 Task: Find connections with filter location Pessac with filter topic #Socialmediaadvertisingwith filter profile language Potuguese with filter current company Trident Group India with filter school Trinity Institute of Professional Studies (TIPS,Dwarka) with filter industry Libraries with filter service category Demand Generation with filter keywords title Executive
Action: Mouse moved to (630, 110)
Screenshot: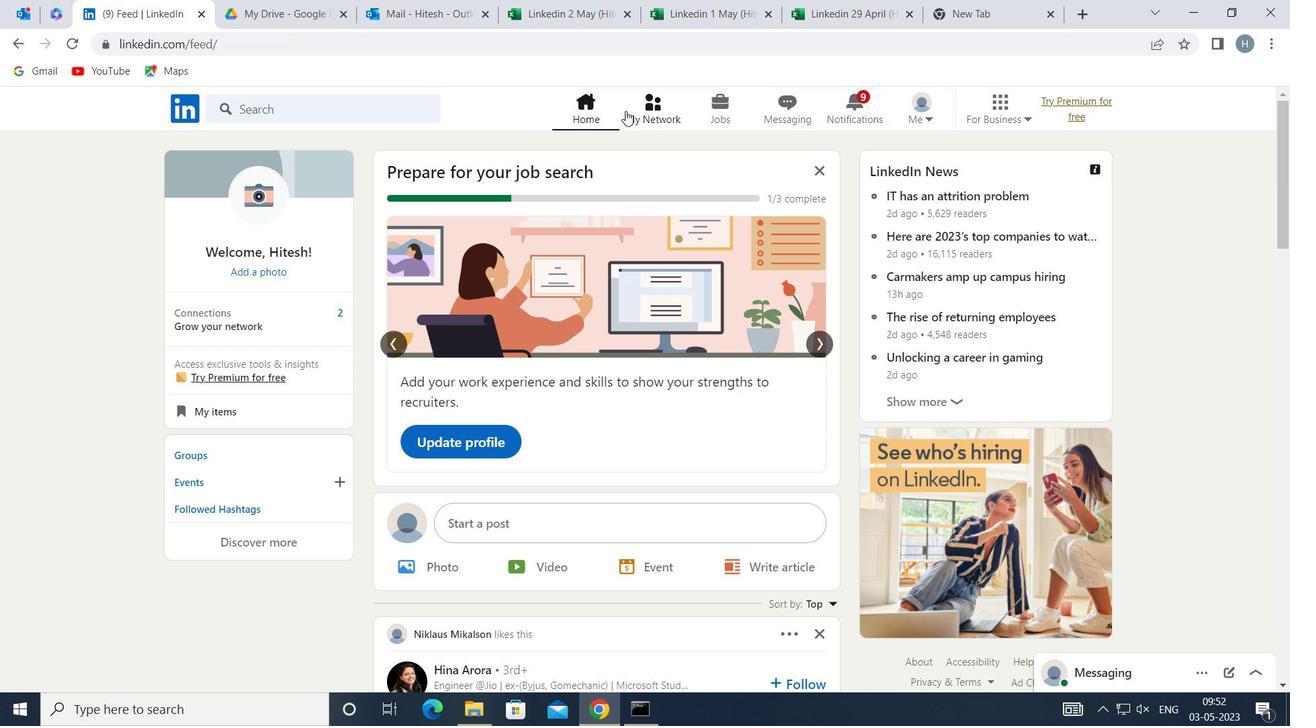 
Action: Mouse pressed left at (630, 110)
Screenshot: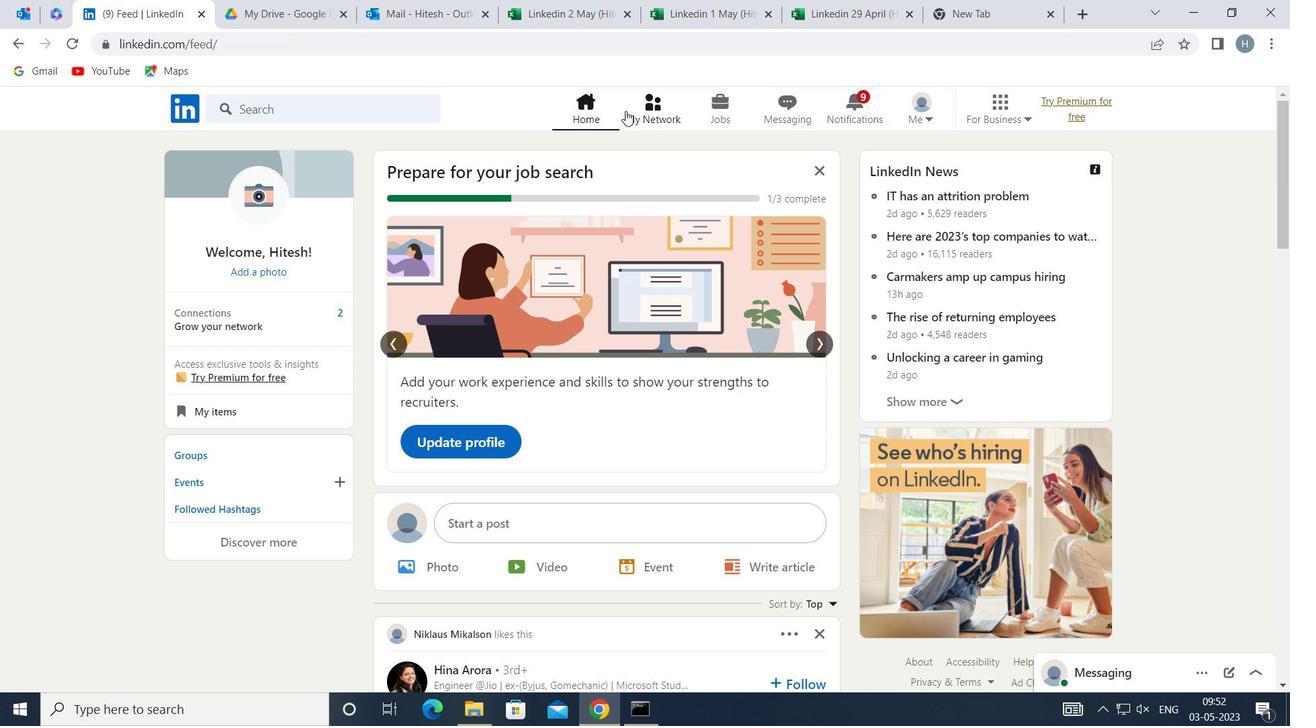 
Action: Mouse moved to (336, 194)
Screenshot: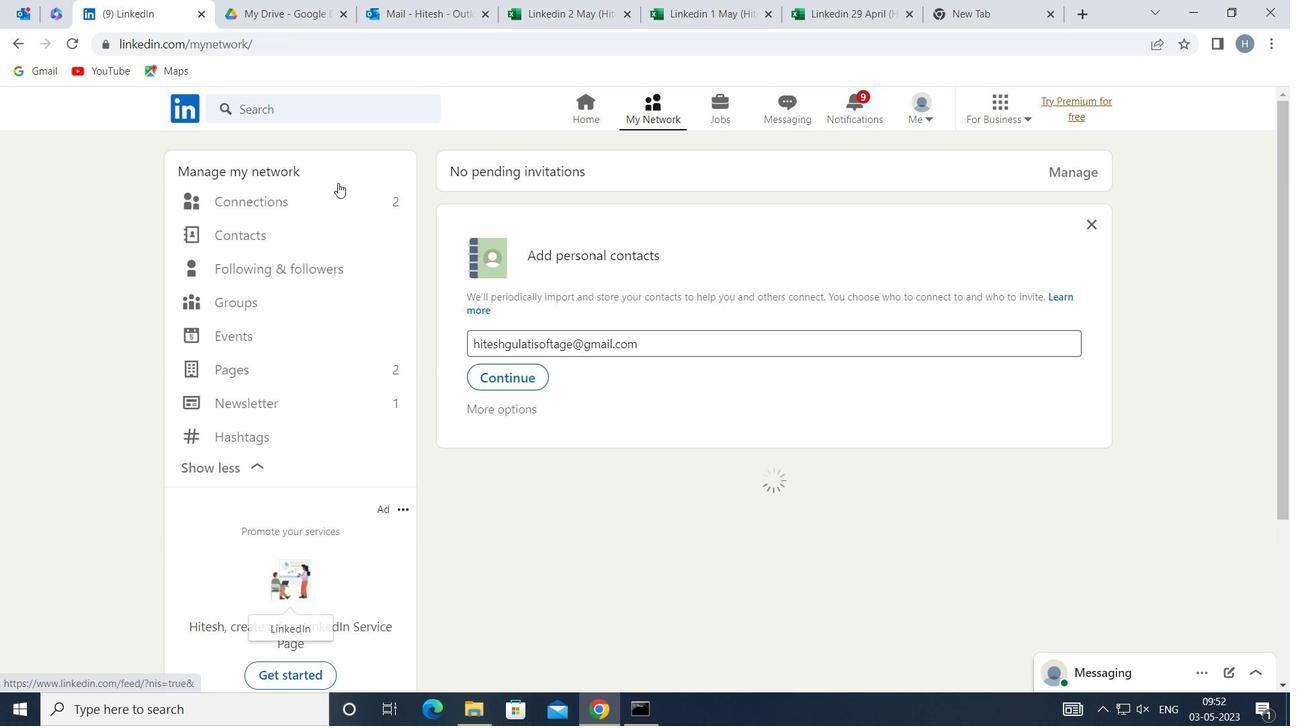 
Action: Mouse pressed left at (336, 194)
Screenshot: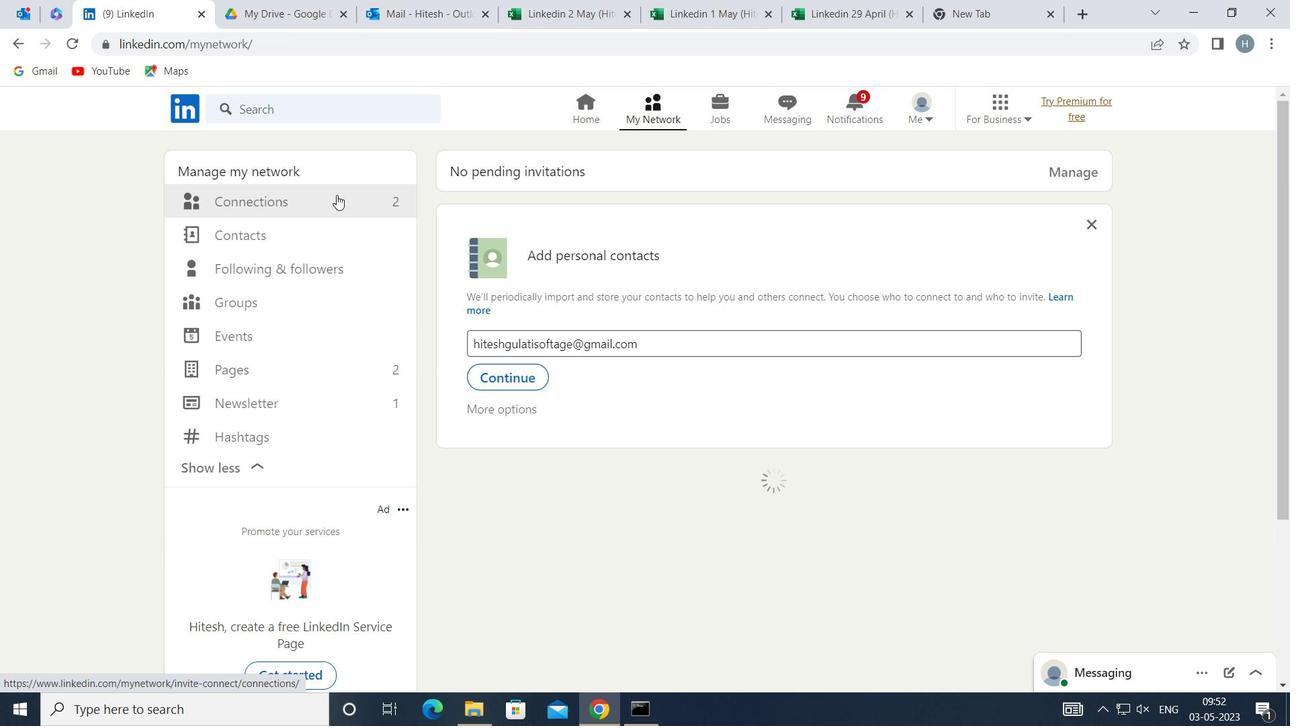 
Action: Mouse moved to (767, 204)
Screenshot: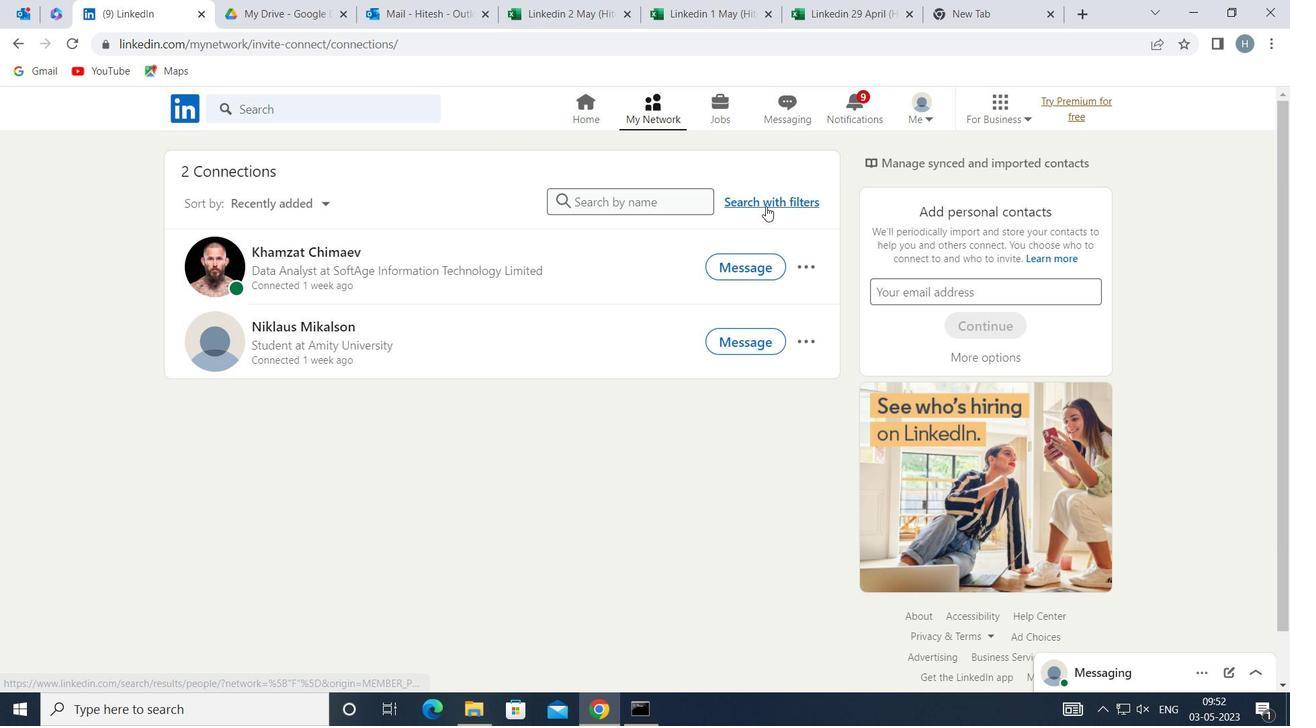 
Action: Mouse pressed left at (767, 204)
Screenshot: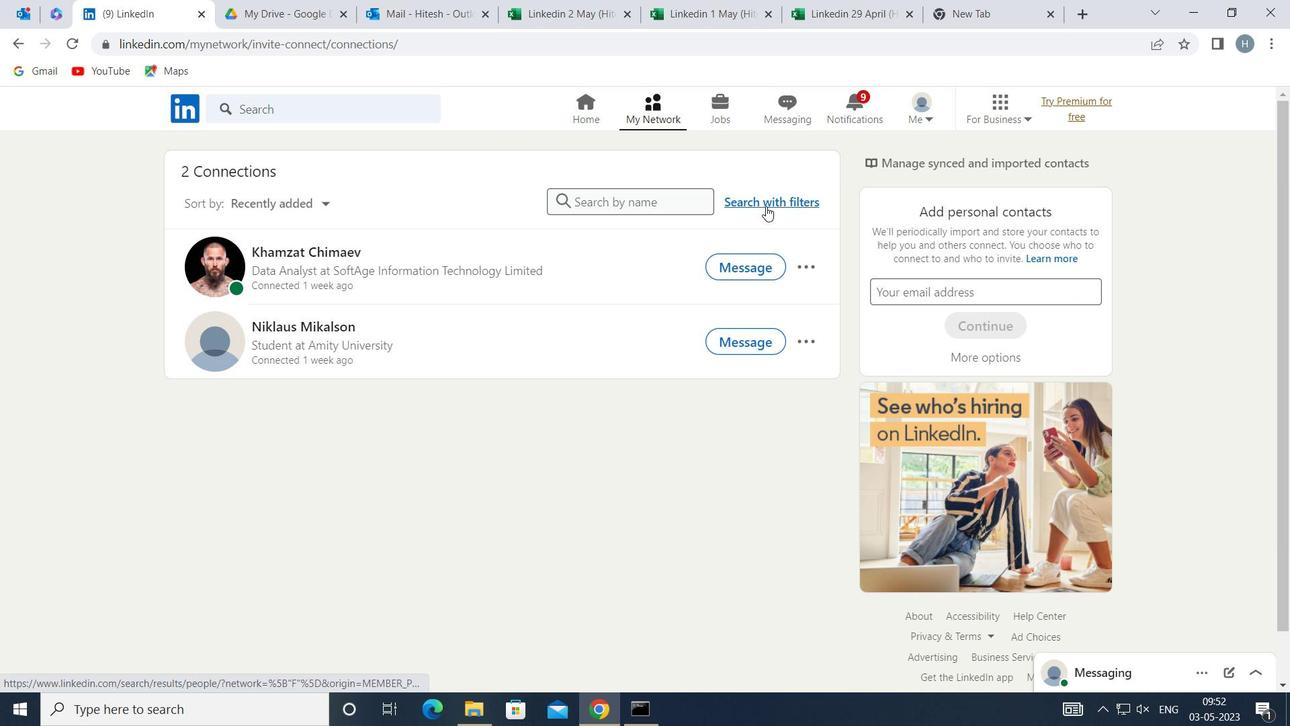 
Action: Mouse moved to (708, 157)
Screenshot: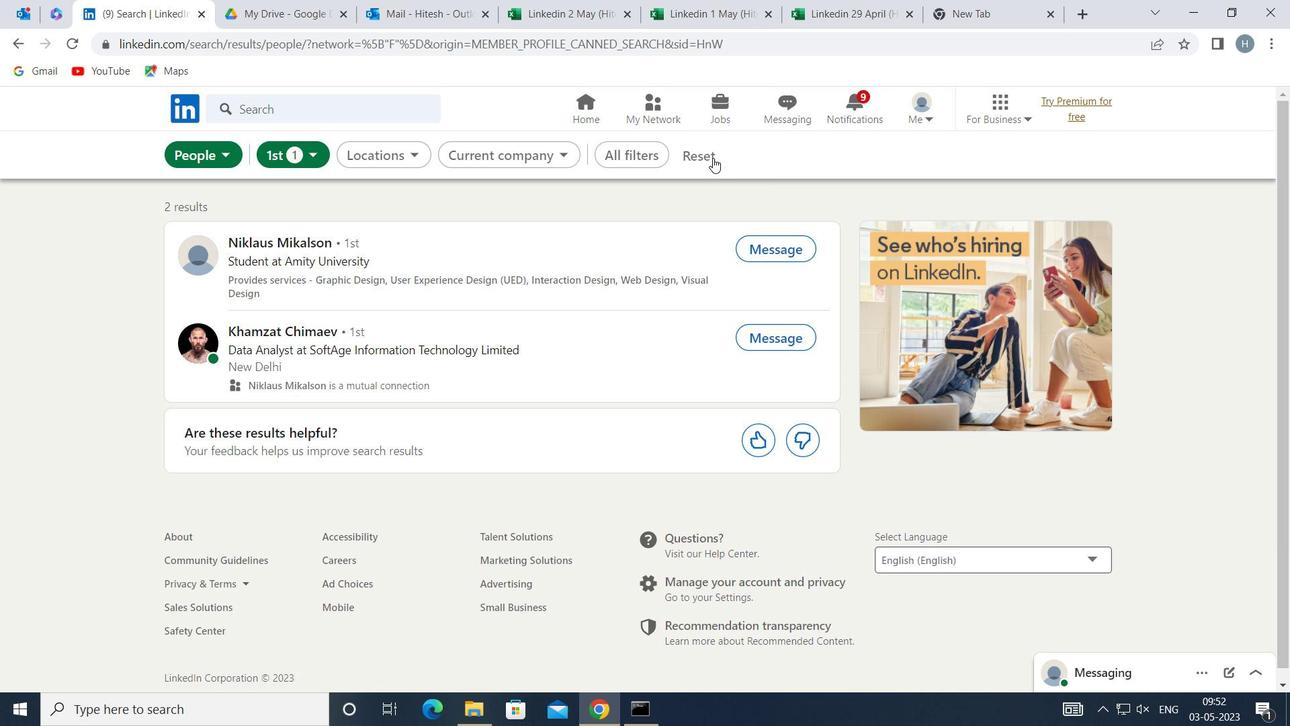 
Action: Mouse pressed left at (708, 157)
Screenshot: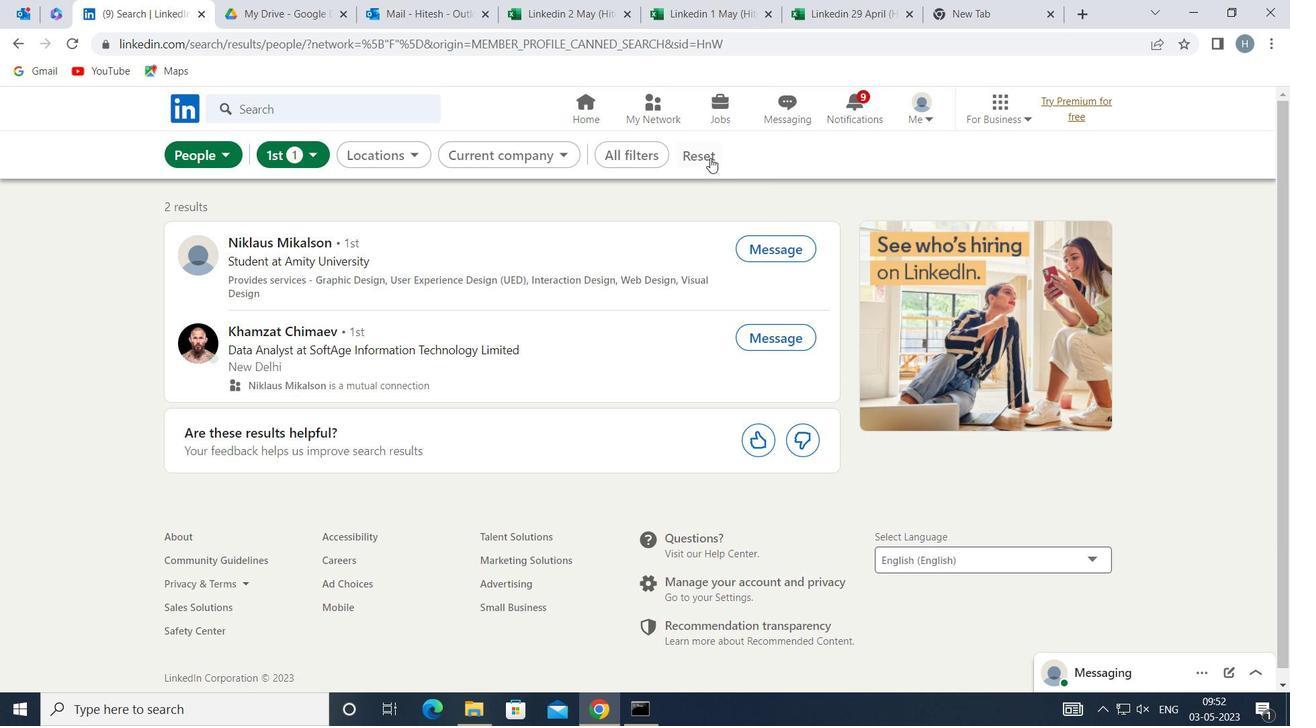 
Action: Mouse moved to (691, 153)
Screenshot: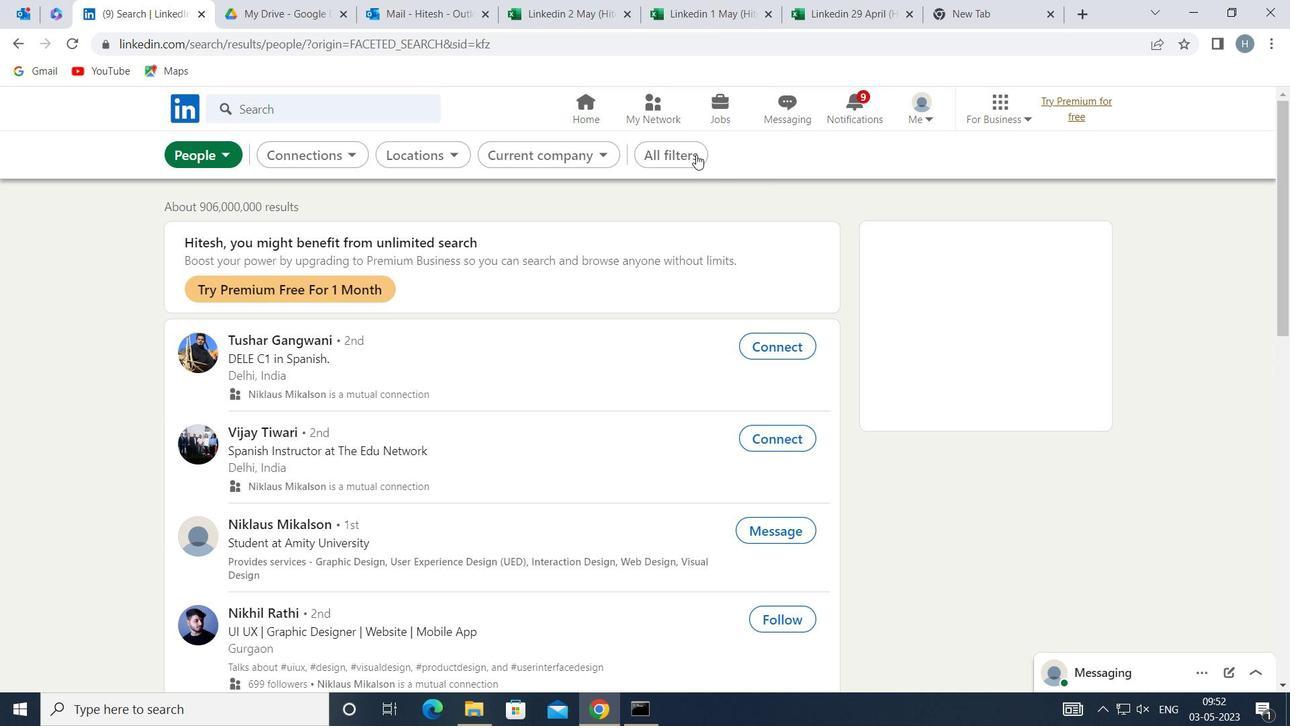 
Action: Mouse pressed left at (691, 153)
Screenshot: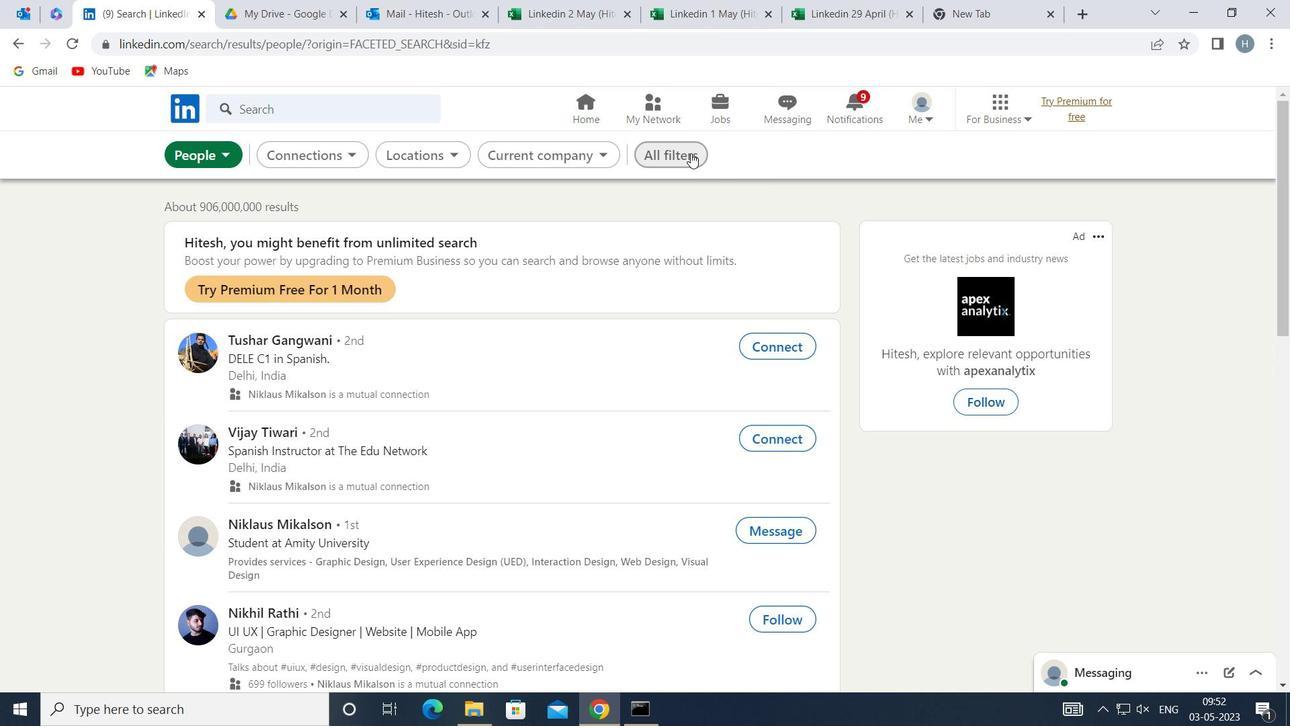 
Action: Mouse moved to (954, 323)
Screenshot: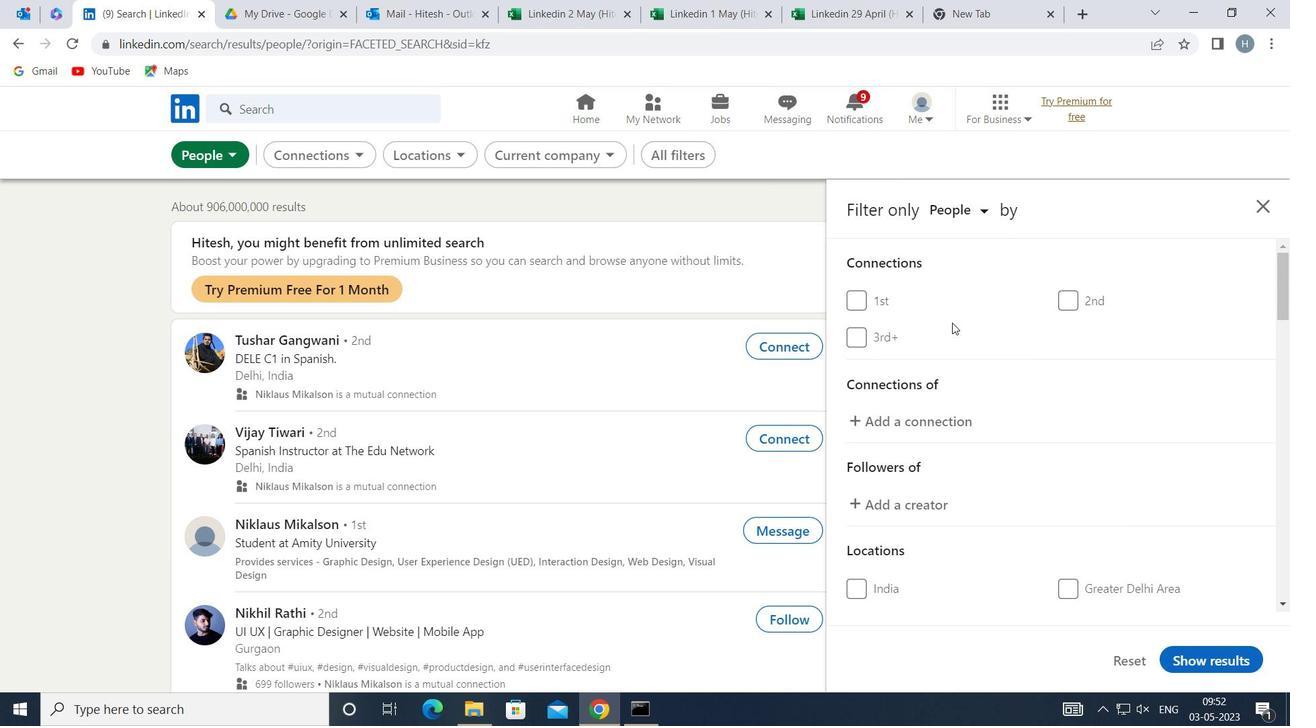 
Action: Mouse scrolled (954, 322) with delta (0, 0)
Screenshot: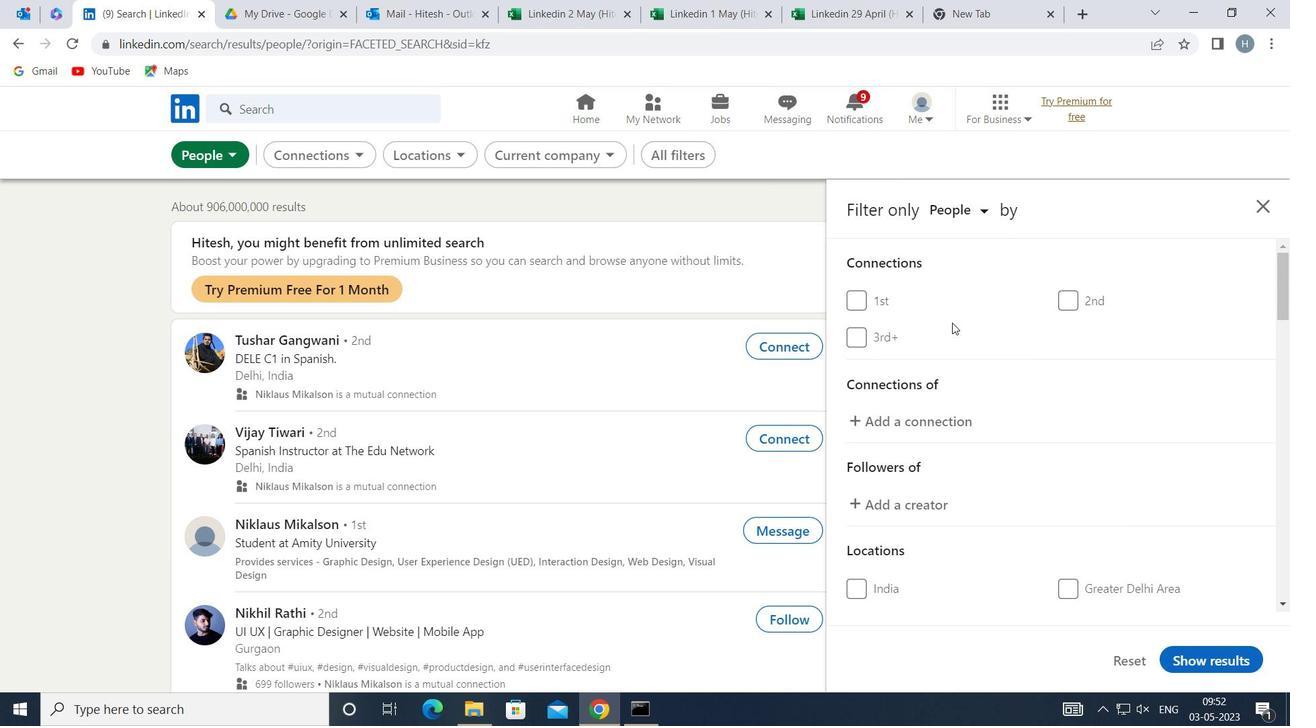 
Action: Mouse moved to (960, 327)
Screenshot: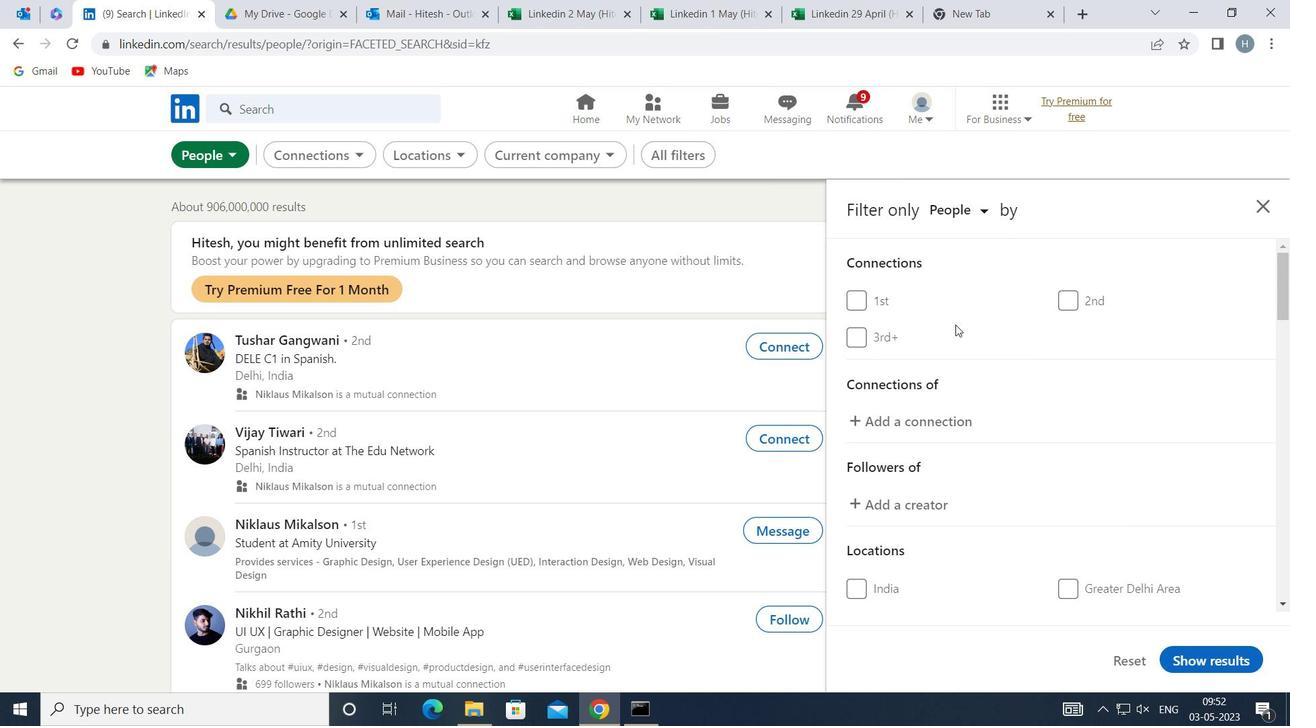 
Action: Mouse scrolled (960, 326) with delta (0, 0)
Screenshot: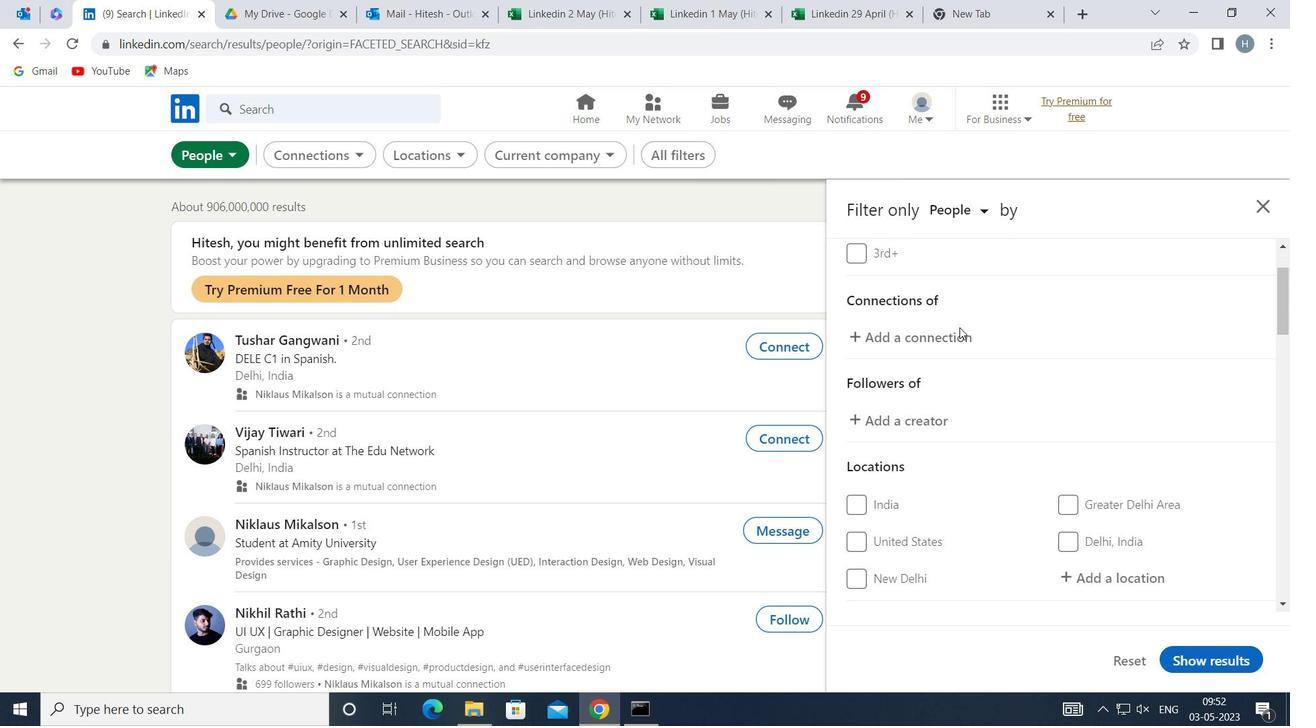
Action: Mouse scrolled (960, 326) with delta (0, 0)
Screenshot: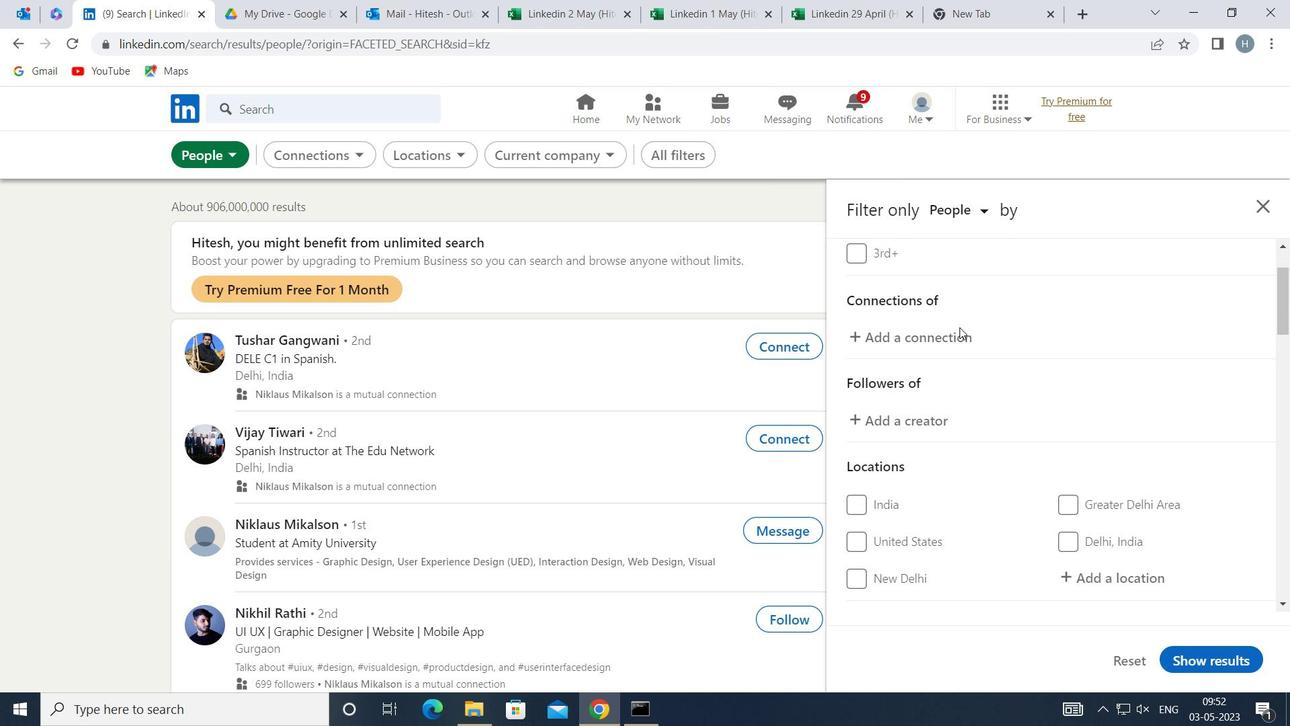 
Action: Mouse moved to (1092, 406)
Screenshot: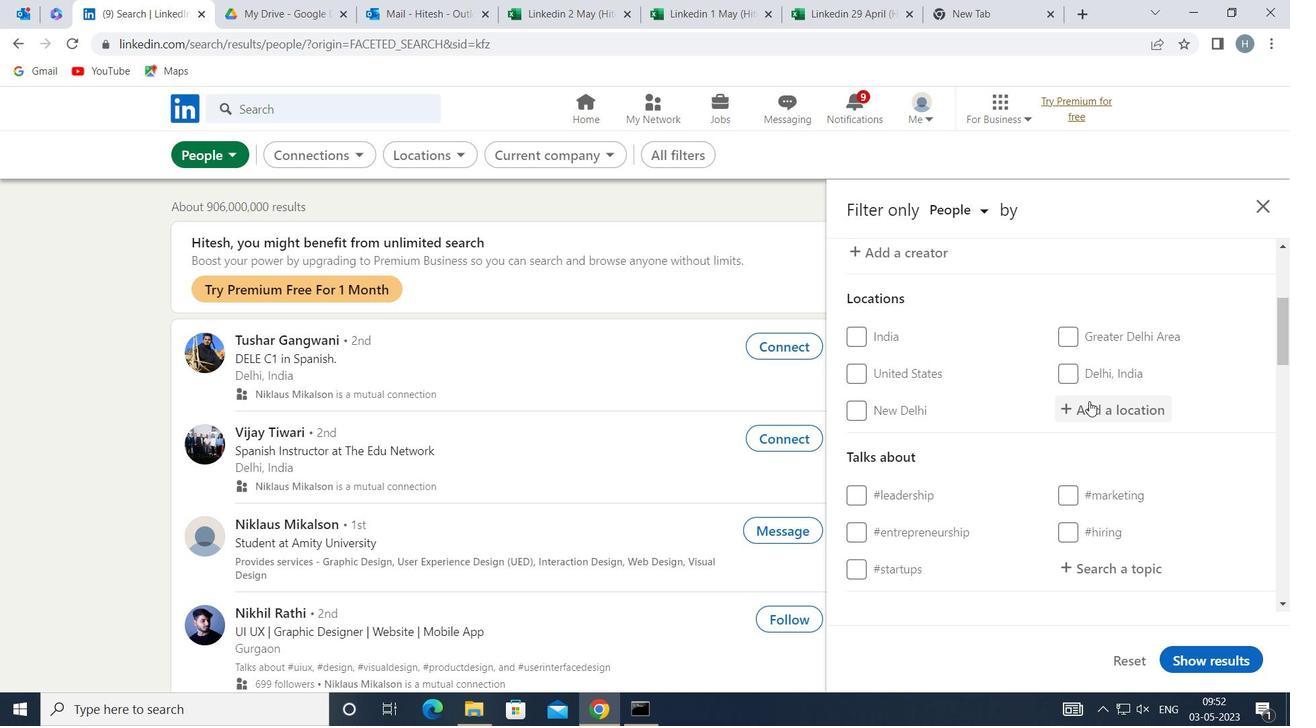 
Action: Mouse pressed left at (1092, 406)
Screenshot: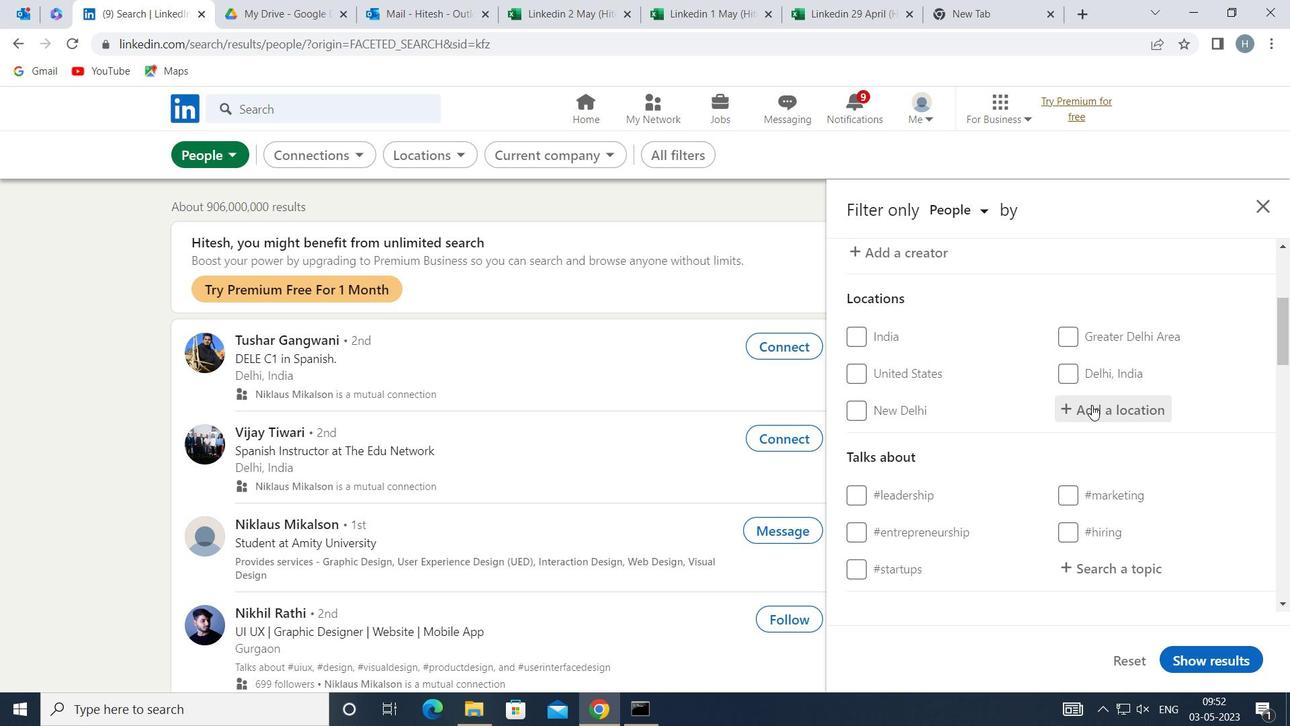 
Action: Key pressed <Key.shift>PESSAC
Screenshot: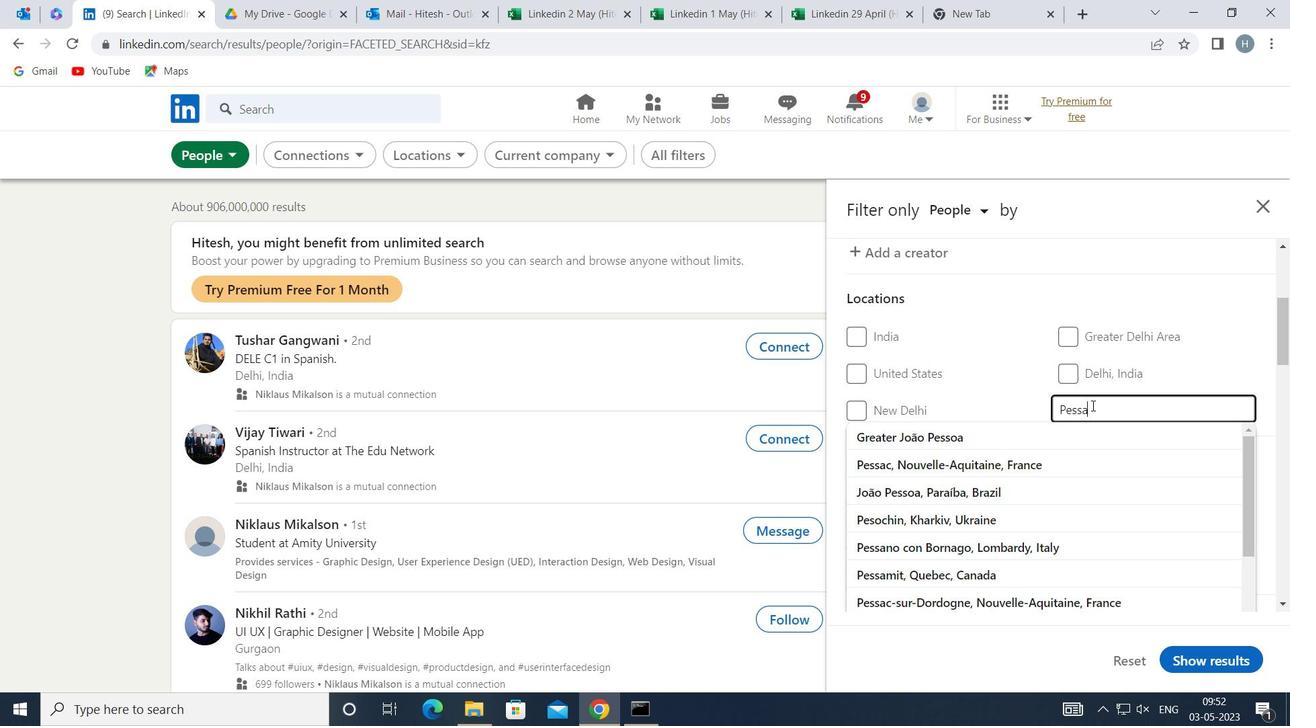 
Action: Mouse moved to (1108, 405)
Screenshot: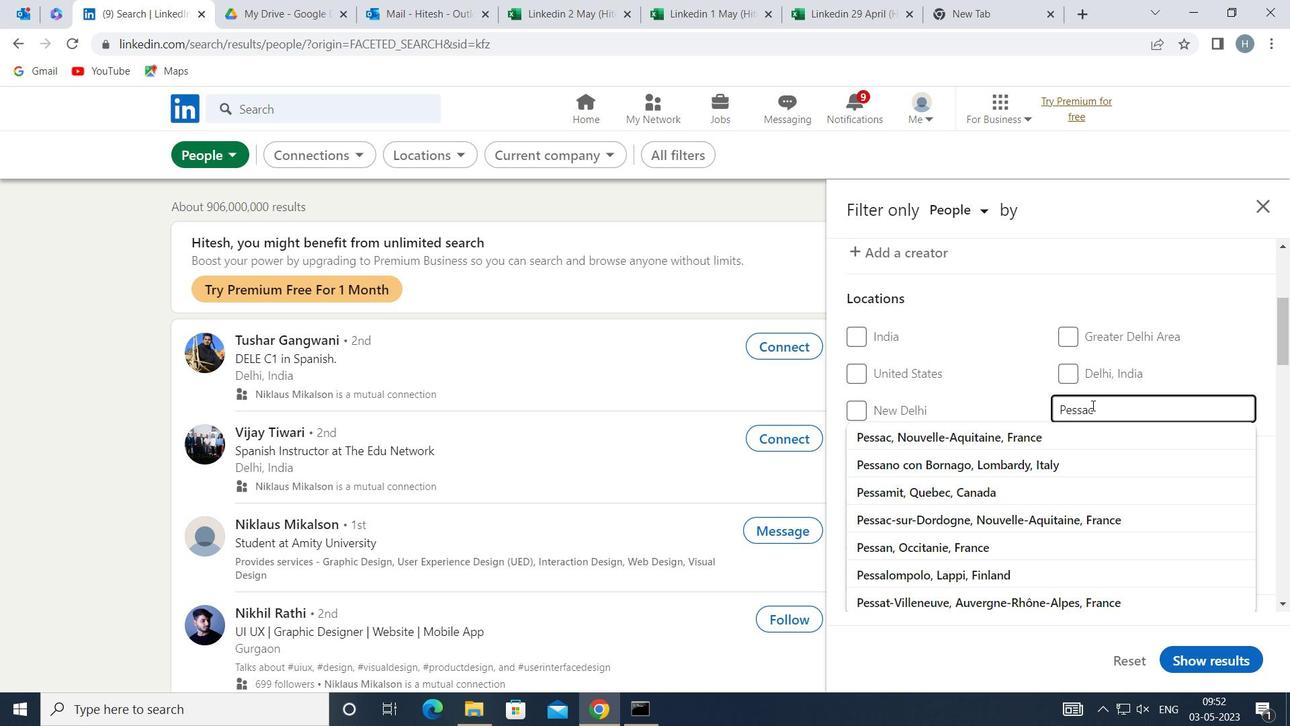 
Action: Key pressed <Key.enter>
Screenshot: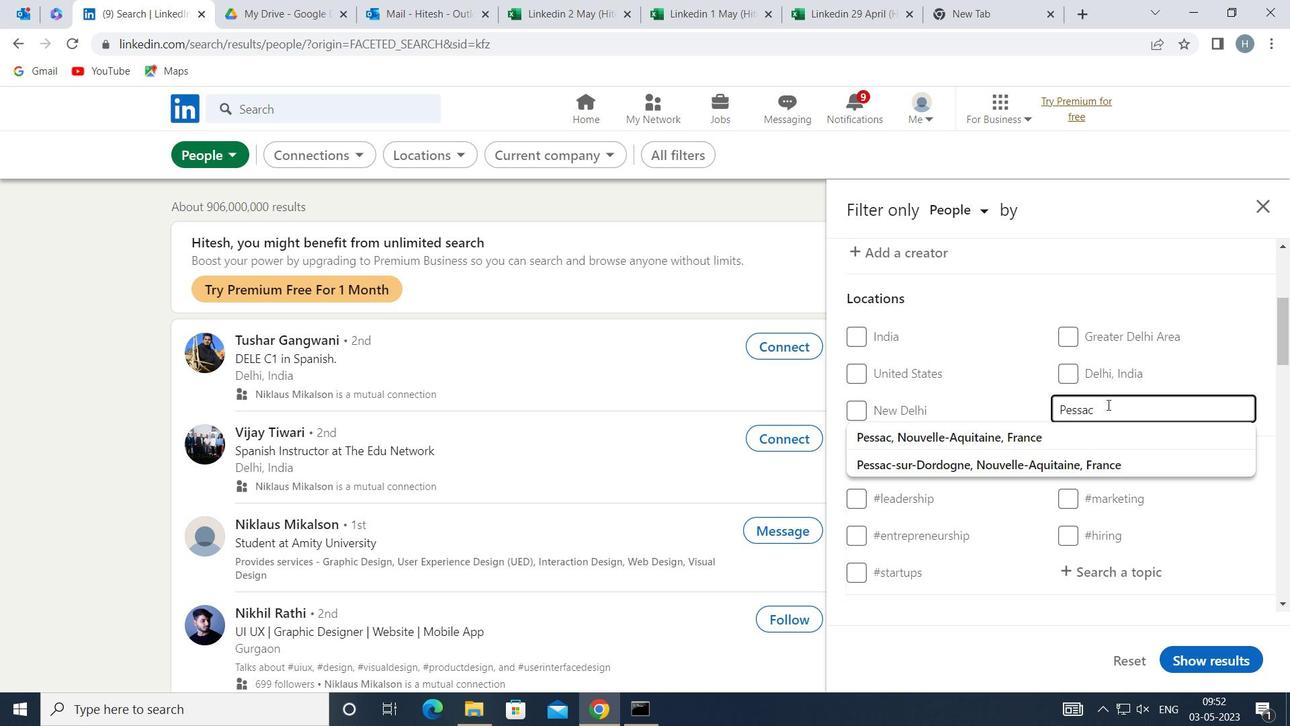 
Action: Mouse moved to (1130, 454)
Screenshot: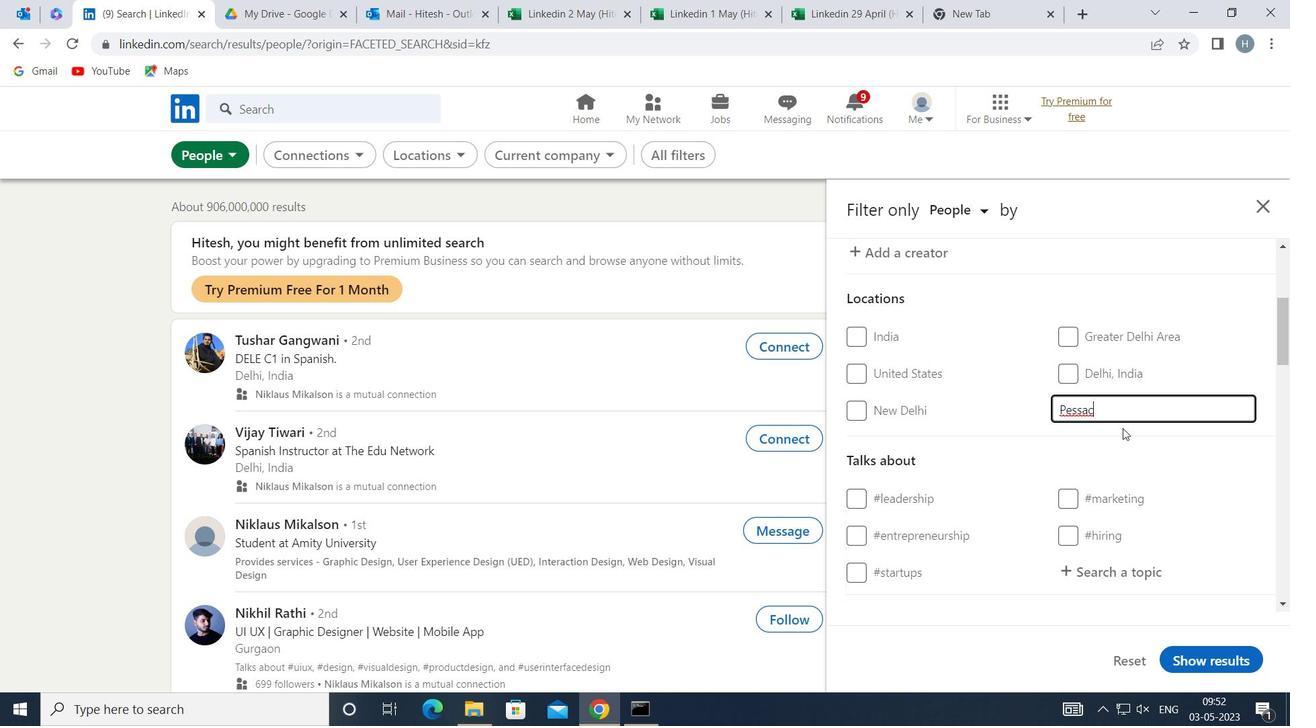
Action: Mouse scrolled (1130, 453) with delta (0, 0)
Screenshot: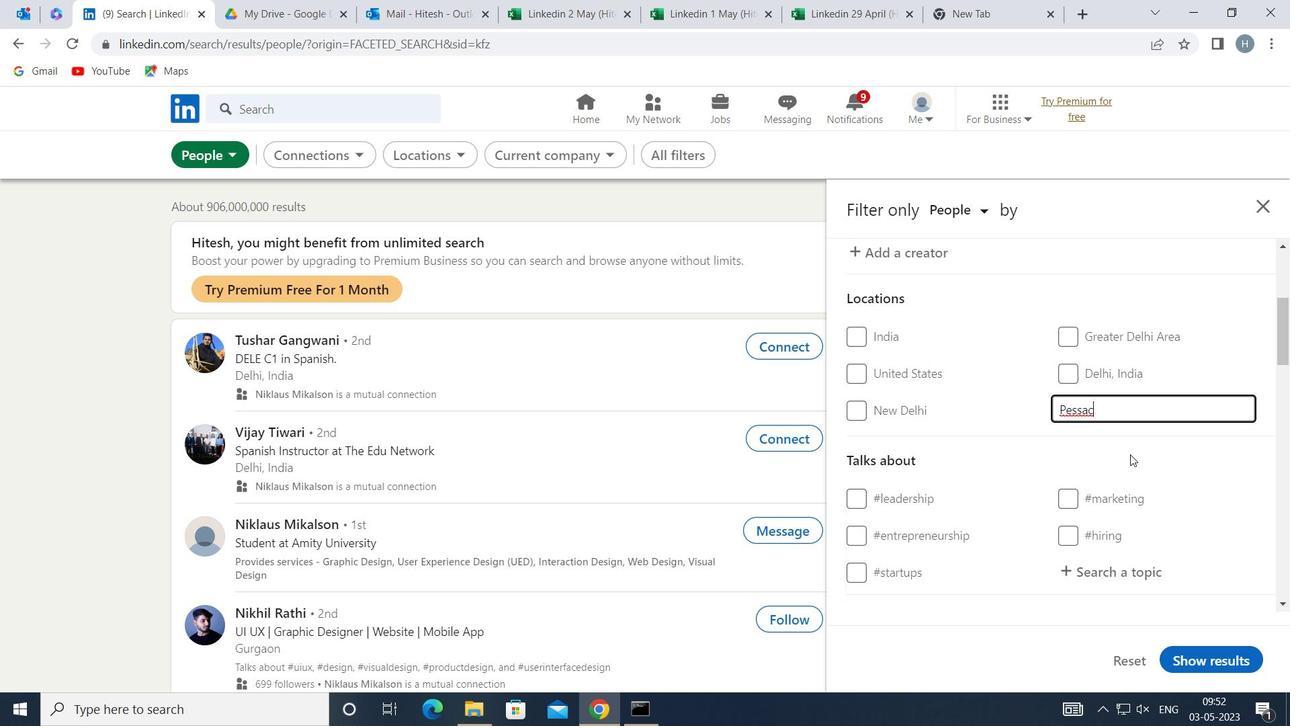 
Action: Mouse moved to (1126, 478)
Screenshot: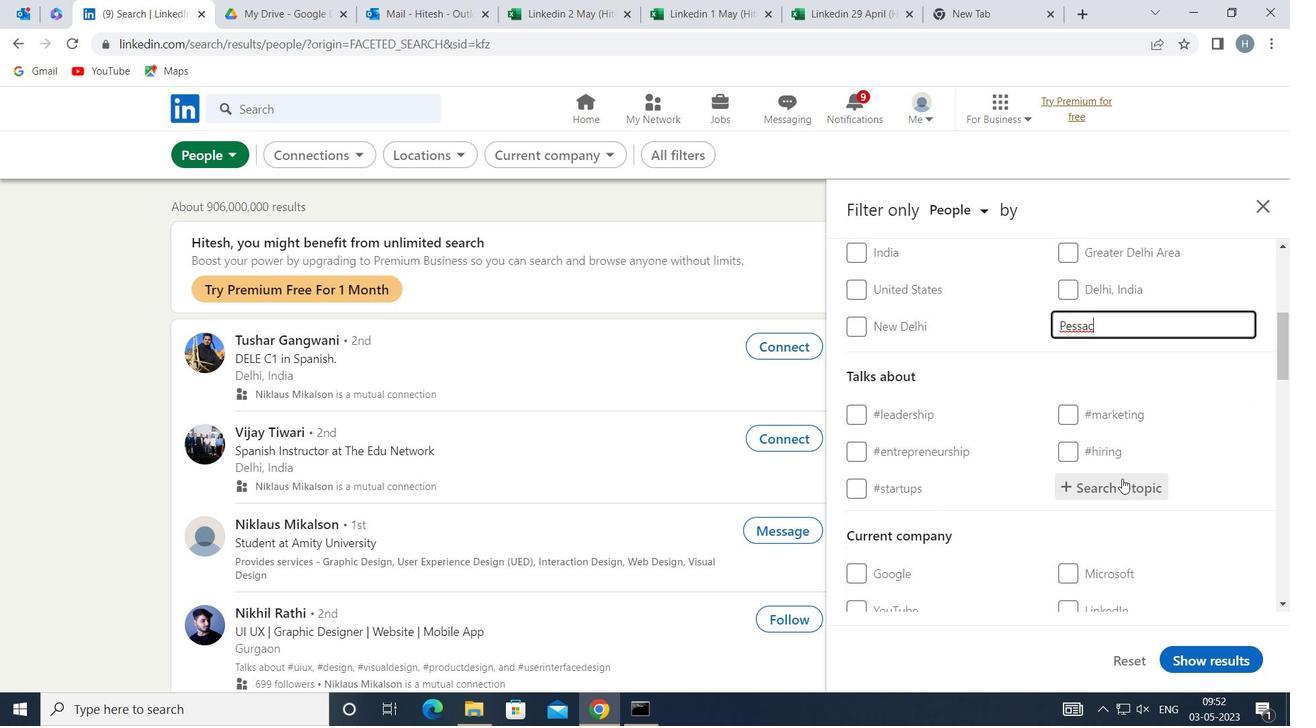 
Action: Mouse pressed left at (1126, 478)
Screenshot: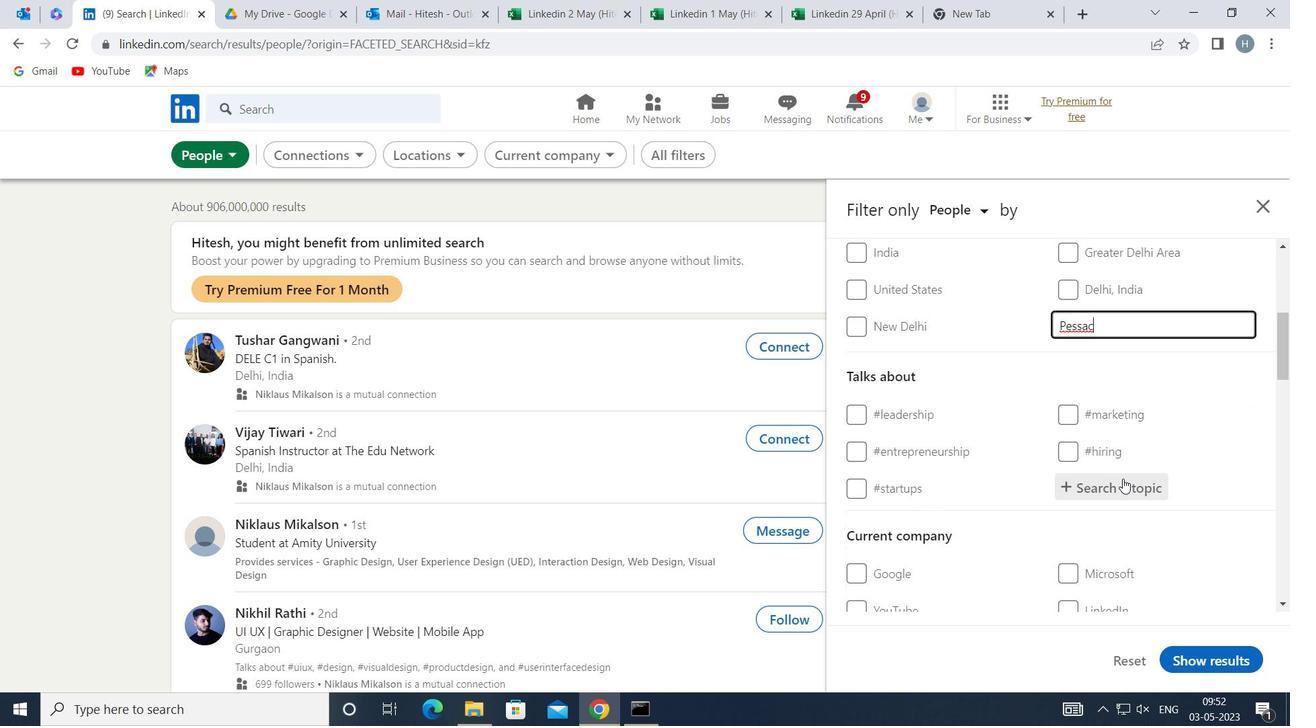 
Action: Key pressed <Key.shift>SOCIALMEDIAADVER
Screenshot: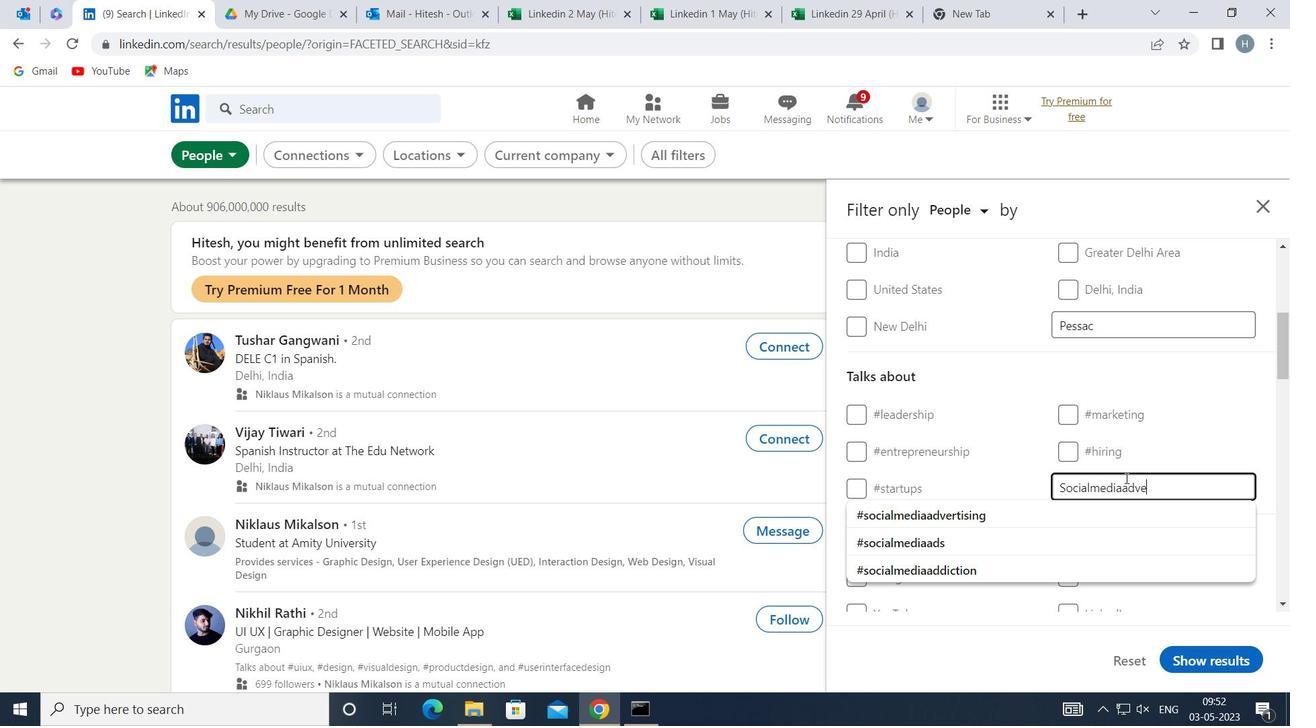 
Action: Mouse moved to (1062, 510)
Screenshot: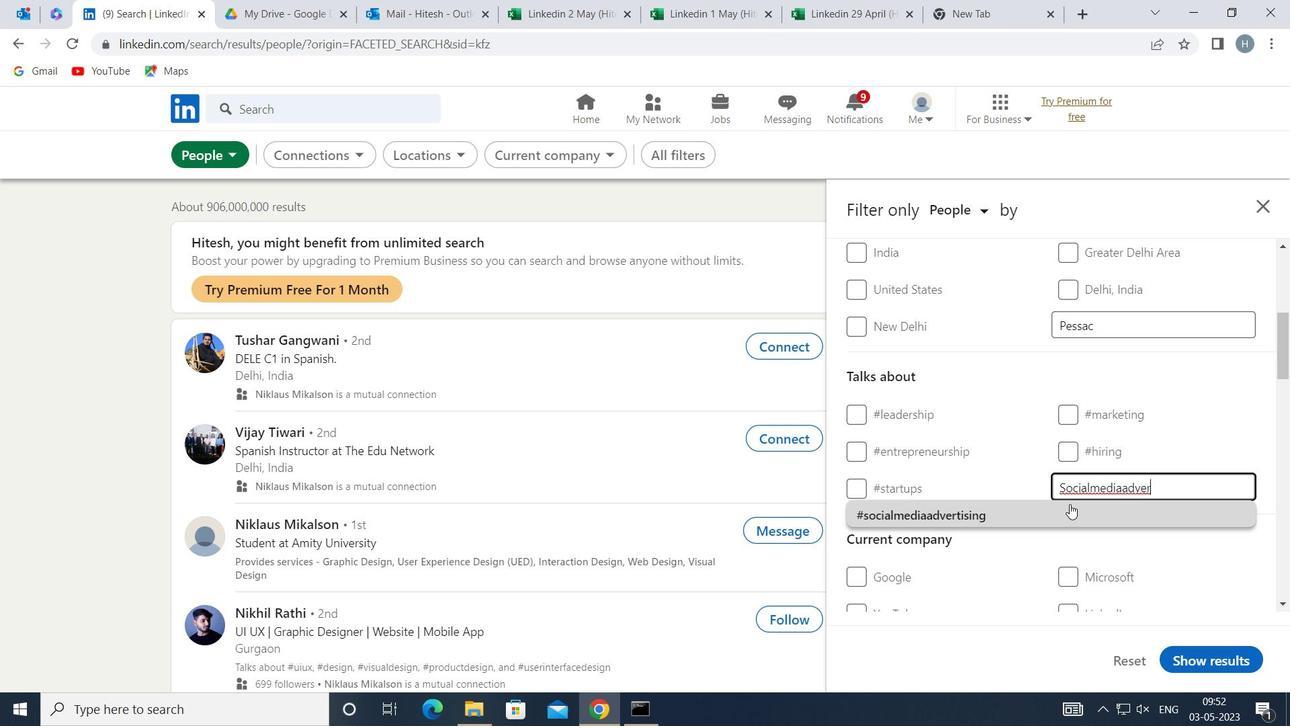 
Action: Mouse pressed left at (1062, 510)
Screenshot: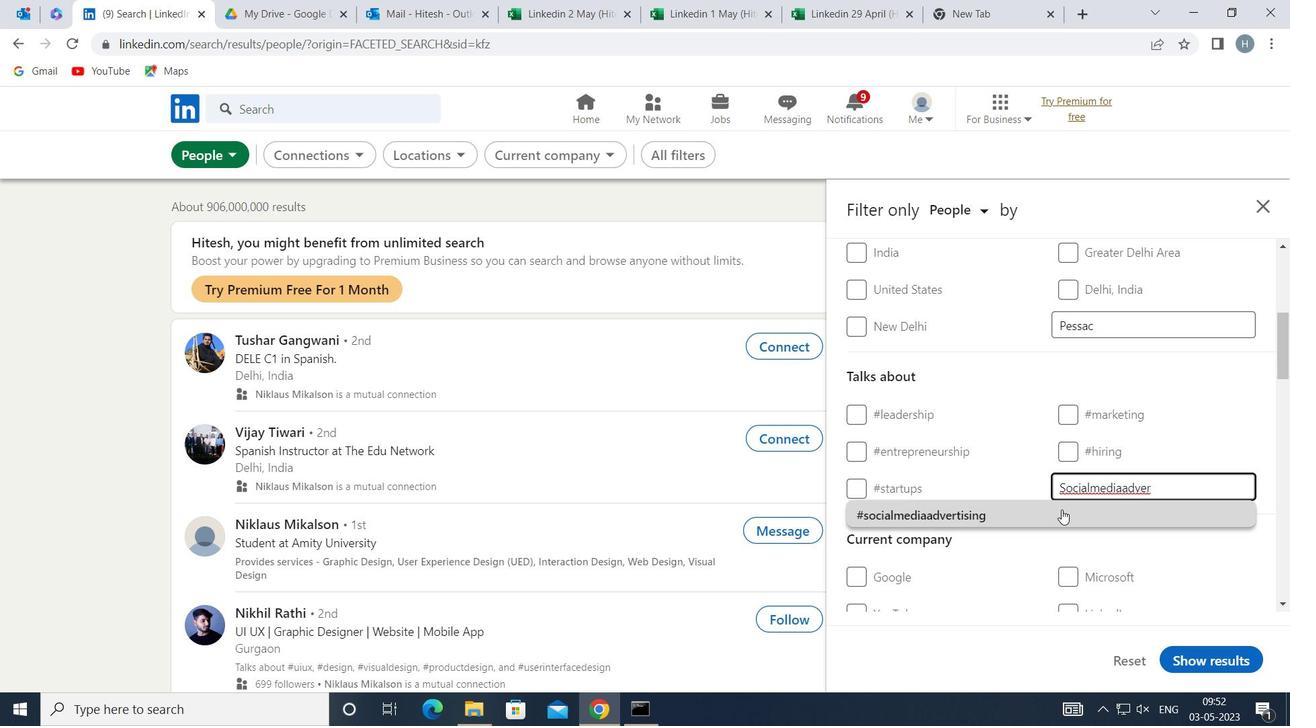 
Action: Mouse moved to (1003, 481)
Screenshot: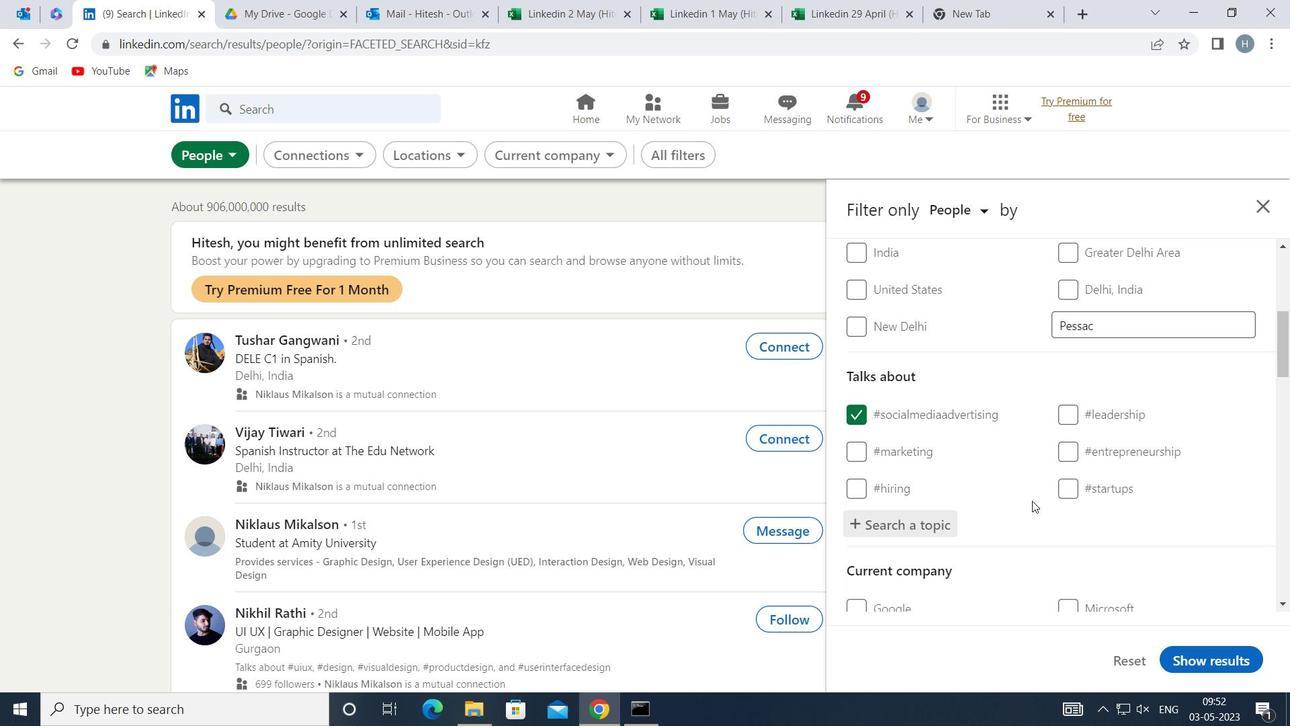 
Action: Mouse scrolled (1003, 480) with delta (0, 0)
Screenshot: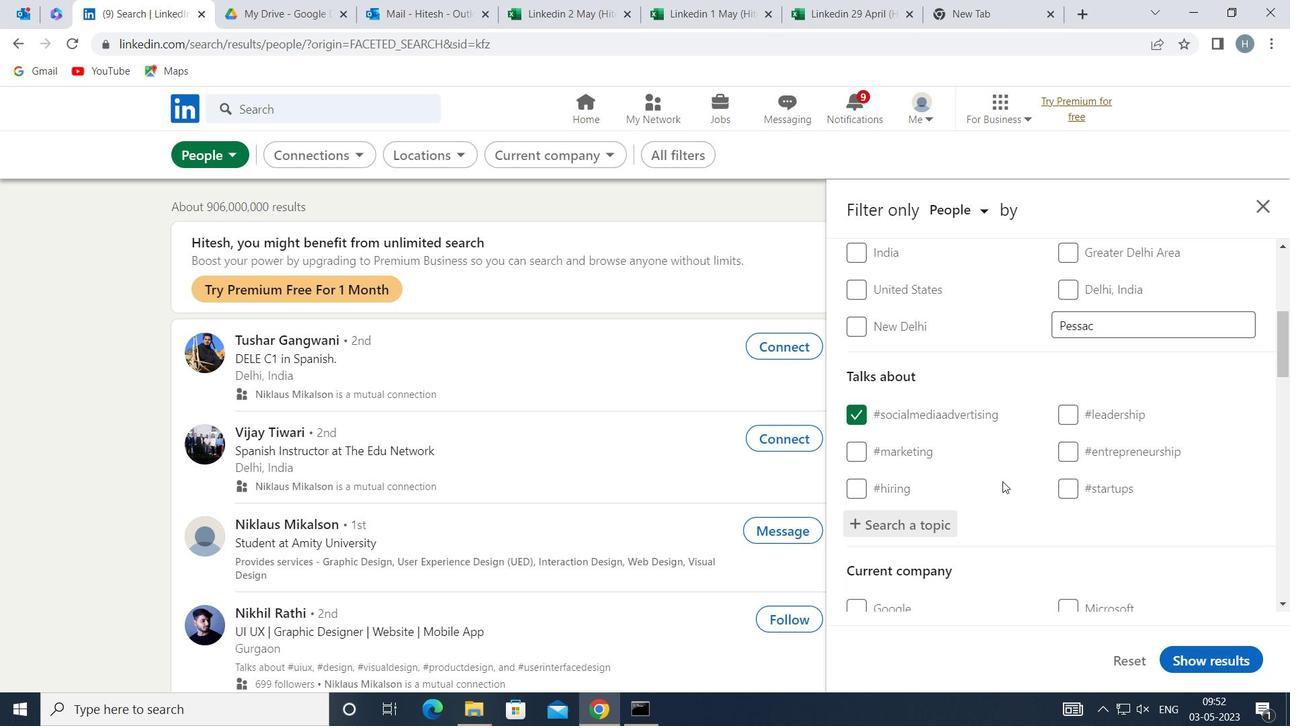 
Action: Mouse scrolled (1003, 480) with delta (0, 0)
Screenshot: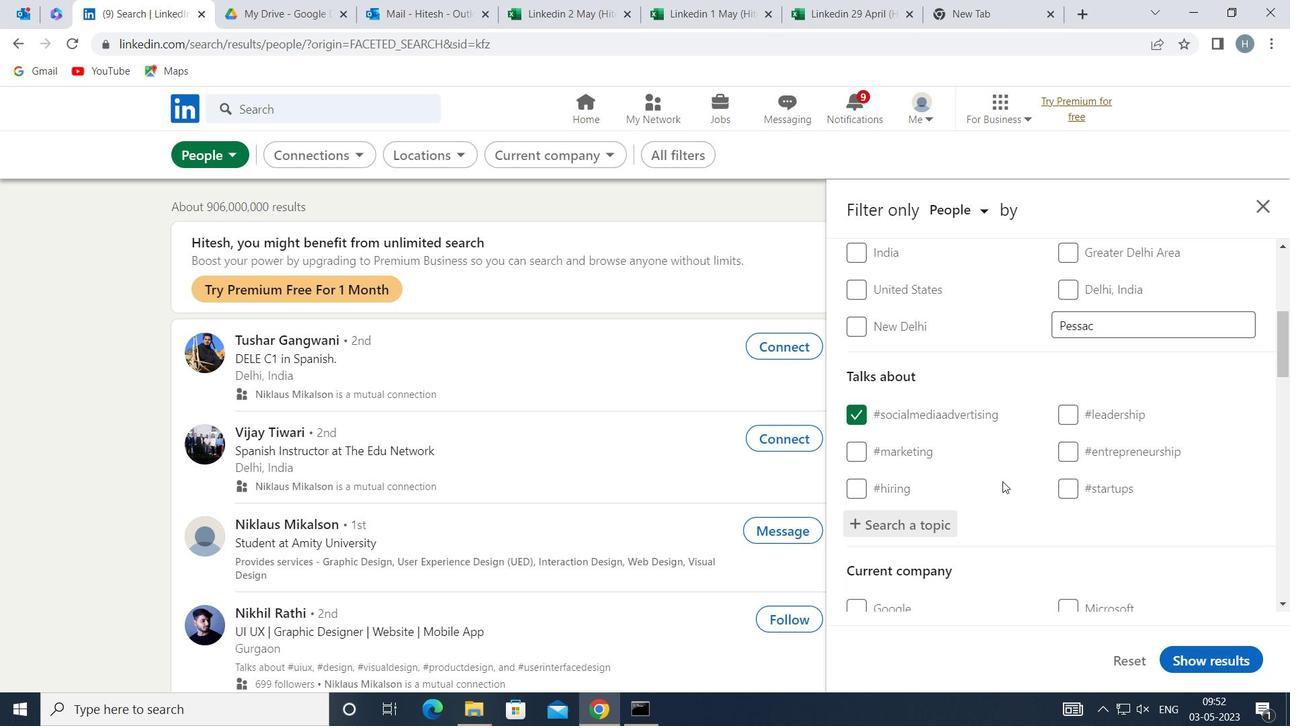 
Action: Mouse moved to (1004, 479)
Screenshot: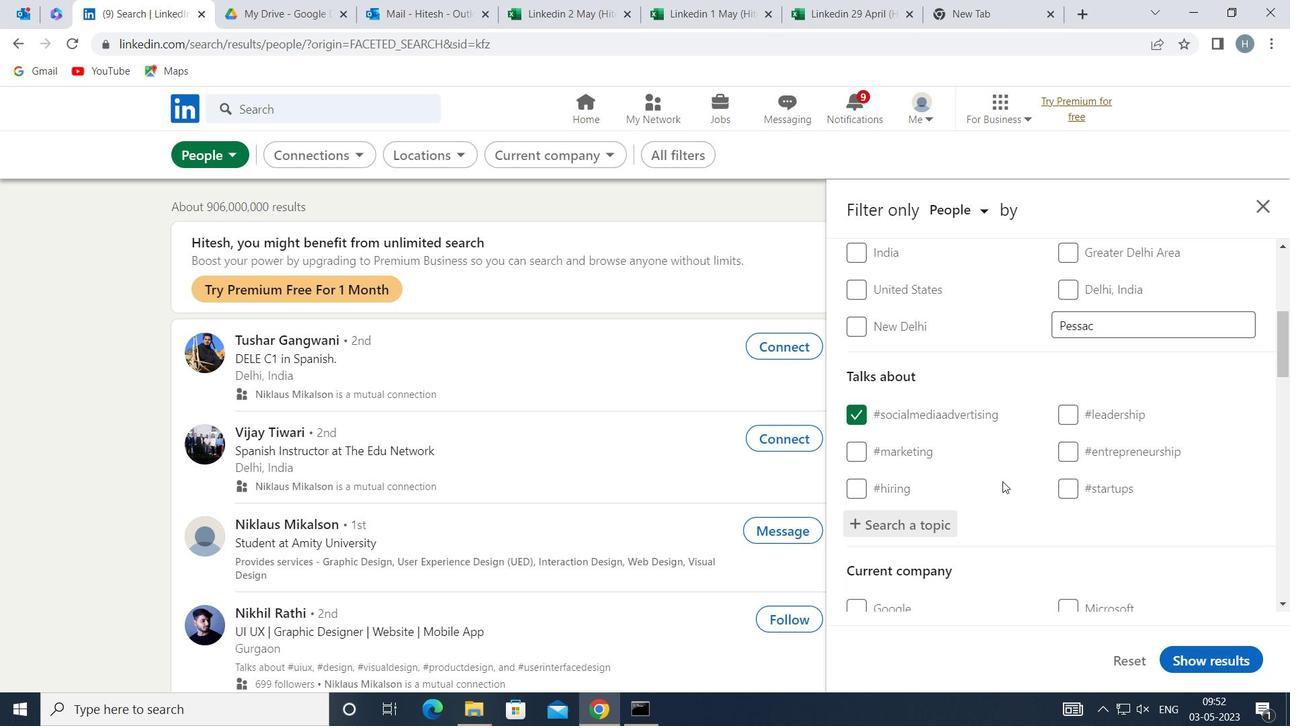 
Action: Mouse scrolled (1004, 480) with delta (0, 0)
Screenshot: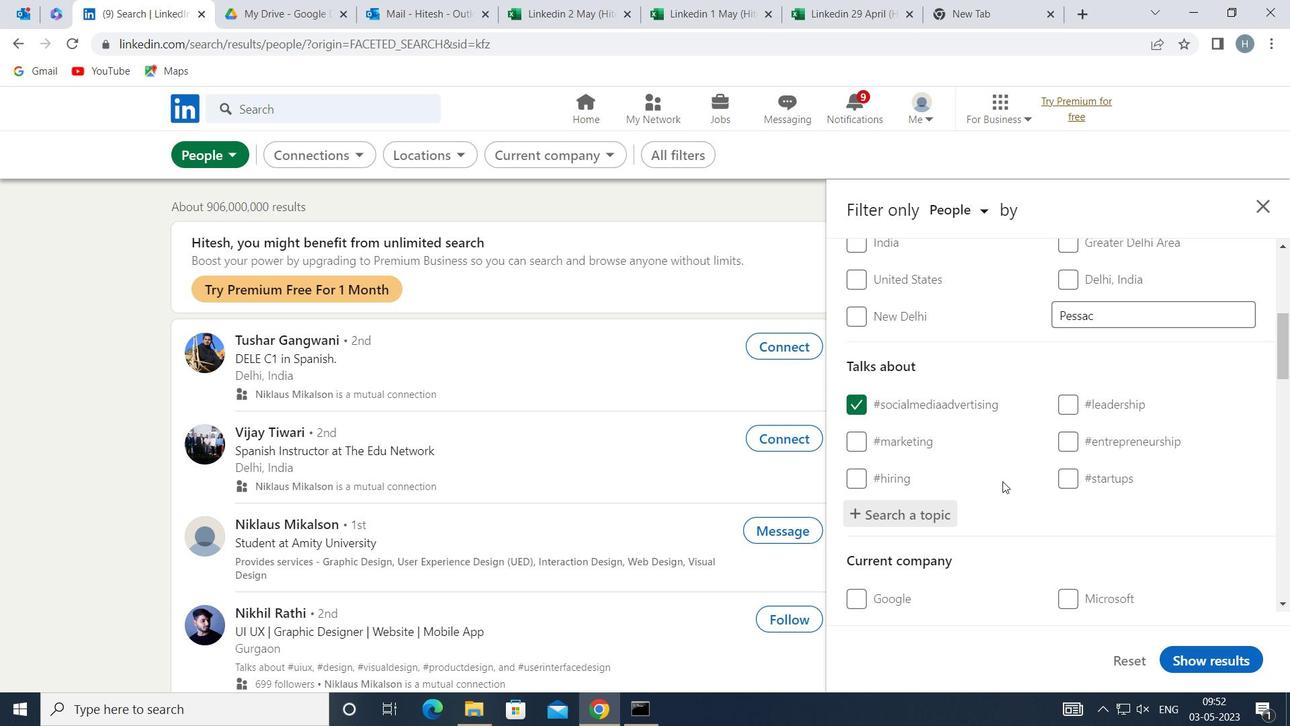 
Action: Mouse moved to (1016, 471)
Screenshot: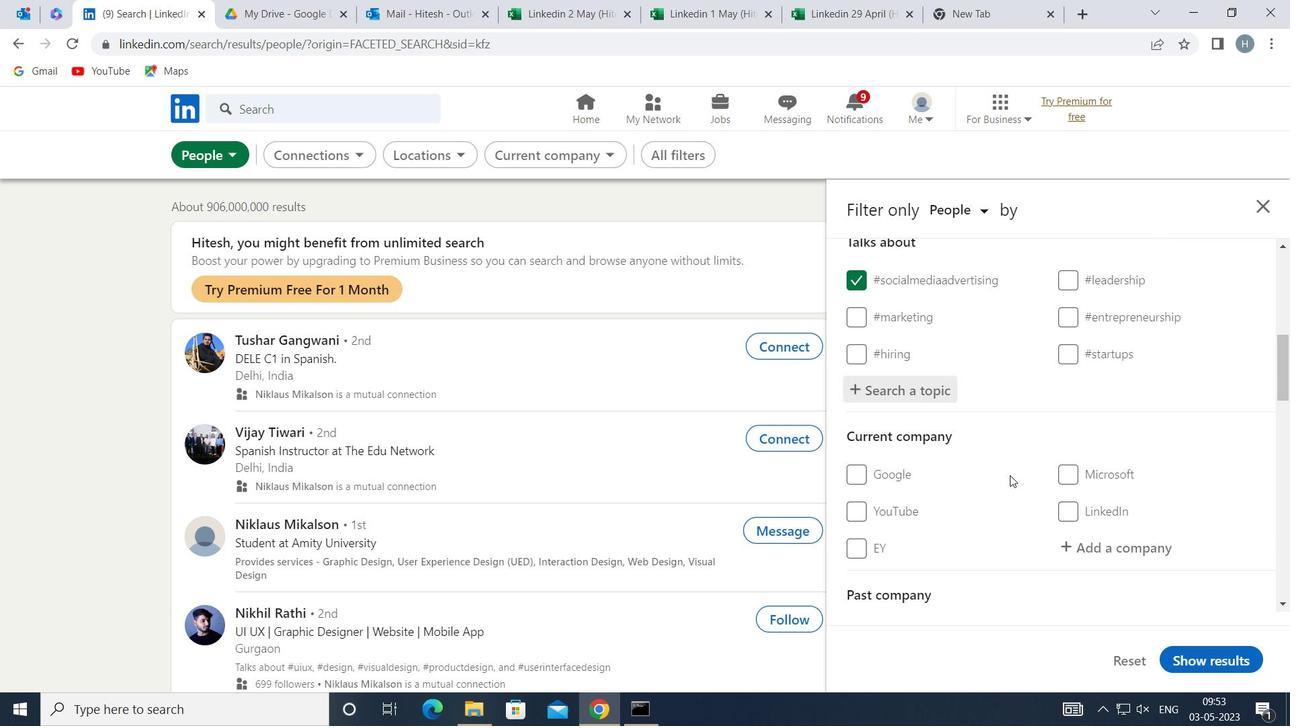 
Action: Mouse scrolled (1016, 471) with delta (0, 0)
Screenshot: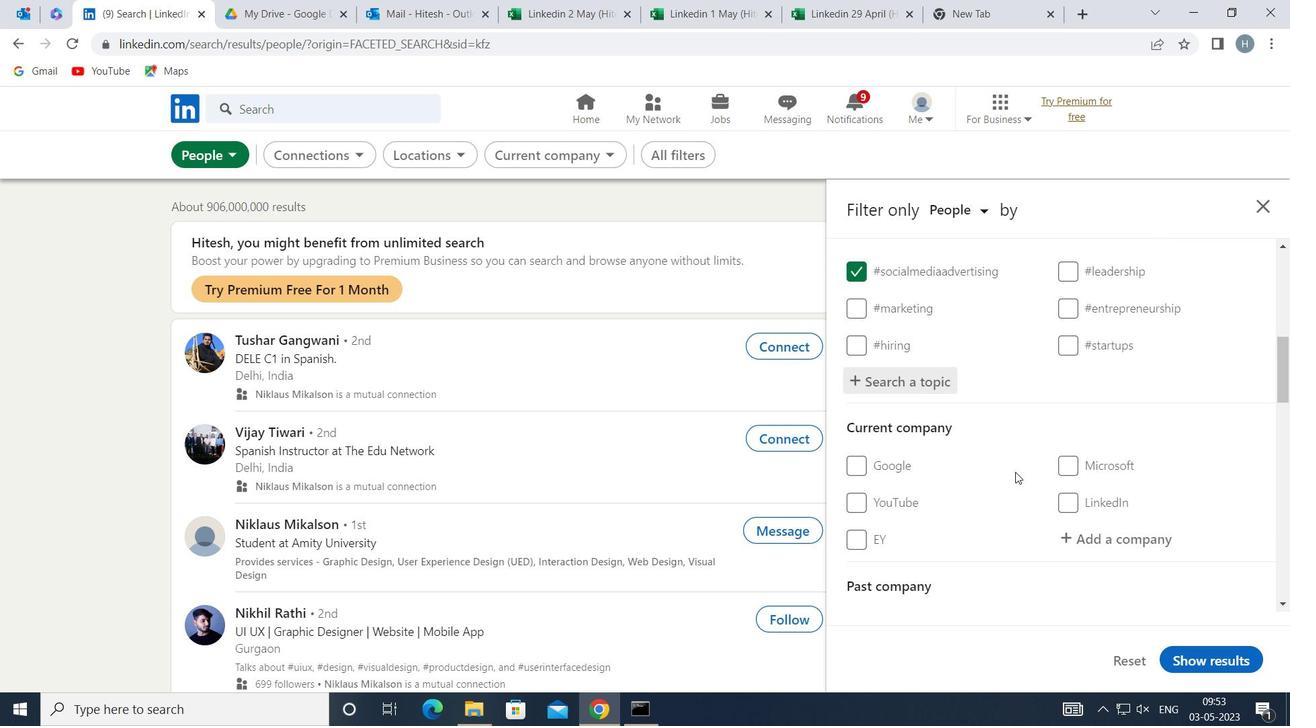 
Action: Mouse moved to (1016, 471)
Screenshot: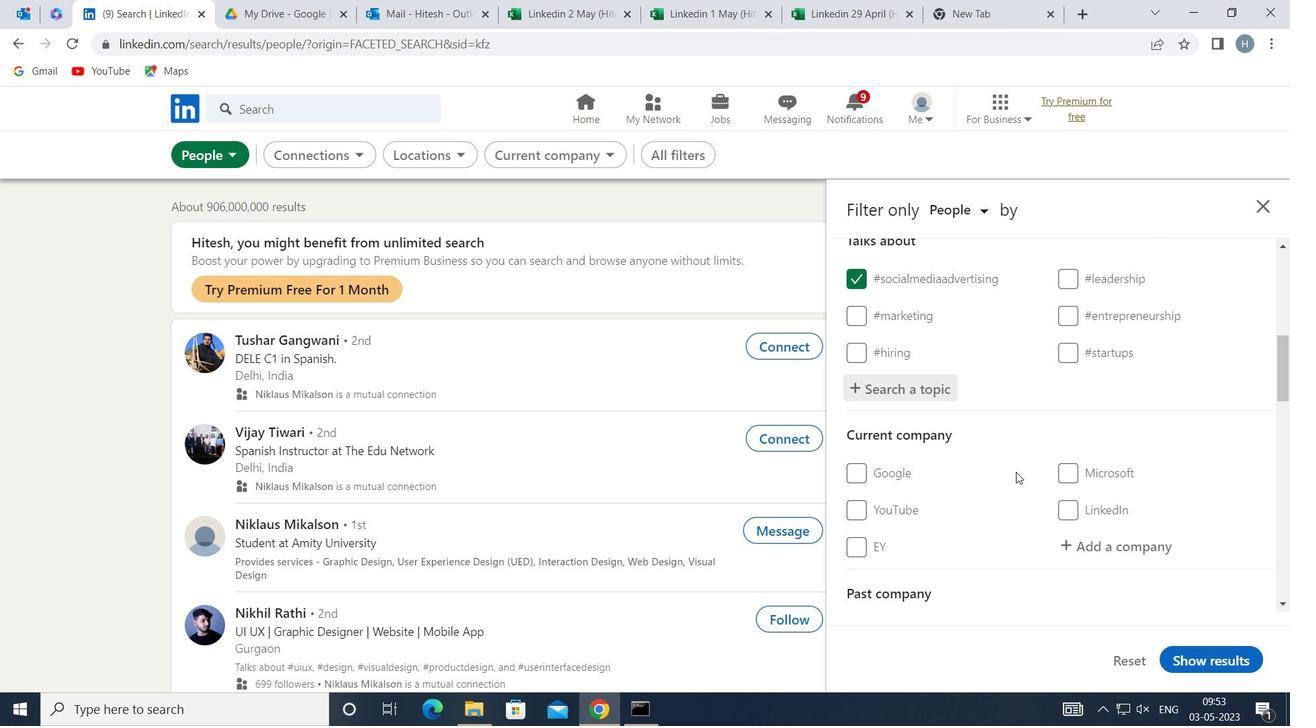 
Action: Mouse scrolled (1016, 470) with delta (0, 0)
Screenshot: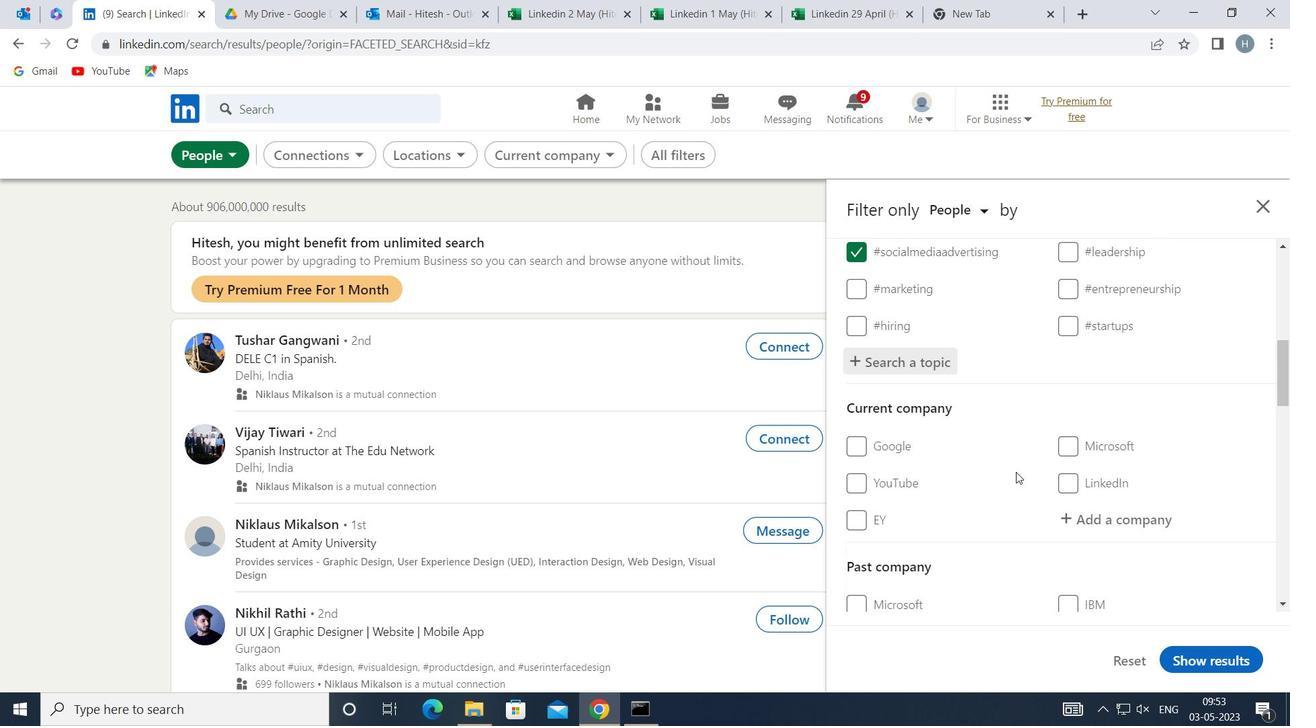 
Action: Mouse scrolled (1016, 470) with delta (0, 0)
Screenshot: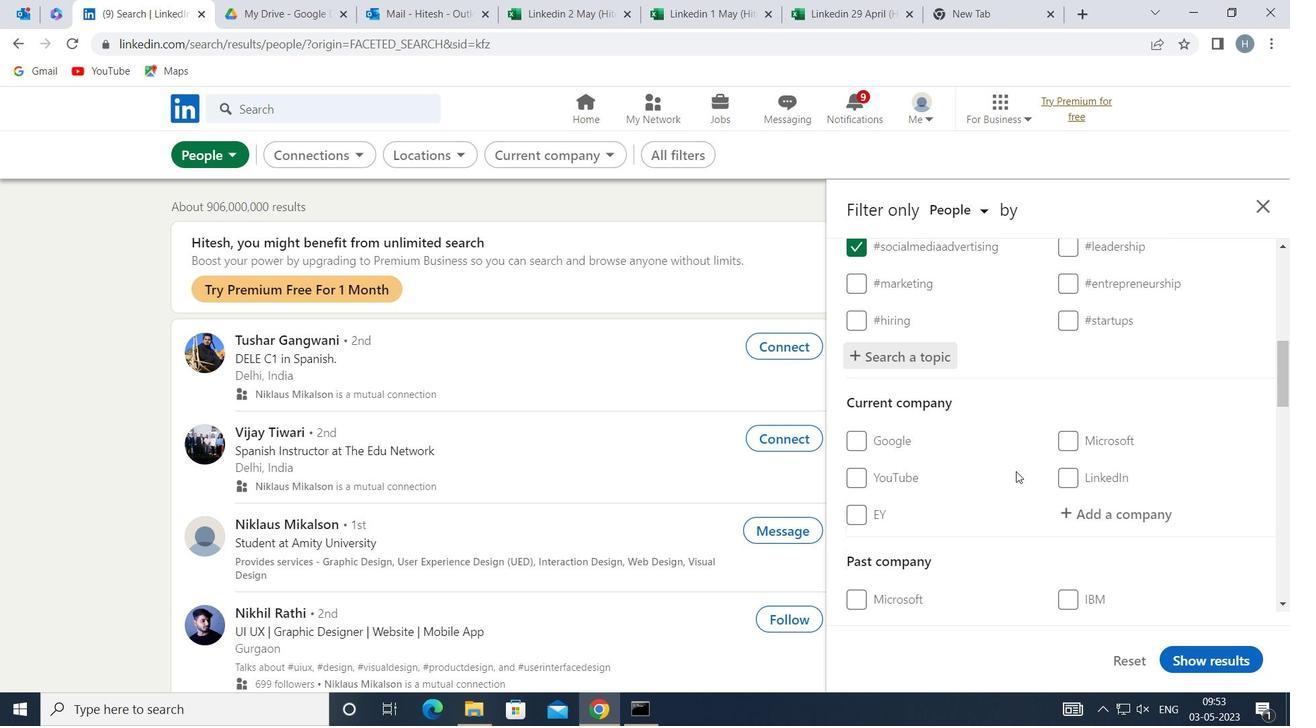 
Action: Mouse scrolled (1016, 470) with delta (0, 0)
Screenshot: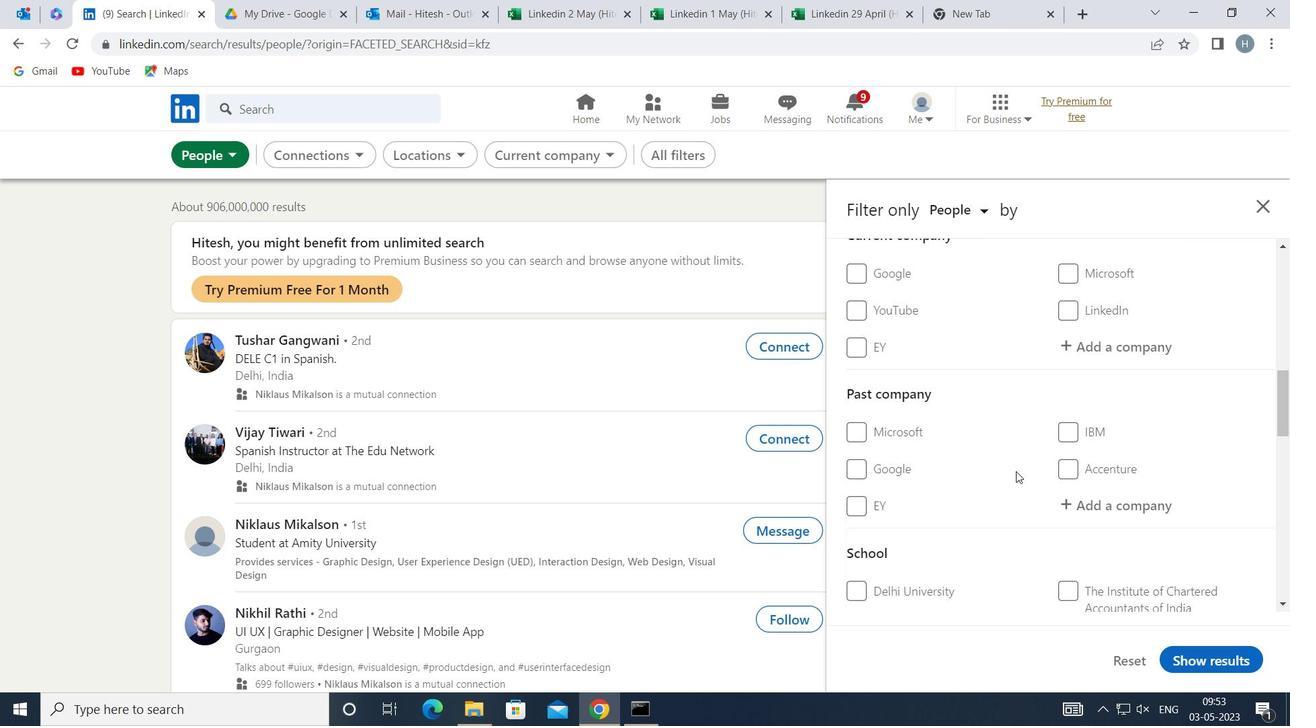 
Action: Mouse scrolled (1016, 470) with delta (0, 0)
Screenshot: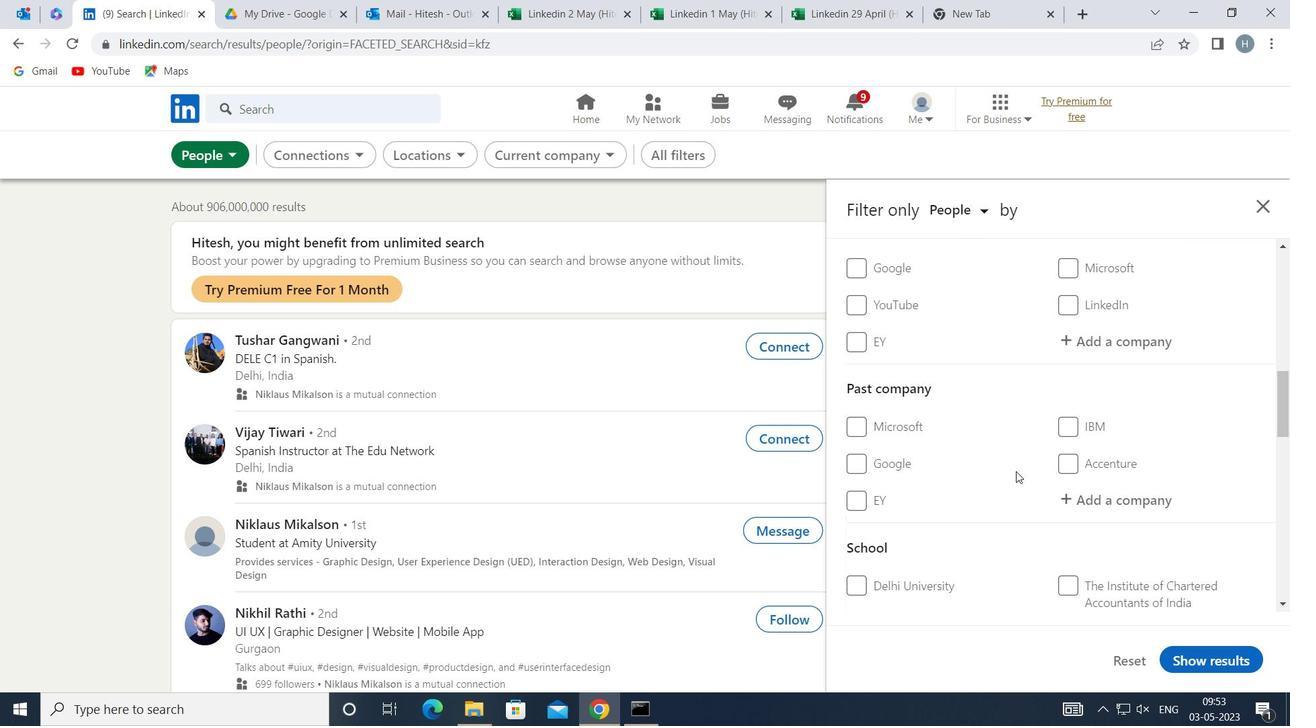 
Action: Mouse scrolled (1016, 470) with delta (0, 0)
Screenshot: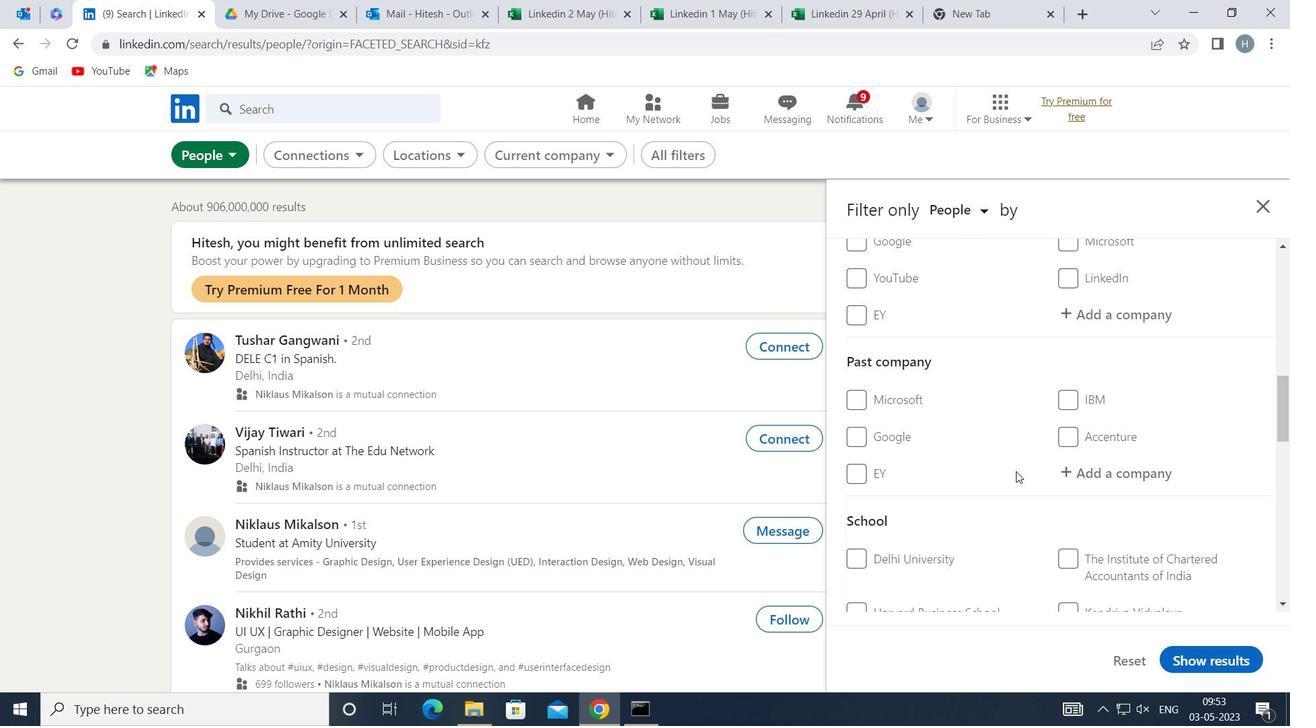 
Action: Mouse moved to (1017, 471)
Screenshot: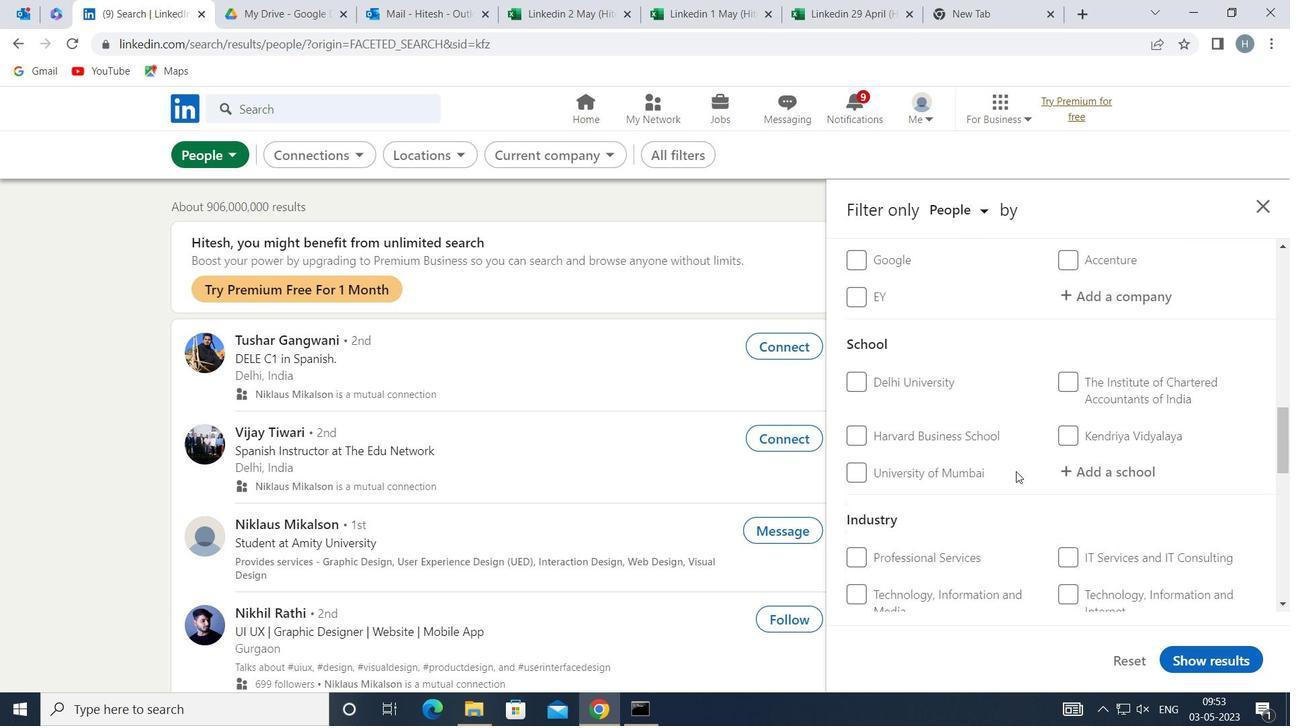 
Action: Mouse scrolled (1017, 470) with delta (0, 0)
Screenshot: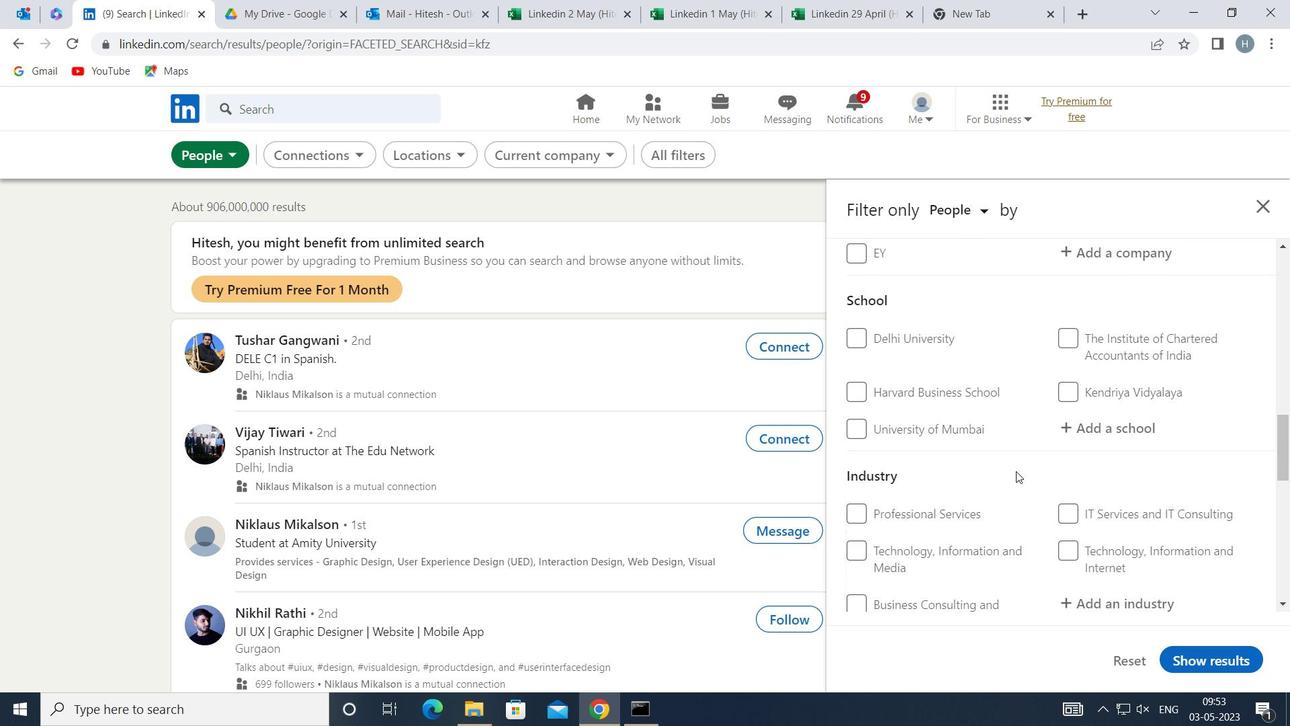 
Action: Mouse scrolled (1017, 470) with delta (0, 0)
Screenshot: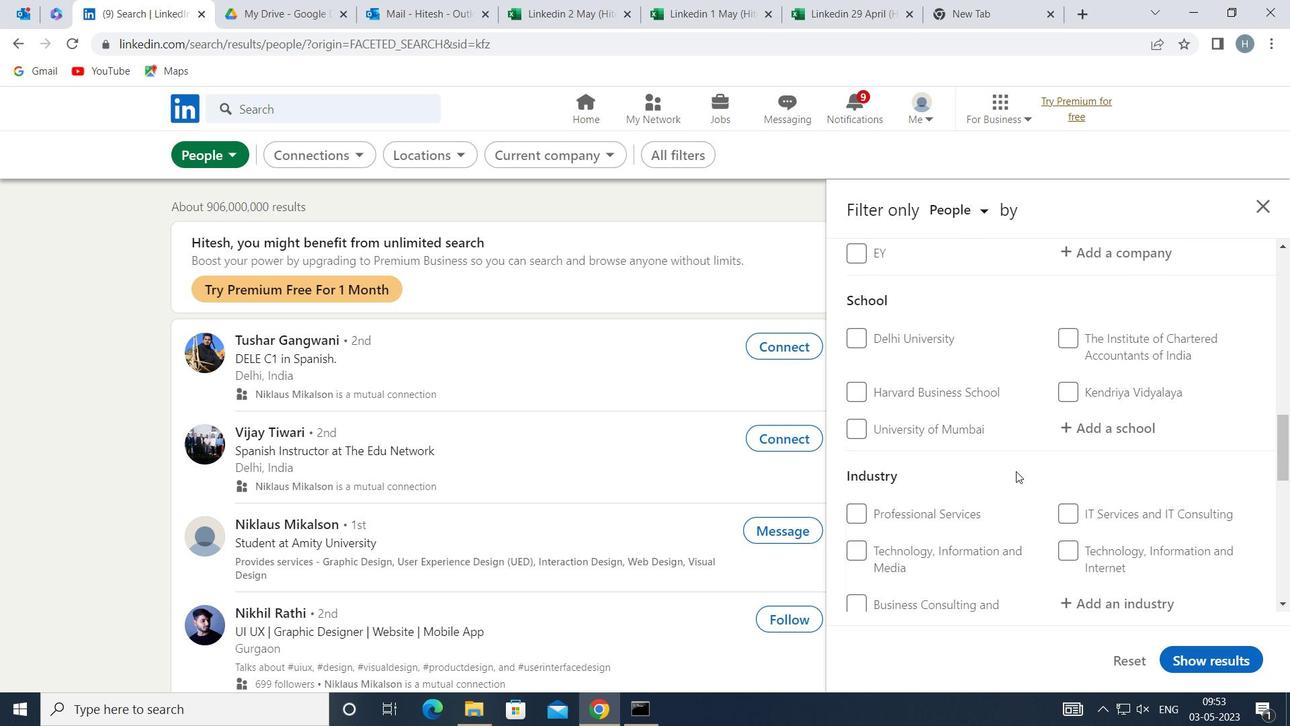 
Action: Mouse moved to (1040, 480)
Screenshot: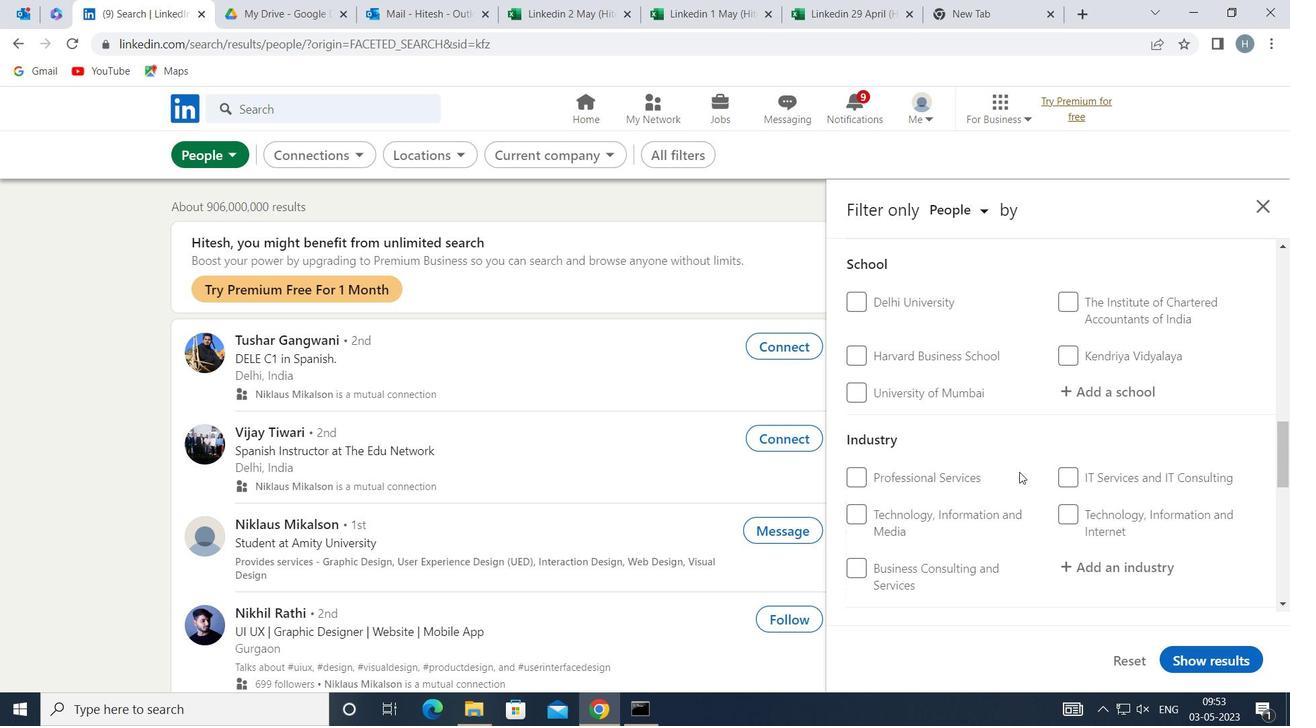 
Action: Mouse scrolled (1040, 480) with delta (0, 0)
Screenshot: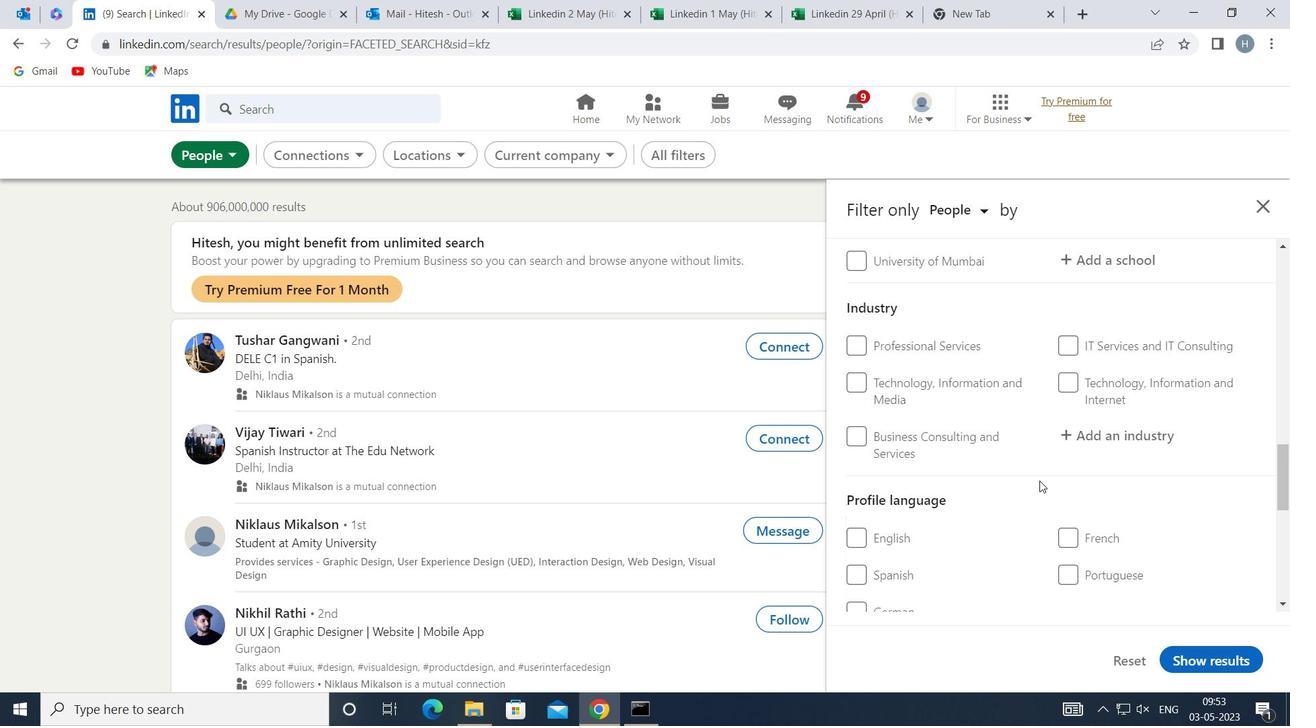 
Action: Mouse moved to (1073, 494)
Screenshot: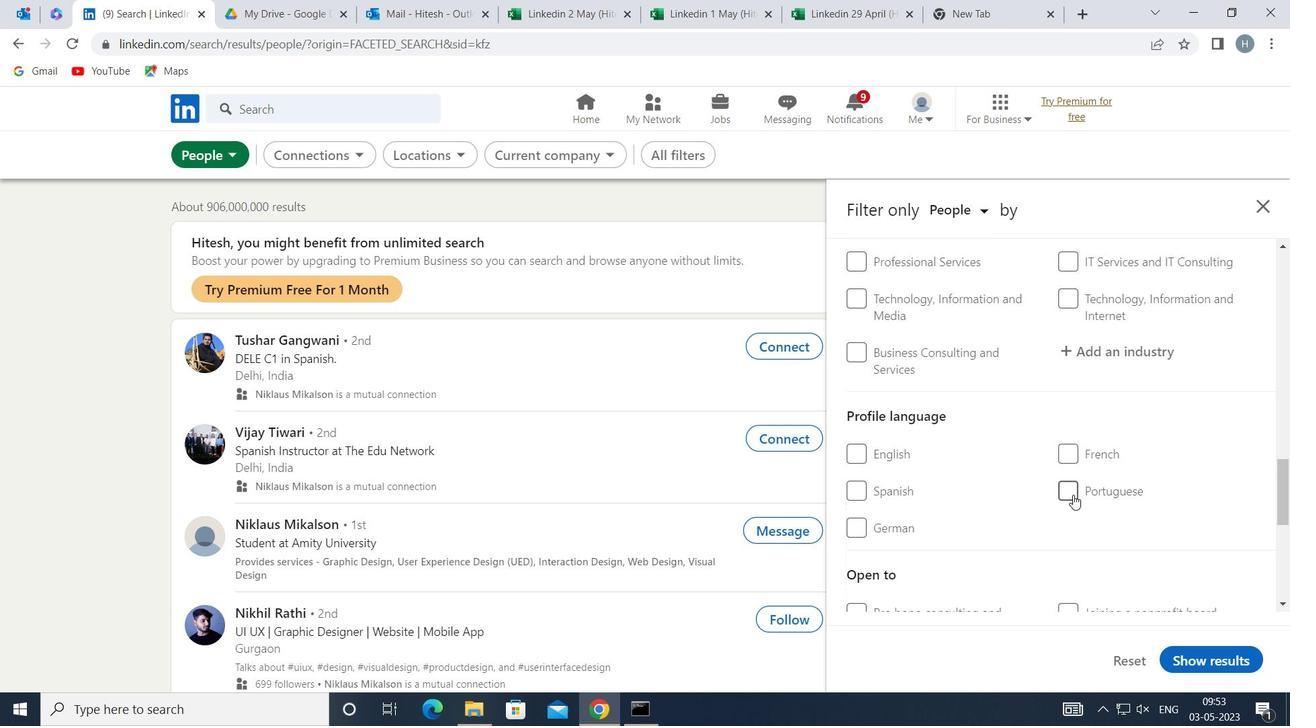 
Action: Mouse pressed left at (1073, 494)
Screenshot: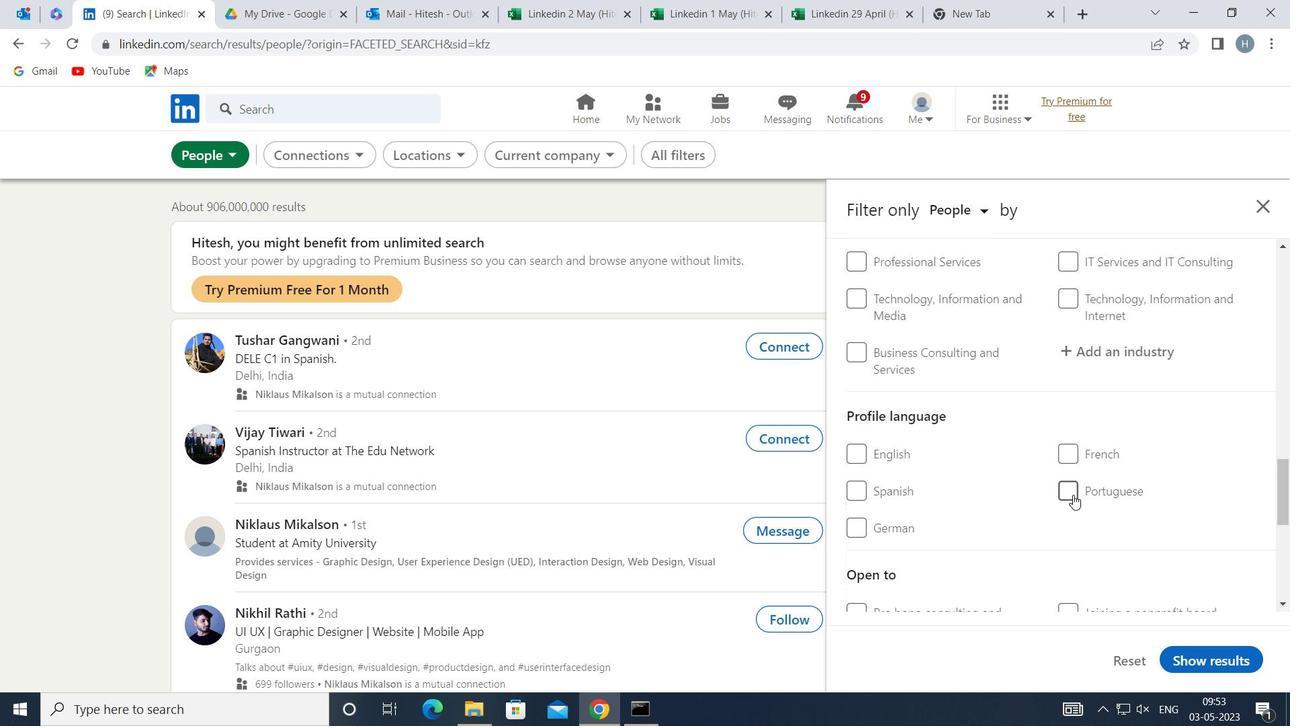 
Action: Mouse moved to (1044, 477)
Screenshot: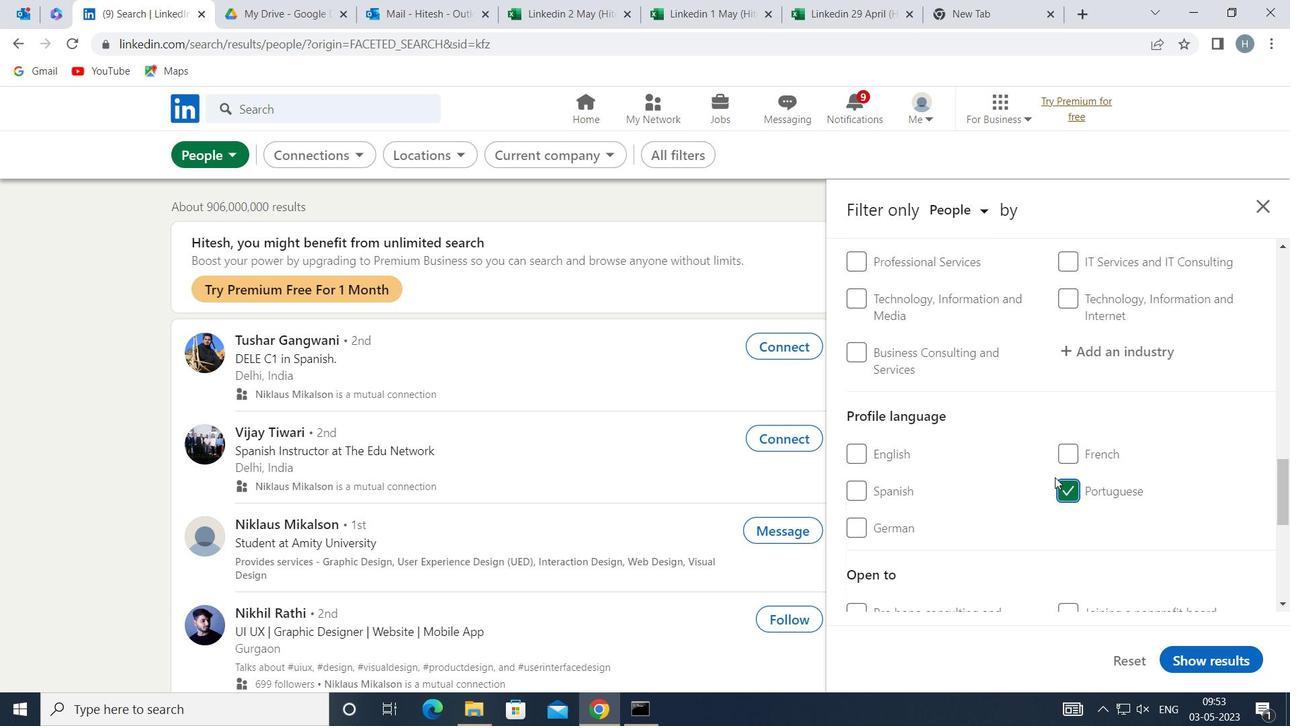 
Action: Mouse scrolled (1044, 478) with delta (0, 0)
Screenshot: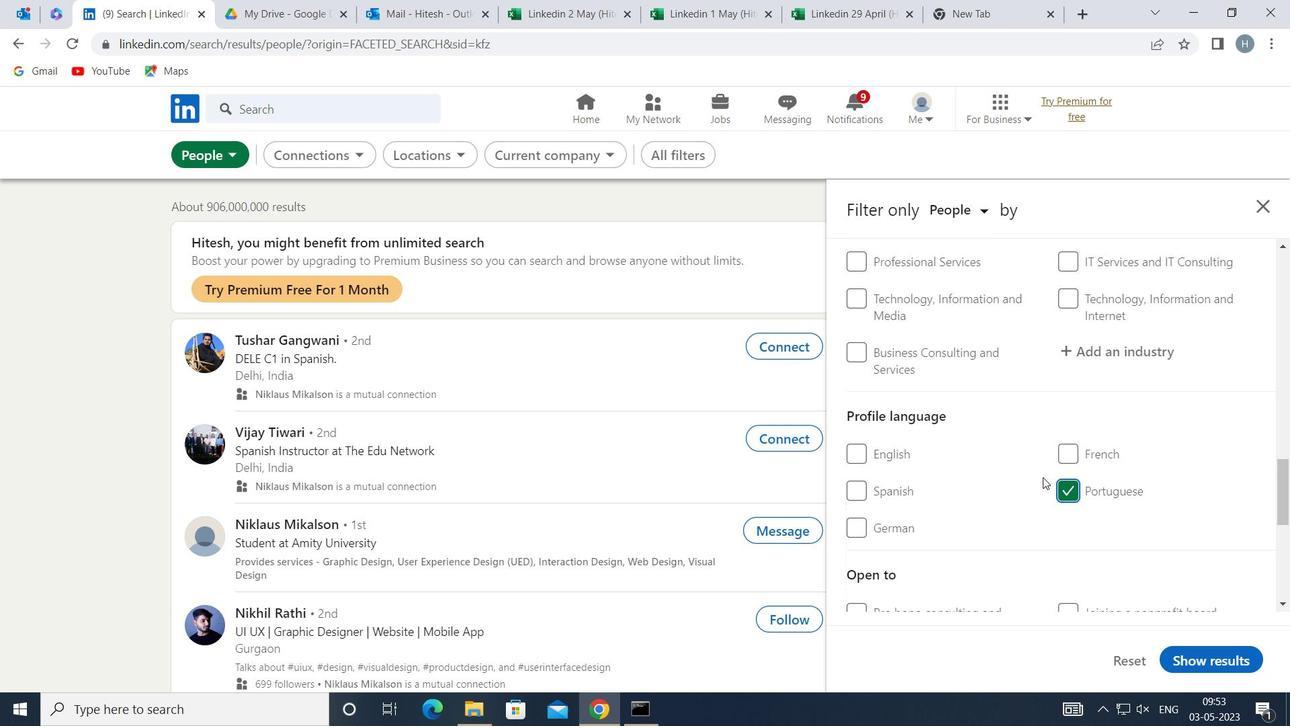 
Action: Mouse scrolled (1044, 478) with delta (0, 0)
Screenshot: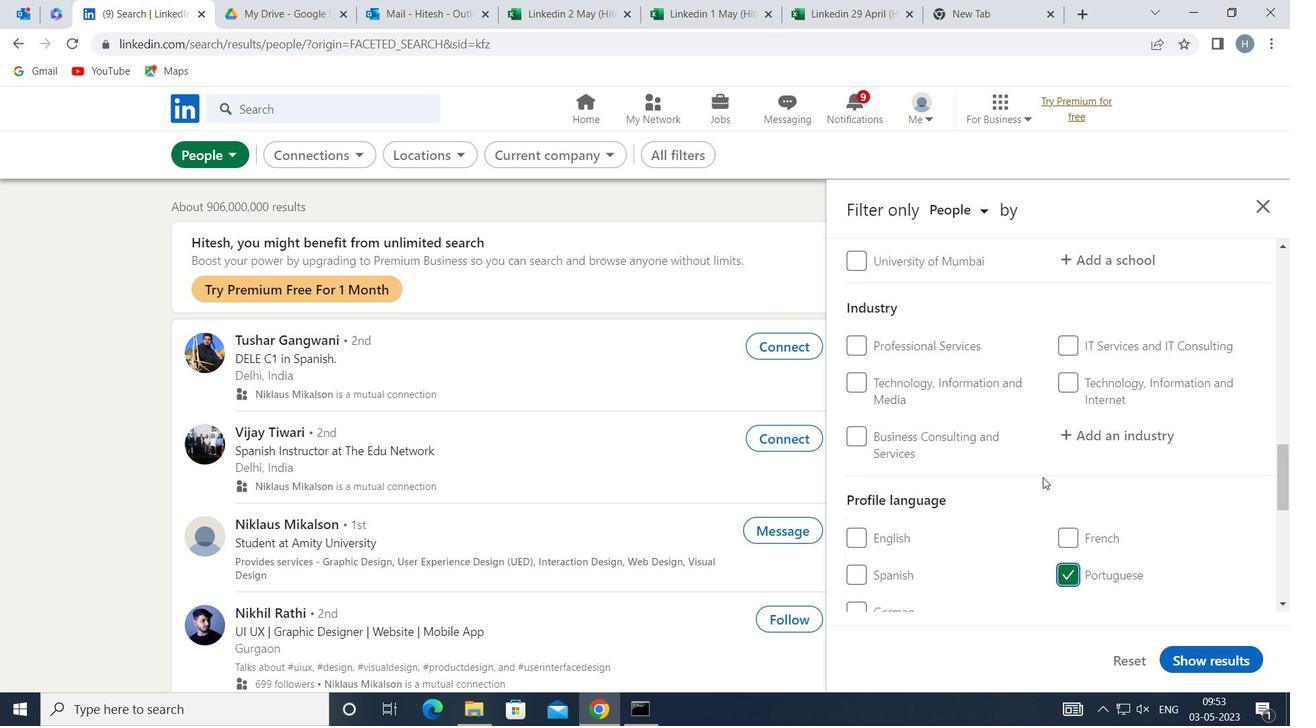 
Action: Mouse scrolled (1044, 478) with delta (0, 0)
Screenshot: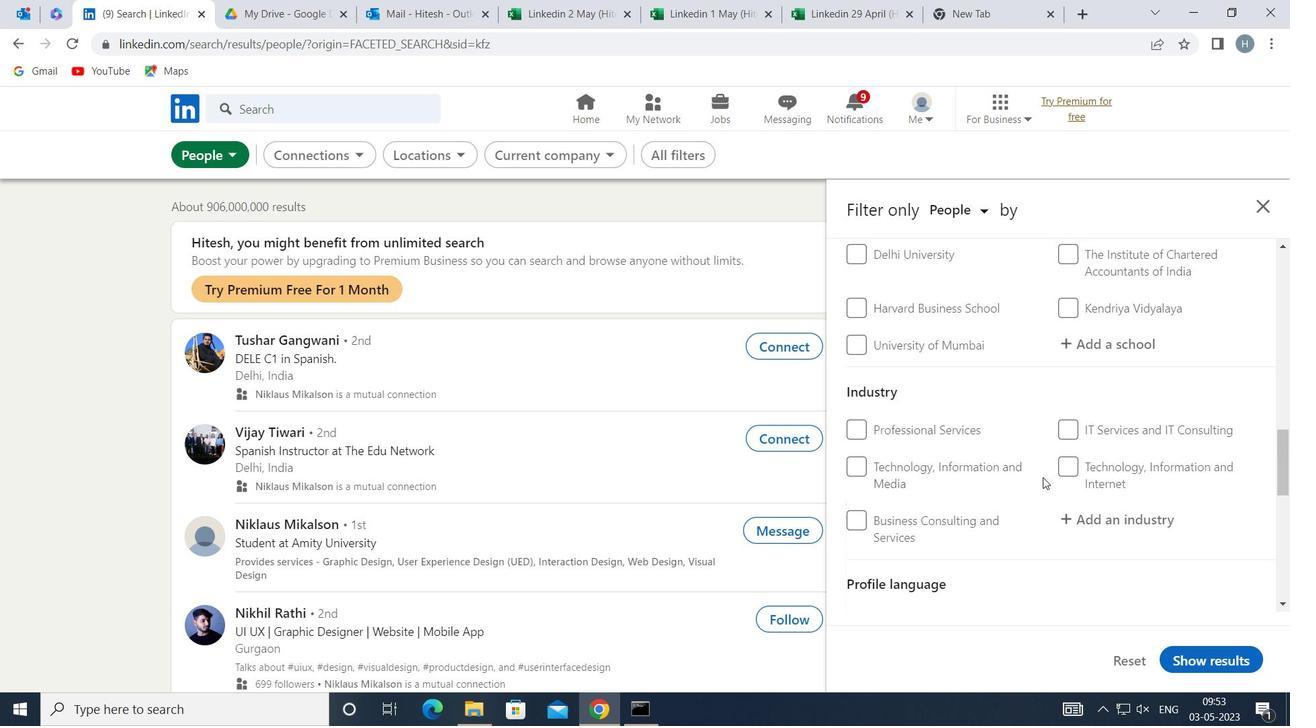 
Action: Mouse scrolled (1044, 478) with delta (0, 0)
Screenshot: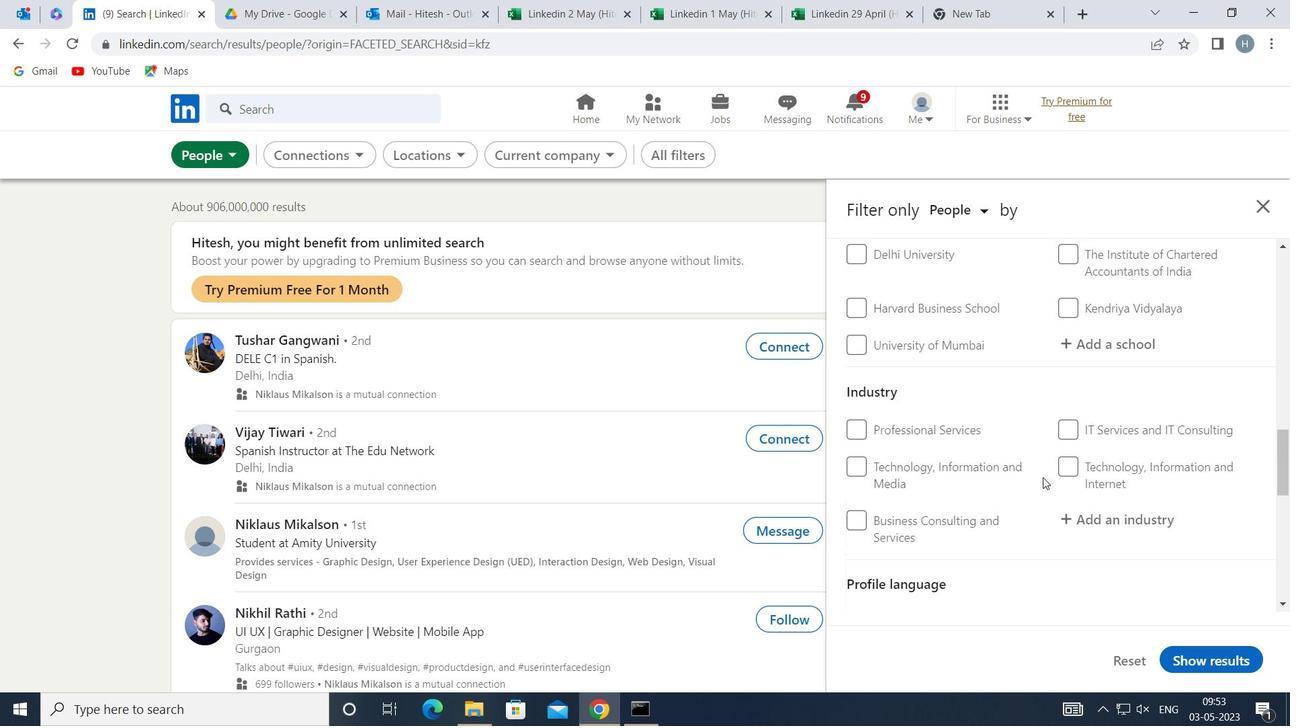
Action: Mouse scrolled (1044, 478) with delta (0, 0)
Screenshot: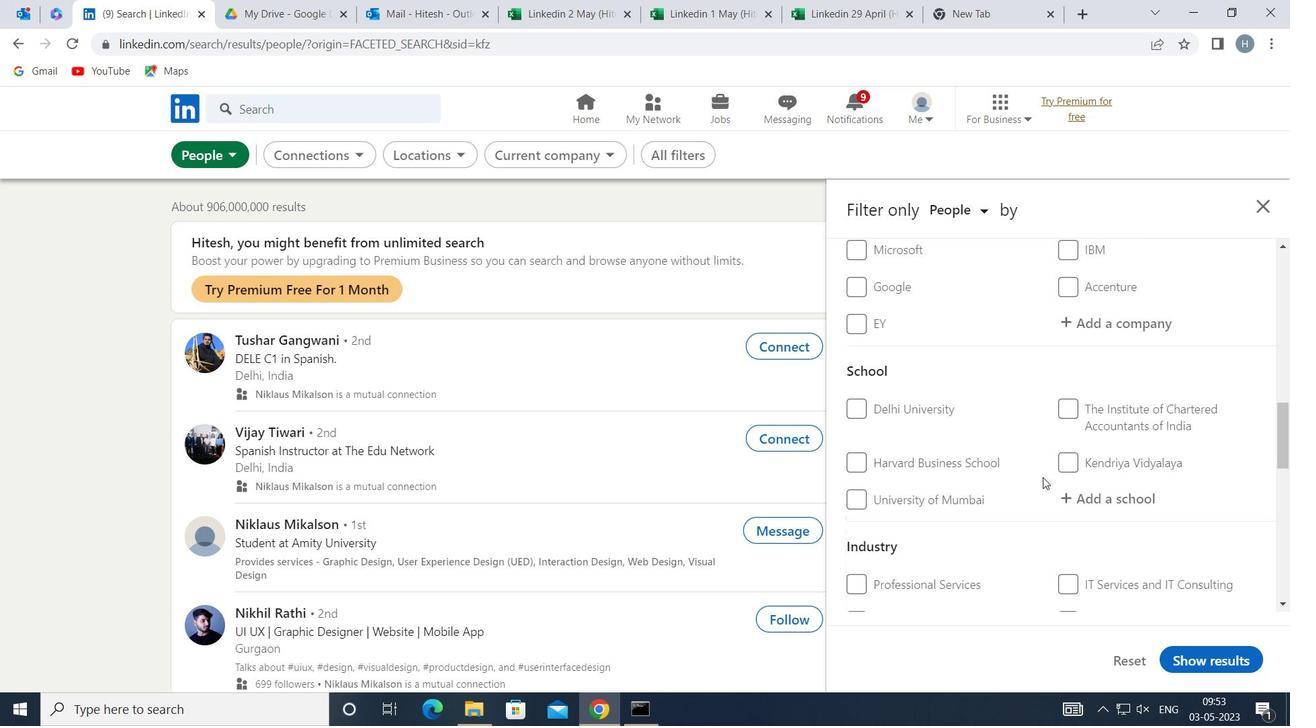 
Action: Mouse scrolled (1044, 478) with delta (0, 0)
Screenshot: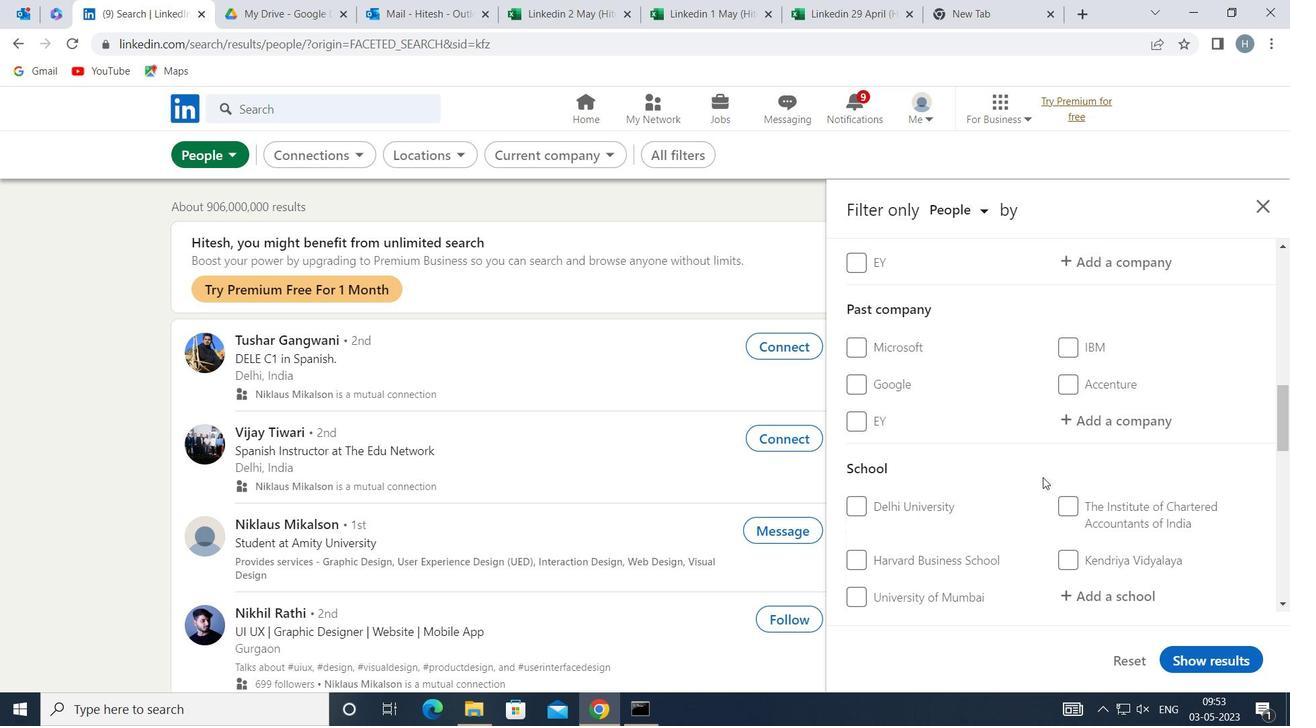 
Action: Mouse scrolled (1044, 478) with delta (0, 0)
Screenshot: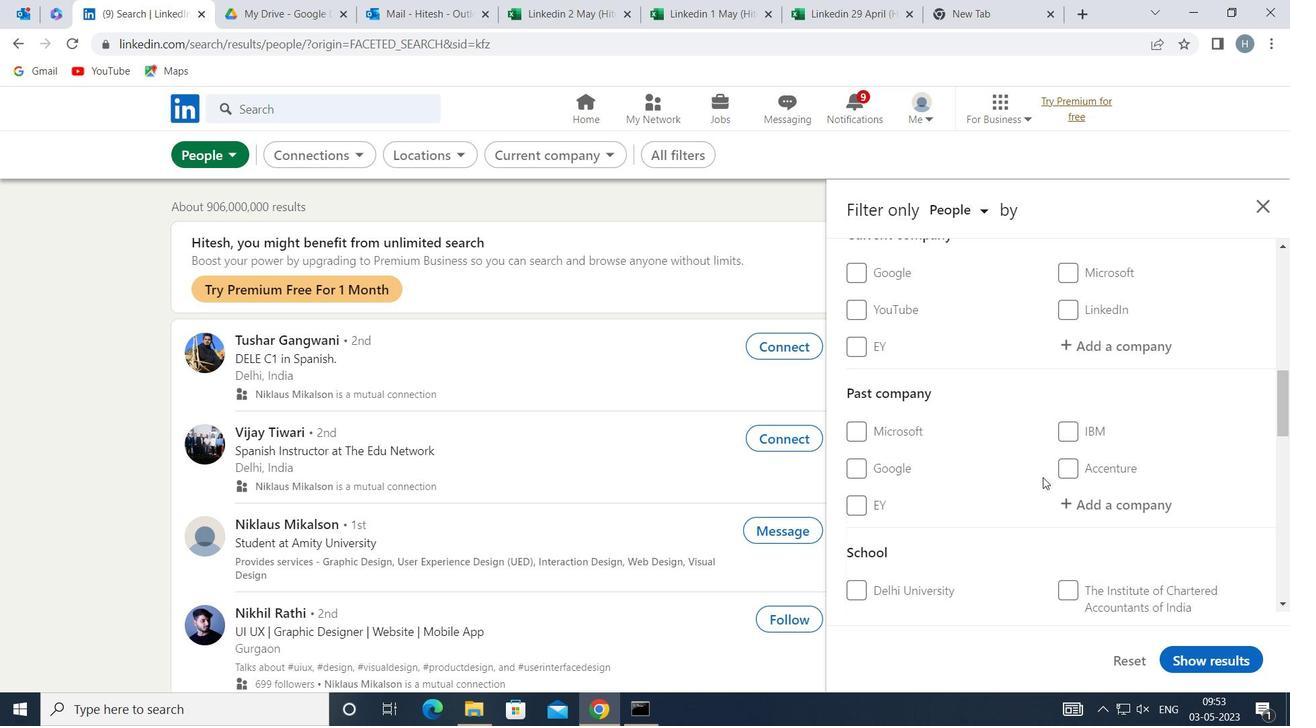 
Action: Mouse moved to (1108, 426)
Screenshot: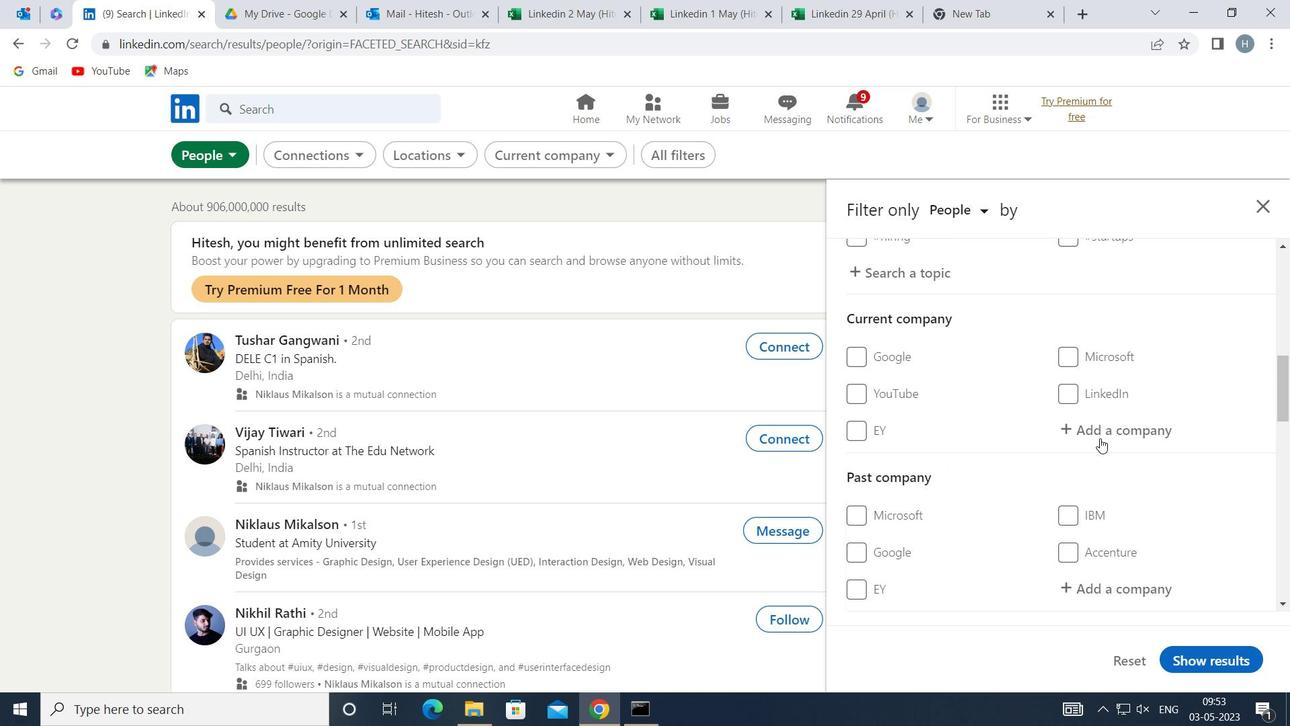 
Action: Mouse pressed left at (1108, 426)
Screenshot: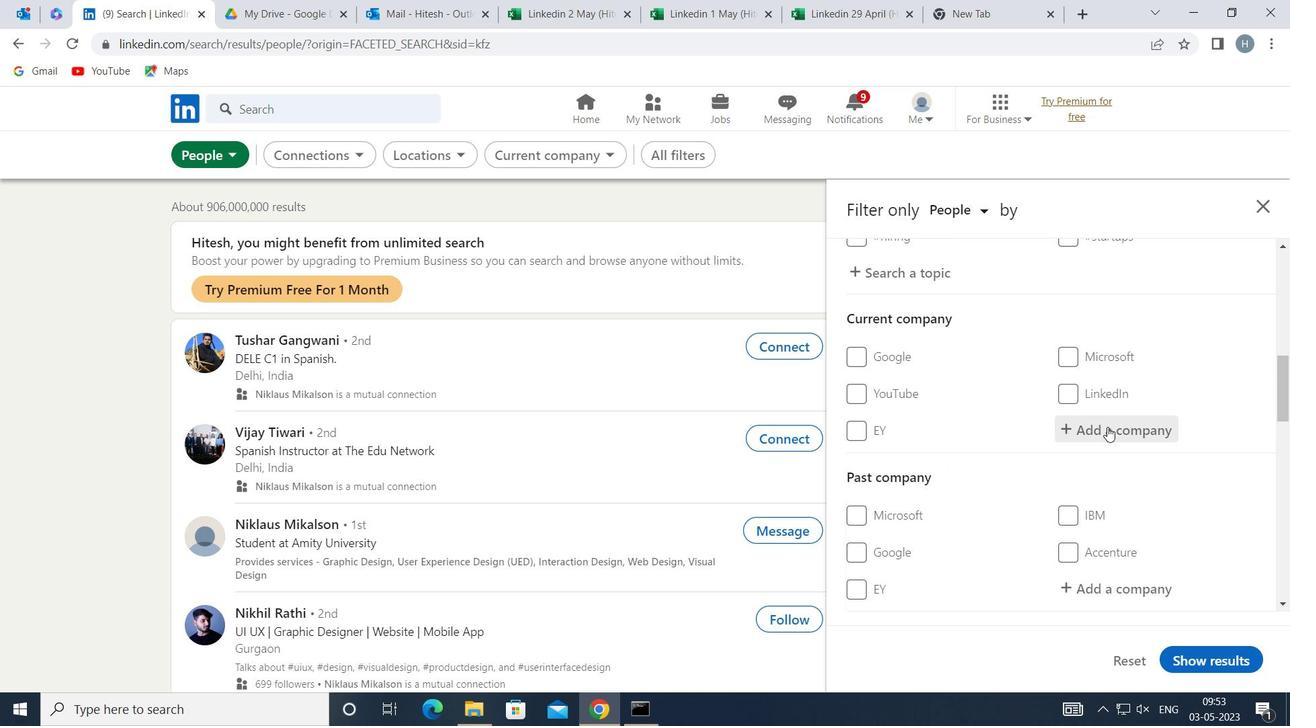 
Action: Key pressed <Key.shift>TRIDENT<Key.space>
Screenshot: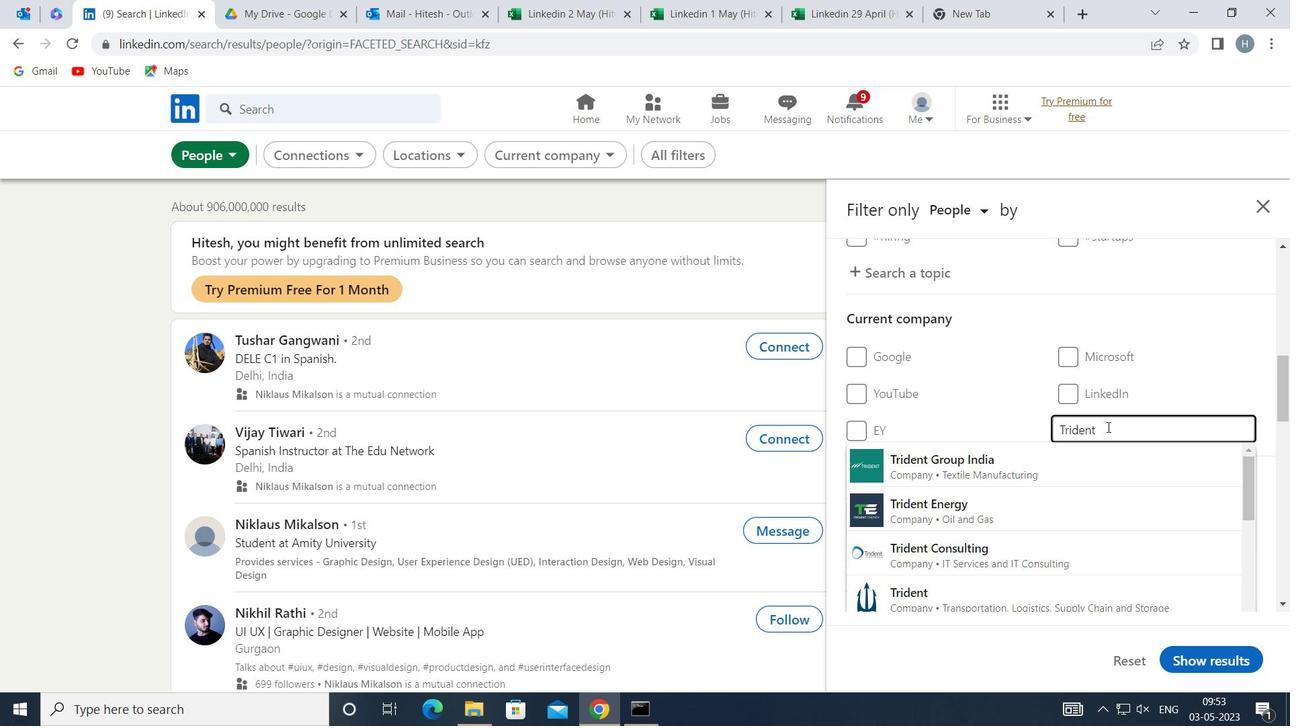 
Action: Mouse moved to (1052, 468)
Screenshot: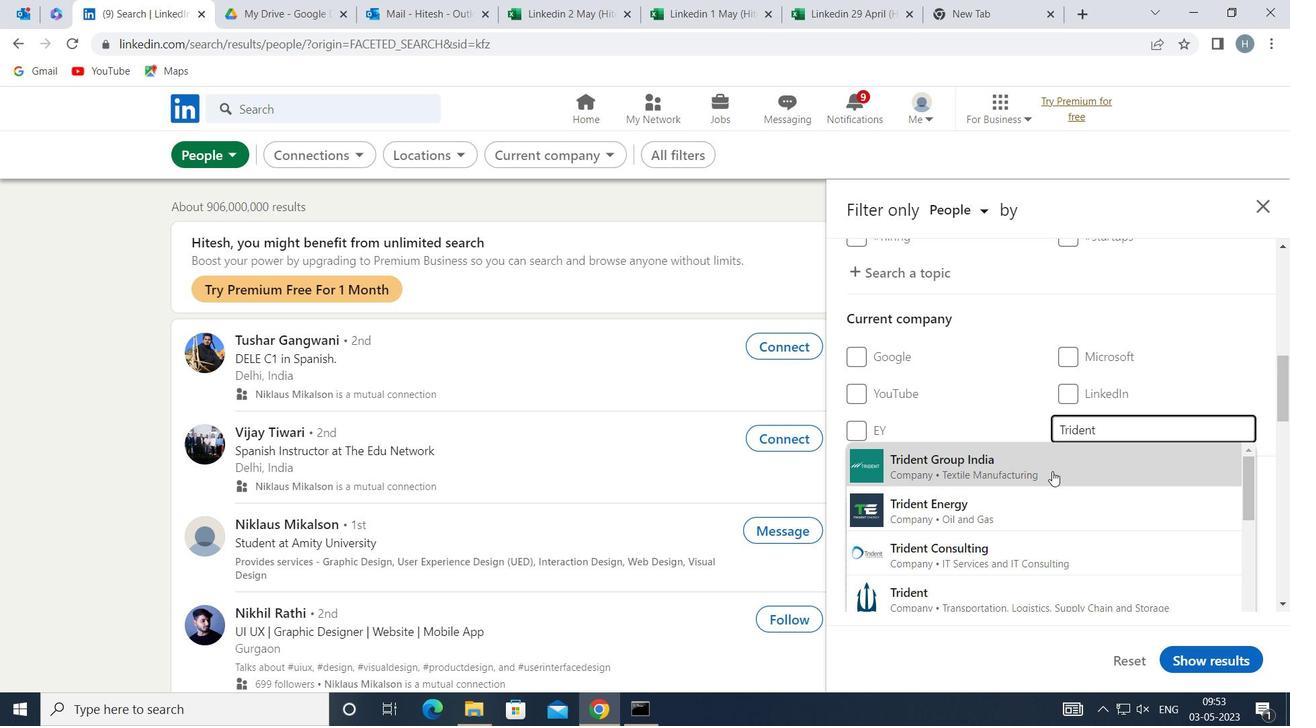
Action: Mouse pressed left at (1052, 468)
Screenshot: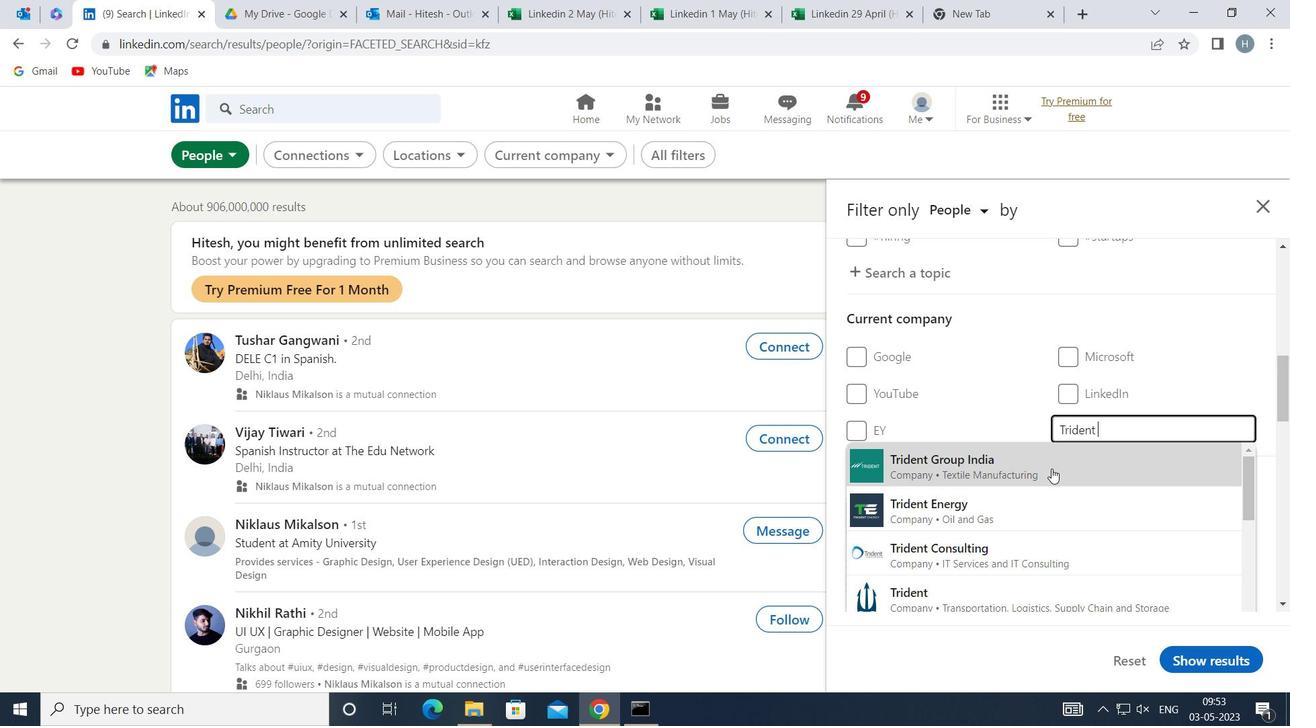 
Action: Mouse moved to (1023, 447)
Screenshot: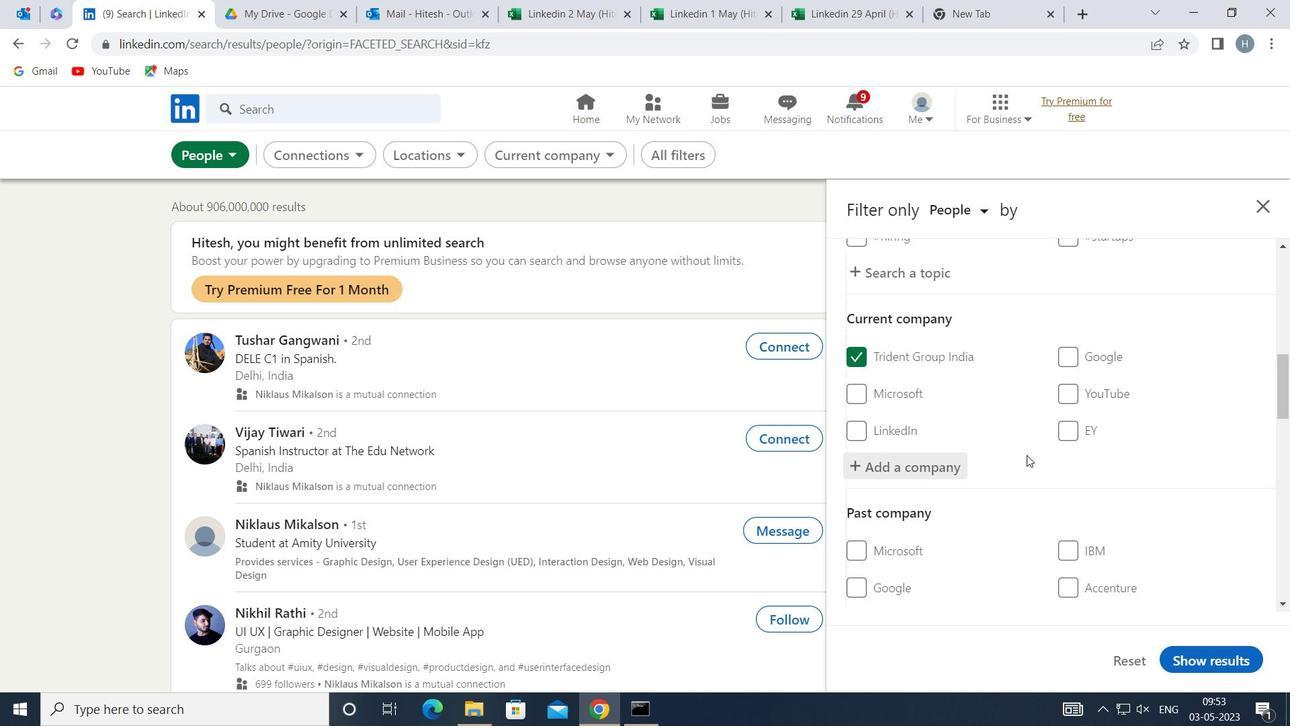 
Action: Mouse scrolled (1023, 447) with delta (0, 0)
Screenshot: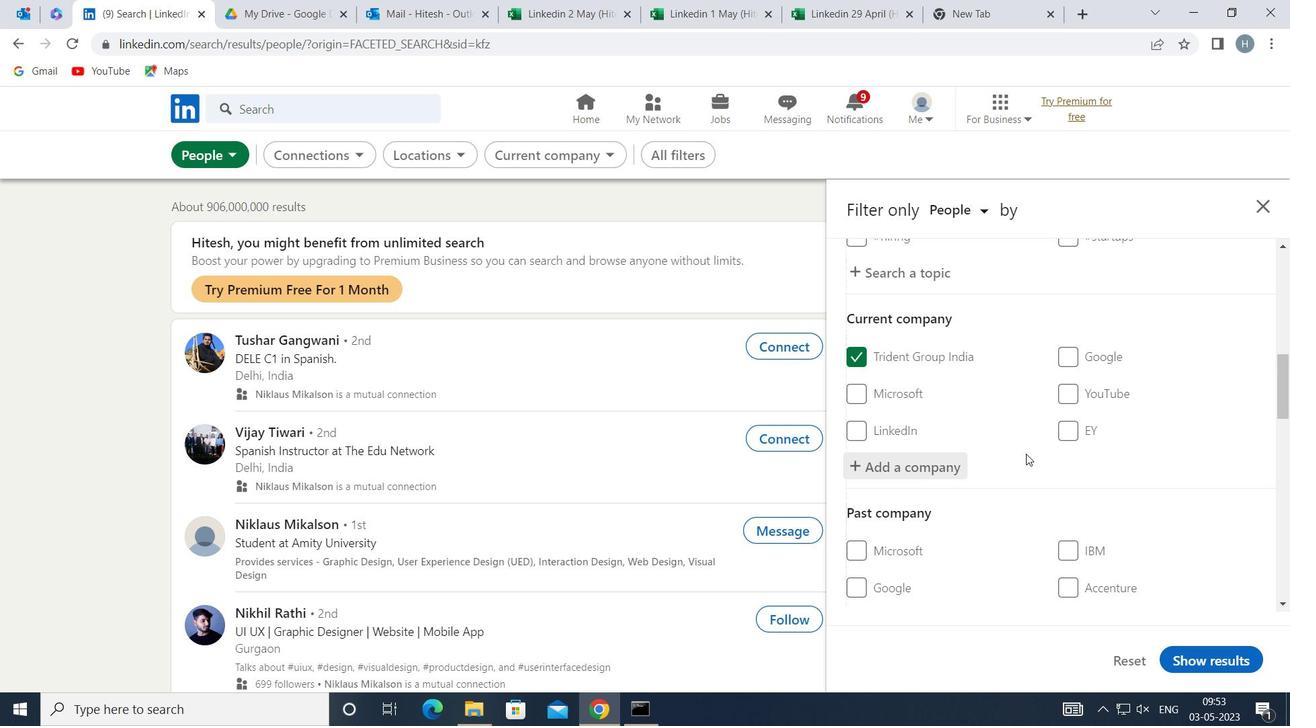 
Action: Mouse scrolled (1023, 447) with delta (0, 0)
Screenshot: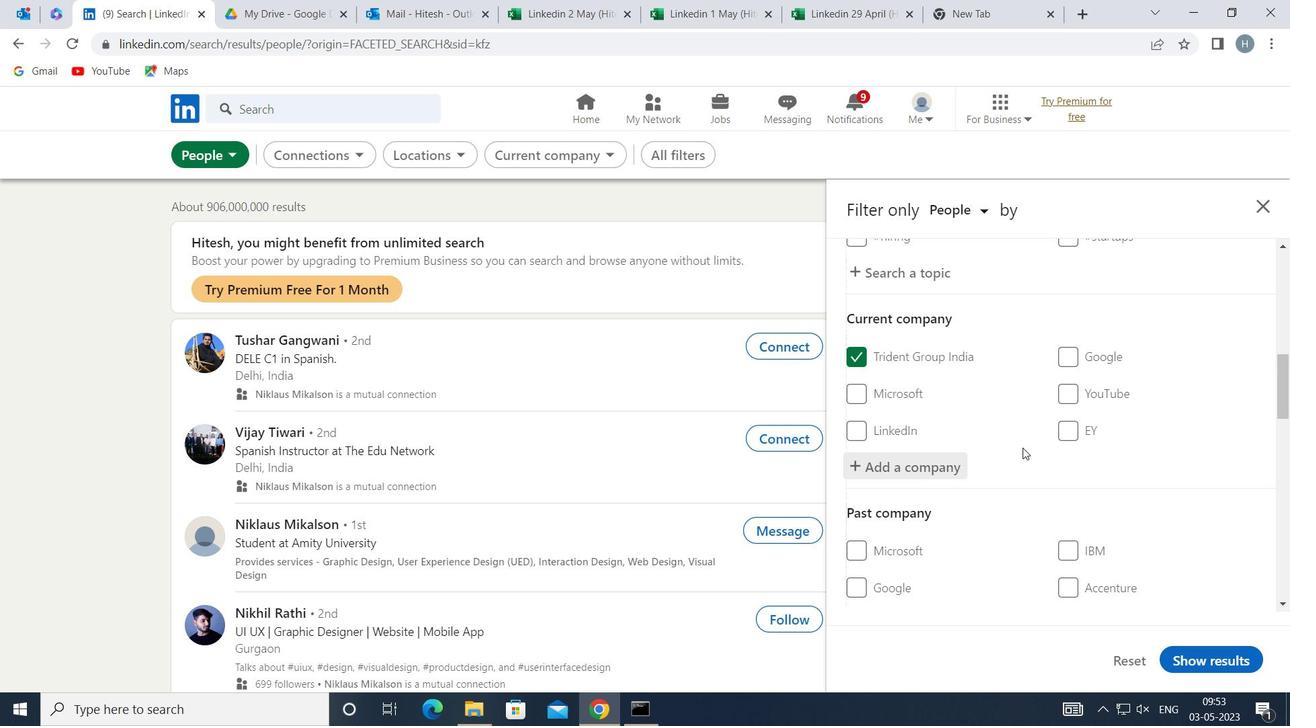 
Action: Mouse moved to (1019, 447)
Screenshot: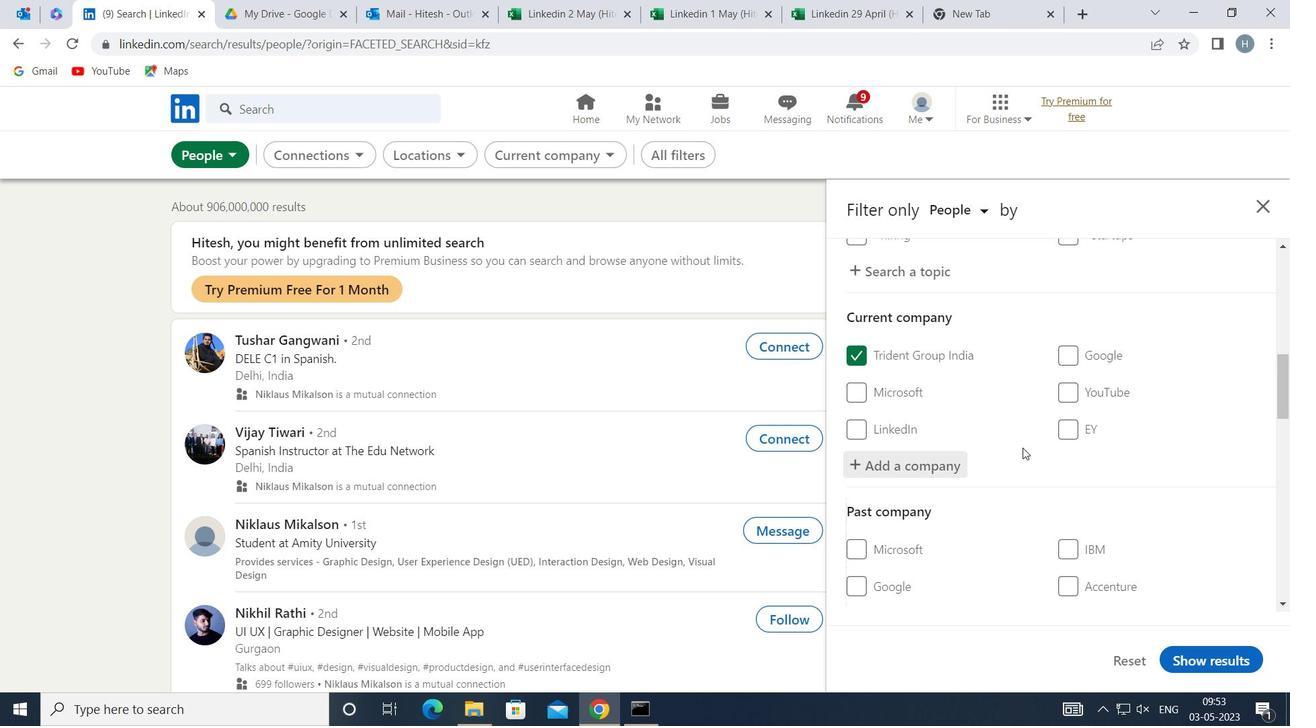 
Action: Mouse scrolled (1019, 448) with delta (0, 0)
Screenshot: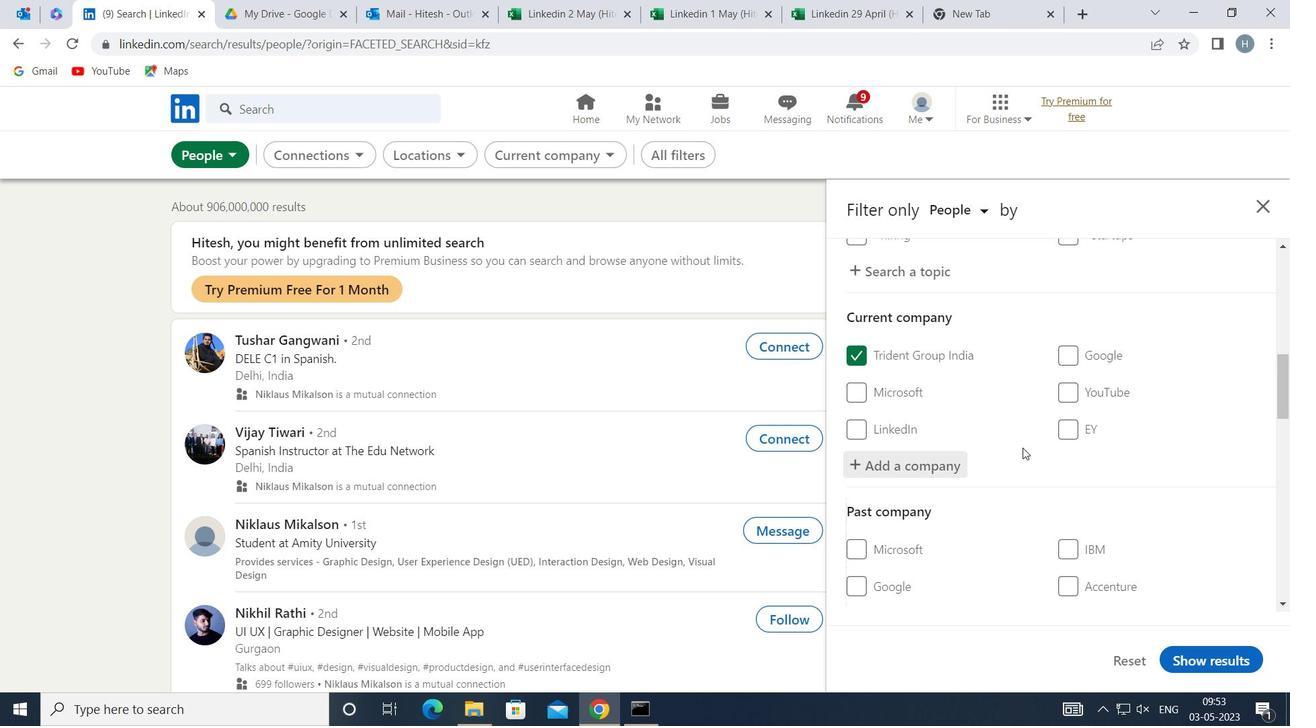 
Action: Mouse moved to (1014, 446)
Screenshot: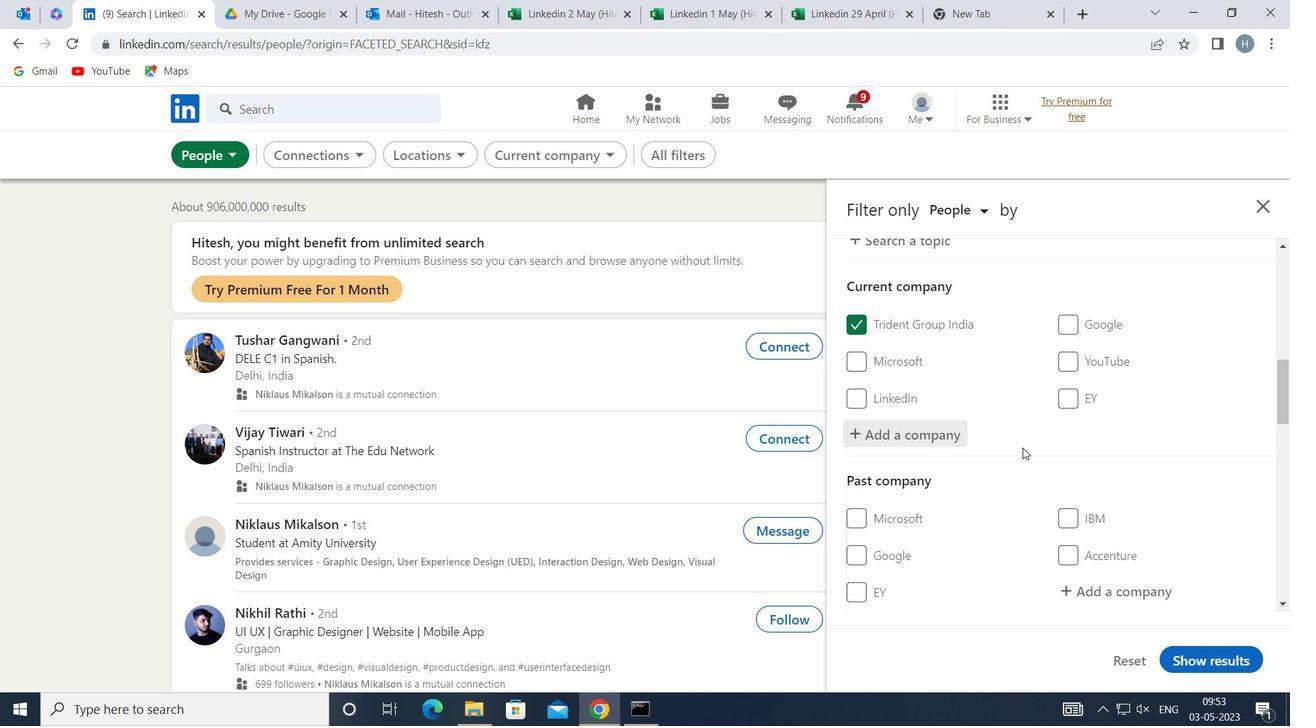 
Action: Mouse scrolled (1014, 445) with delta (0, 0)
Screenshot: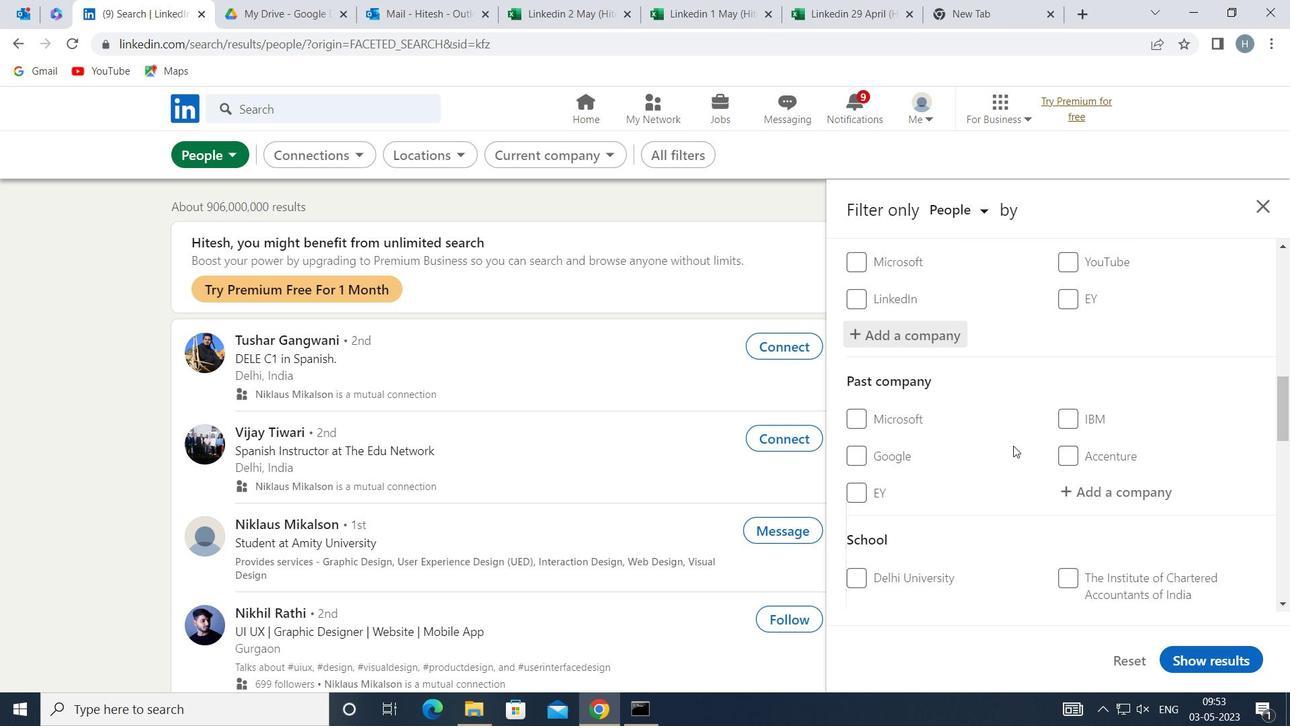 
Action: Mouse scrolled (1014, 445) with delta (0, 0)
Screenshot: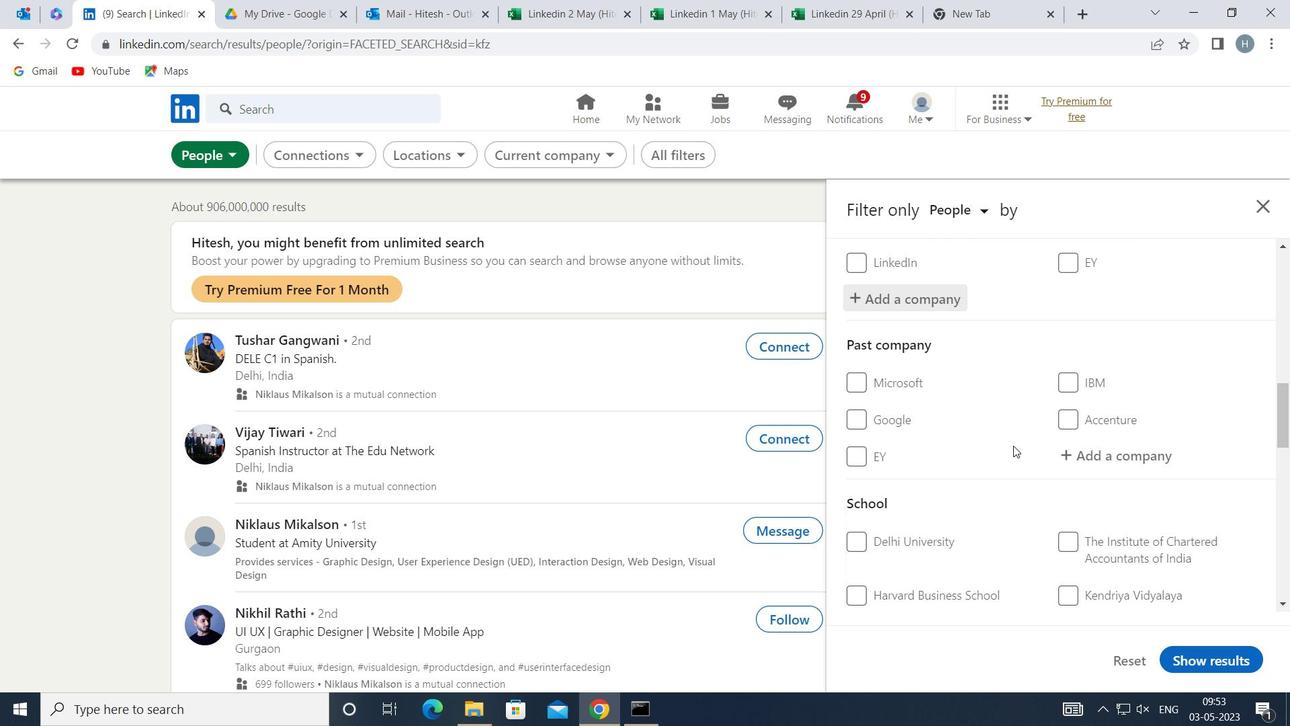 
Action: Mouse scrolled (1014, 445) with delta (0, 0)
Screenshot: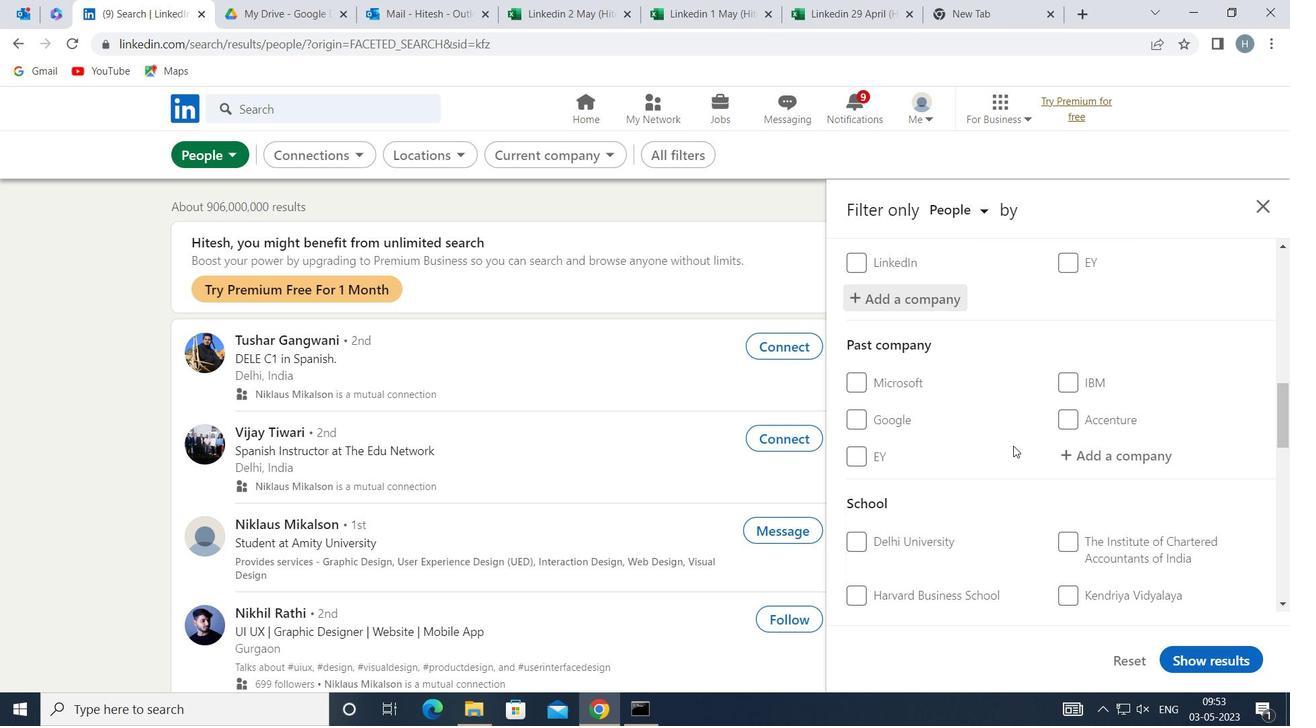 
Action: Mouse moved to (1085, 461)
Screenshot: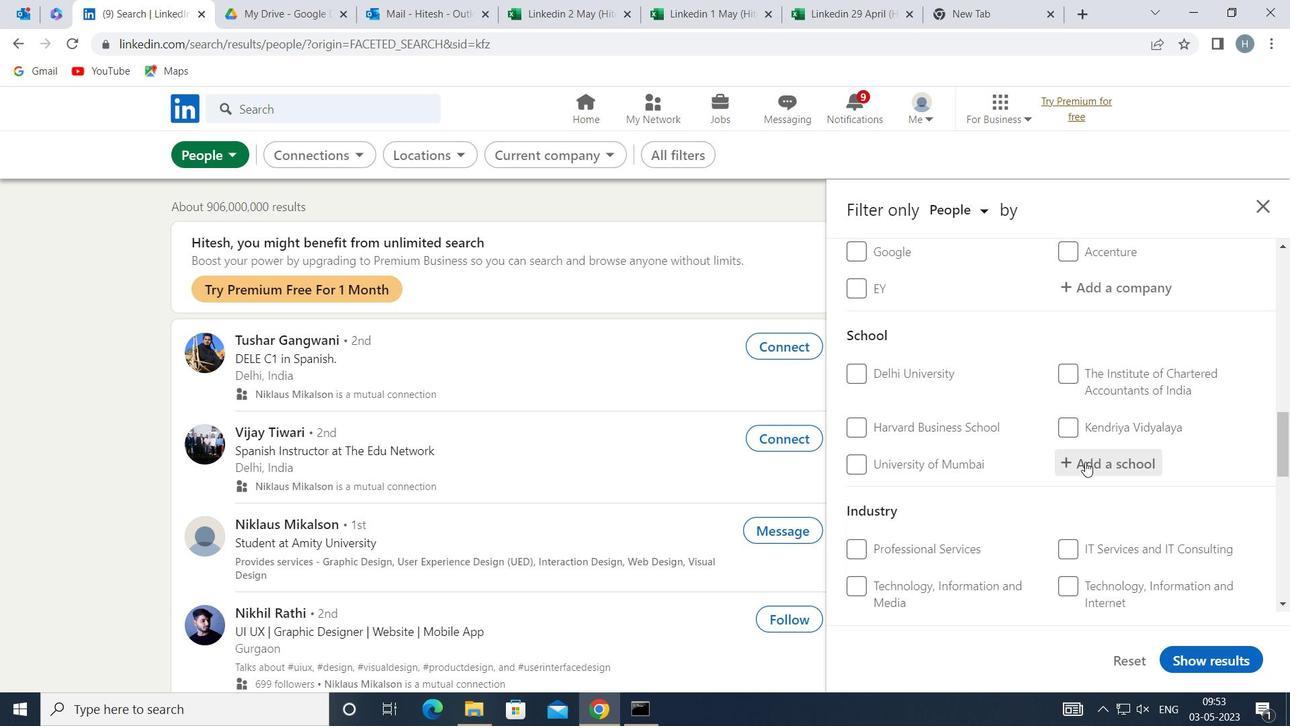 
Action: Mouse pressed left at (1085, 461)
Screenshot: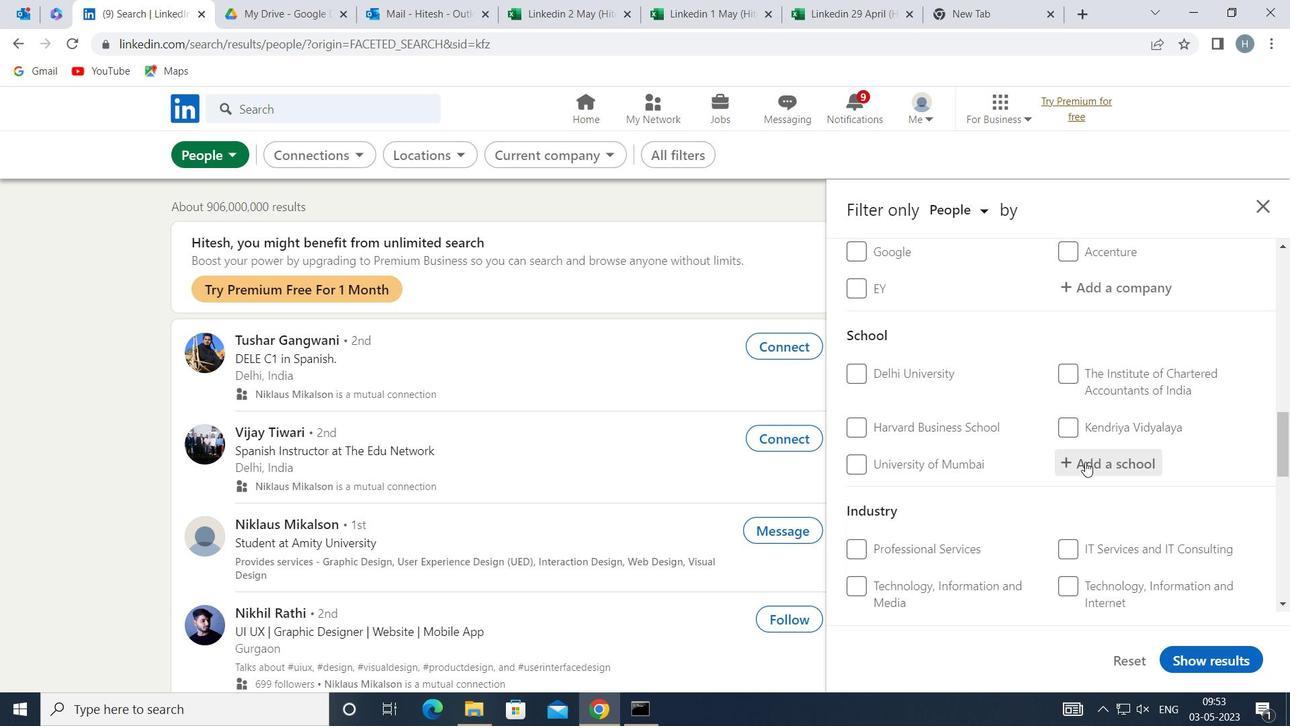 
Action: Mouse moved to (1085, 461)
Screenshot: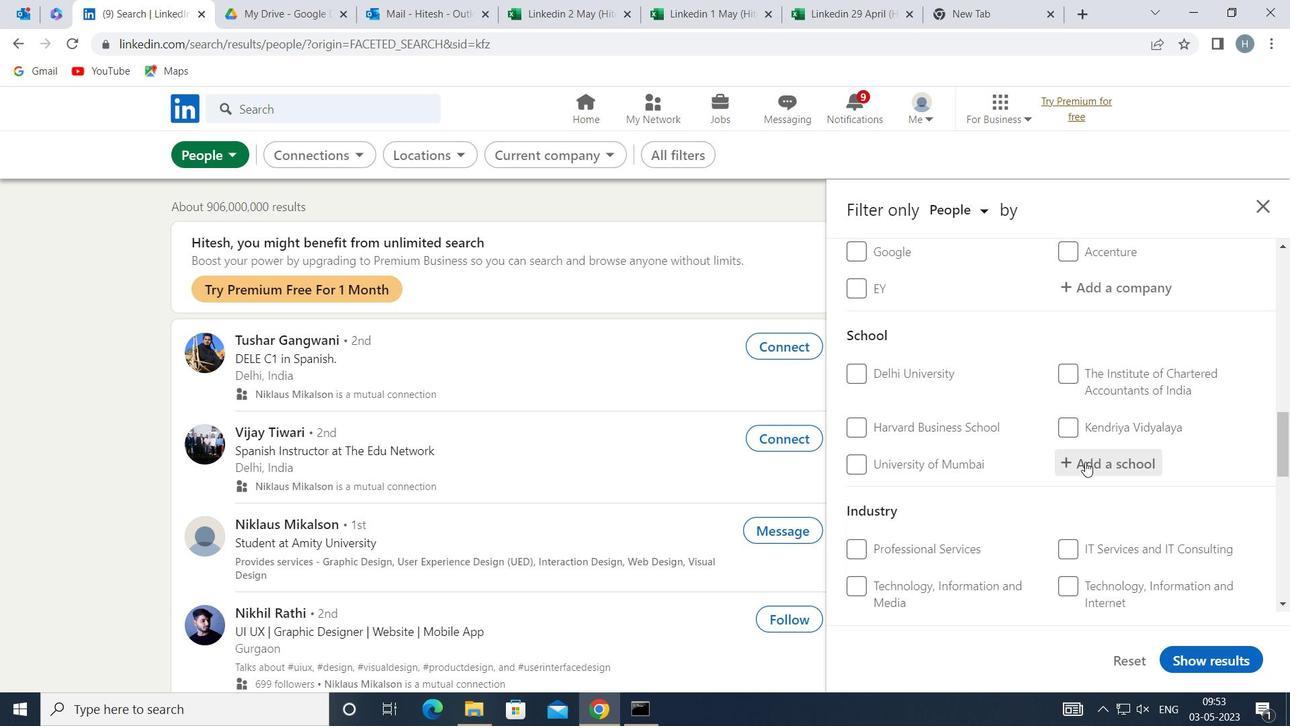 
Action: Key pressed <Key.shift>TRINITY<Key.space><Key.shift>INSTITUTE<Key.space>OF<Key.space><Key.shift>PRO
Screenshot: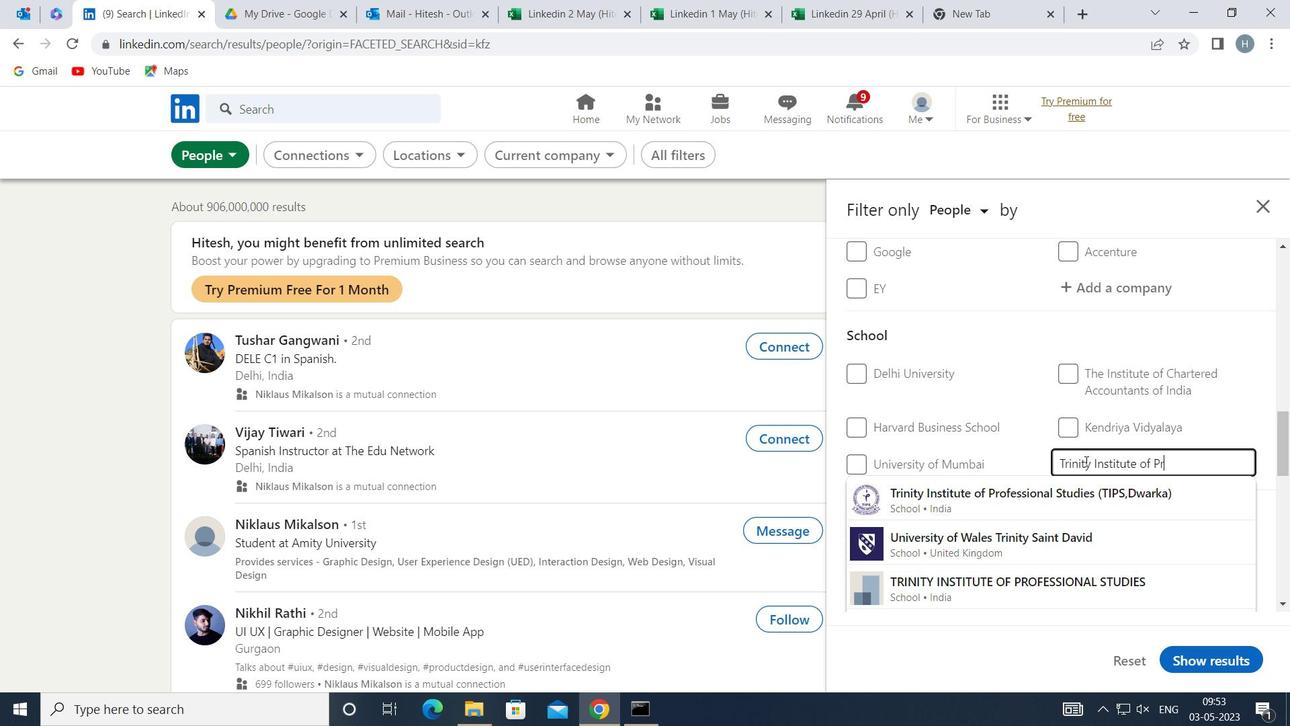 
Action: Mouse moved to (1066, 490)
Screenshot: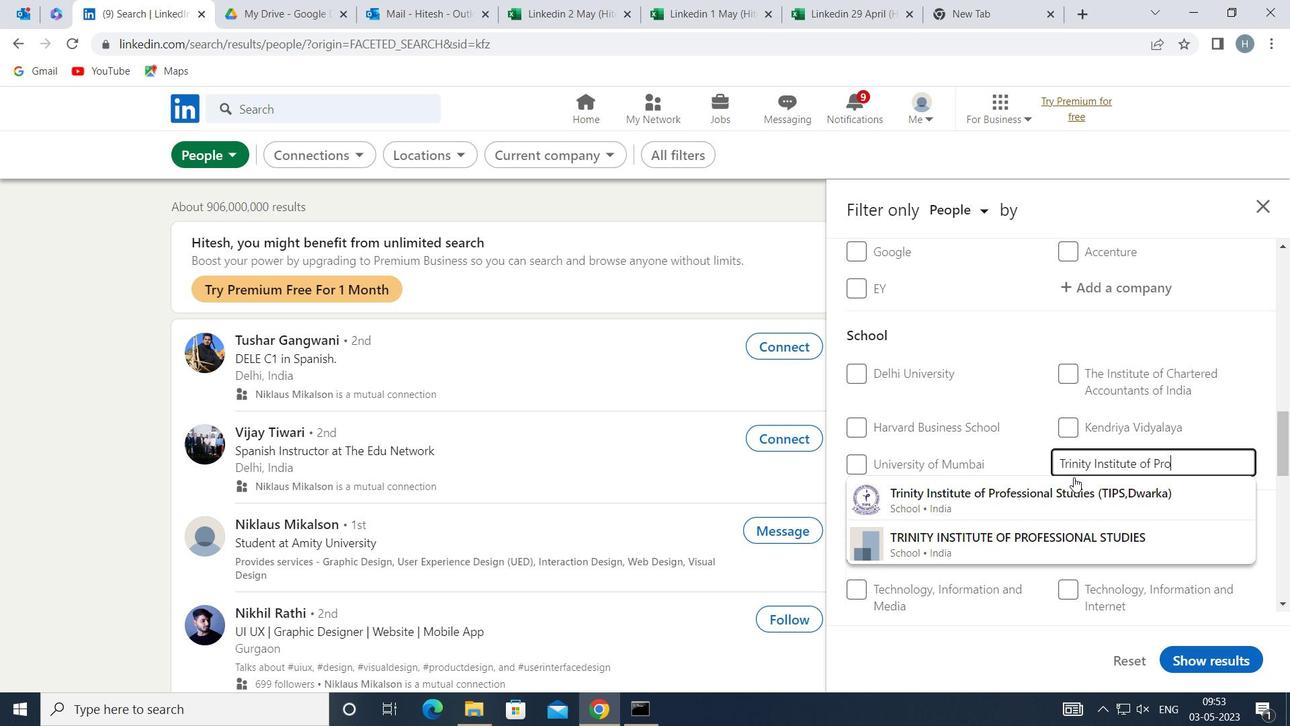
Action: Mouse pressed left at (1066, 490)
Screenshot: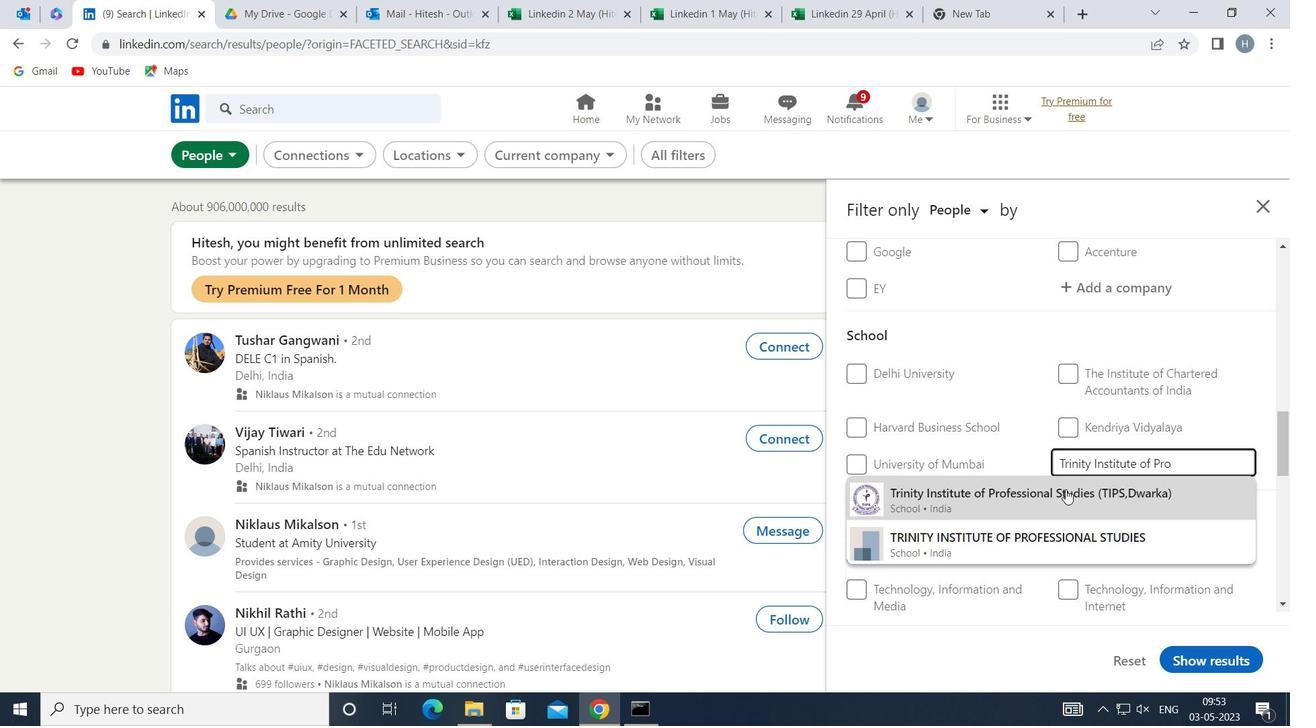 
Action: Mouse moved to (1049, 463)
Screenshot: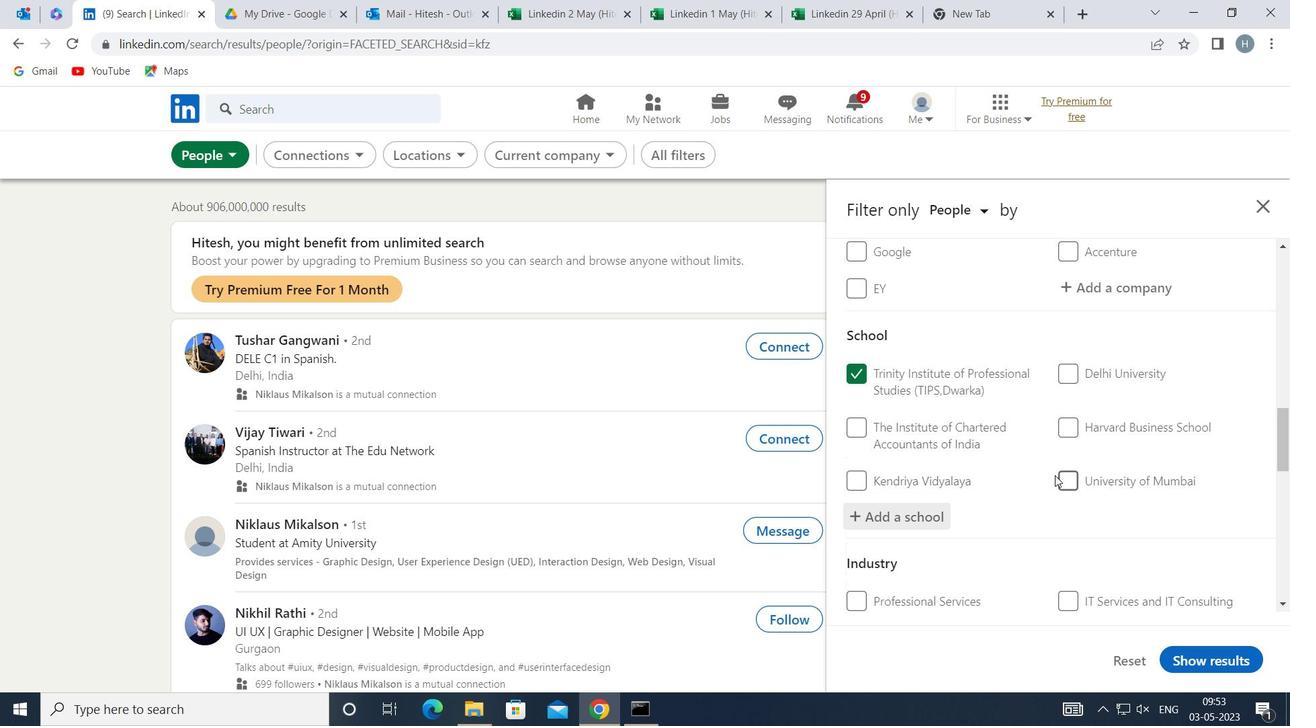 
Action: Mouse scrolled (1049, 462) with delta (0, 0)
Screenshot: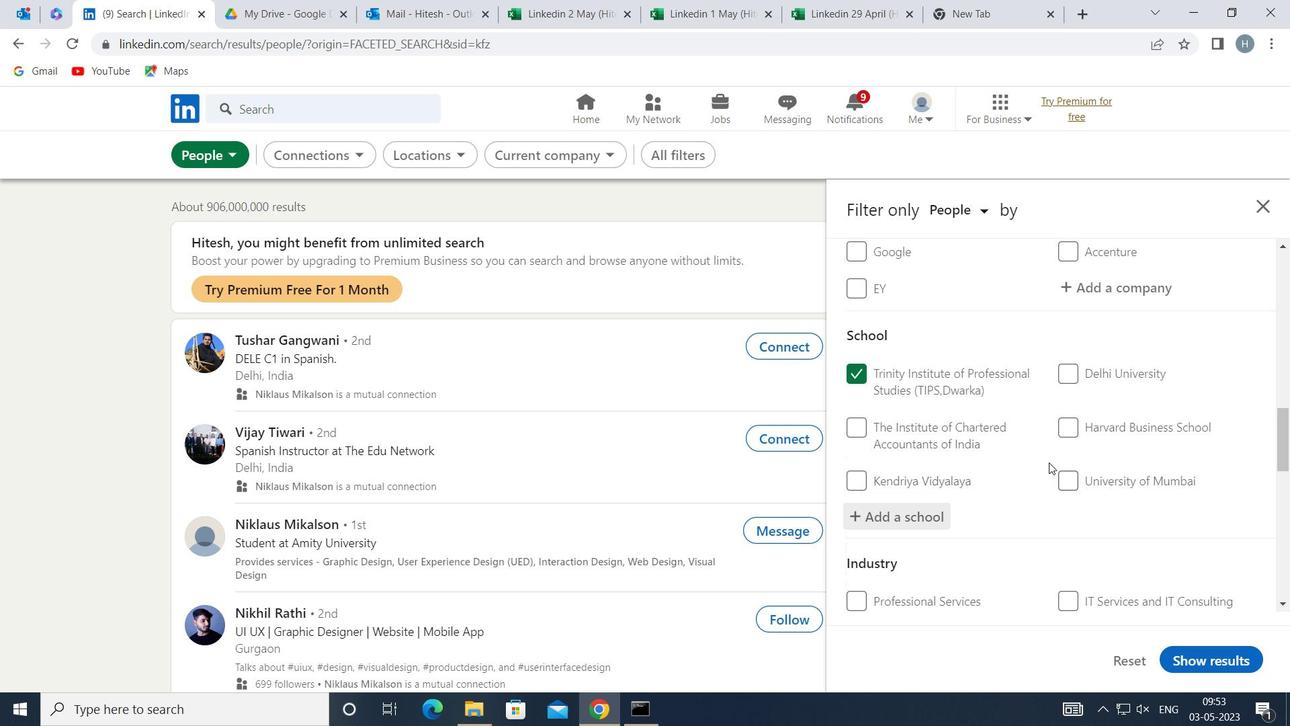 
Action: Mouse moved to (1044, 463)
Screenshot: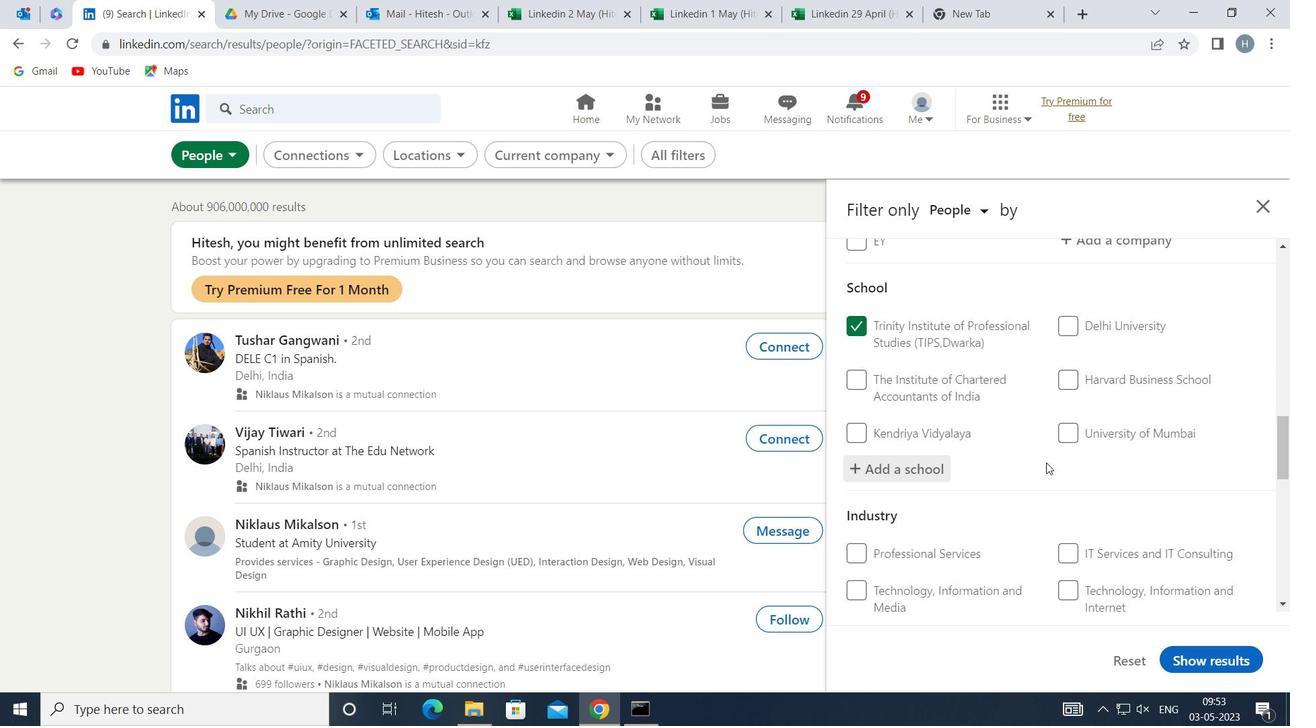 
Action: Mouse scrolled (1044, 462) with delta (0, 0)
Screenshot: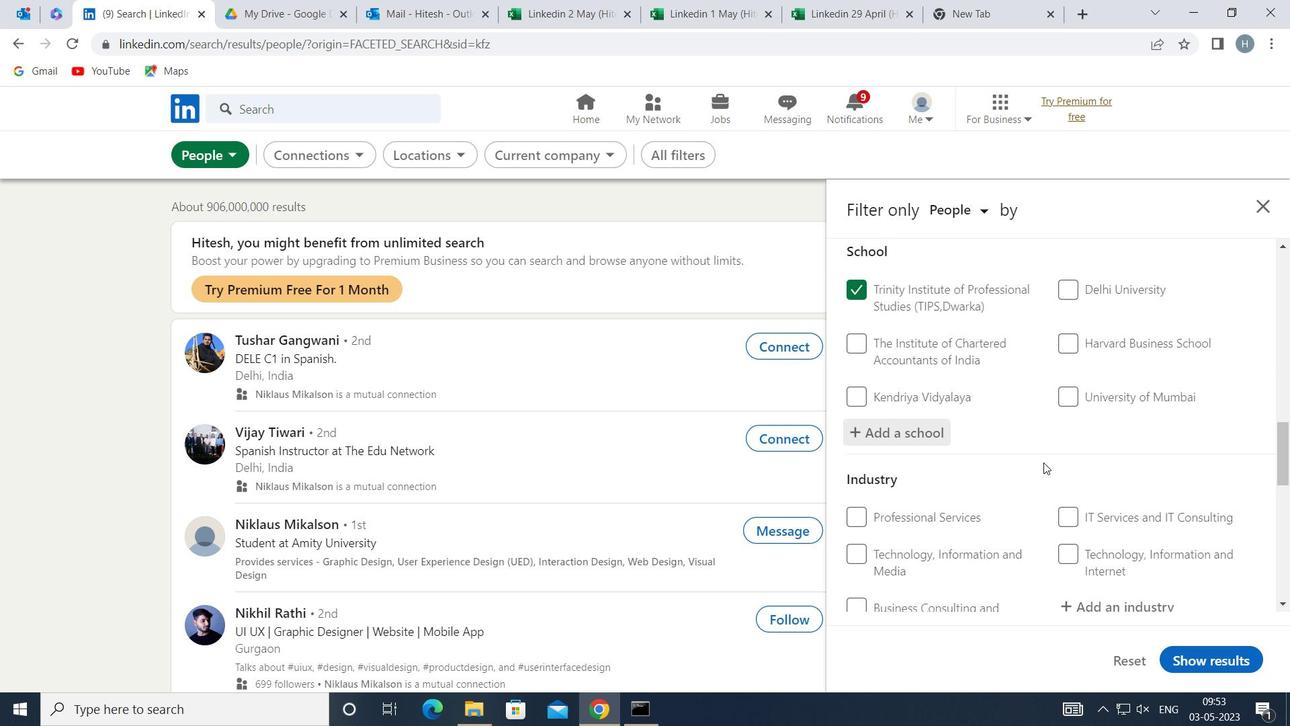 
Action: Mouse moved to (1104, 519)
Screenshot: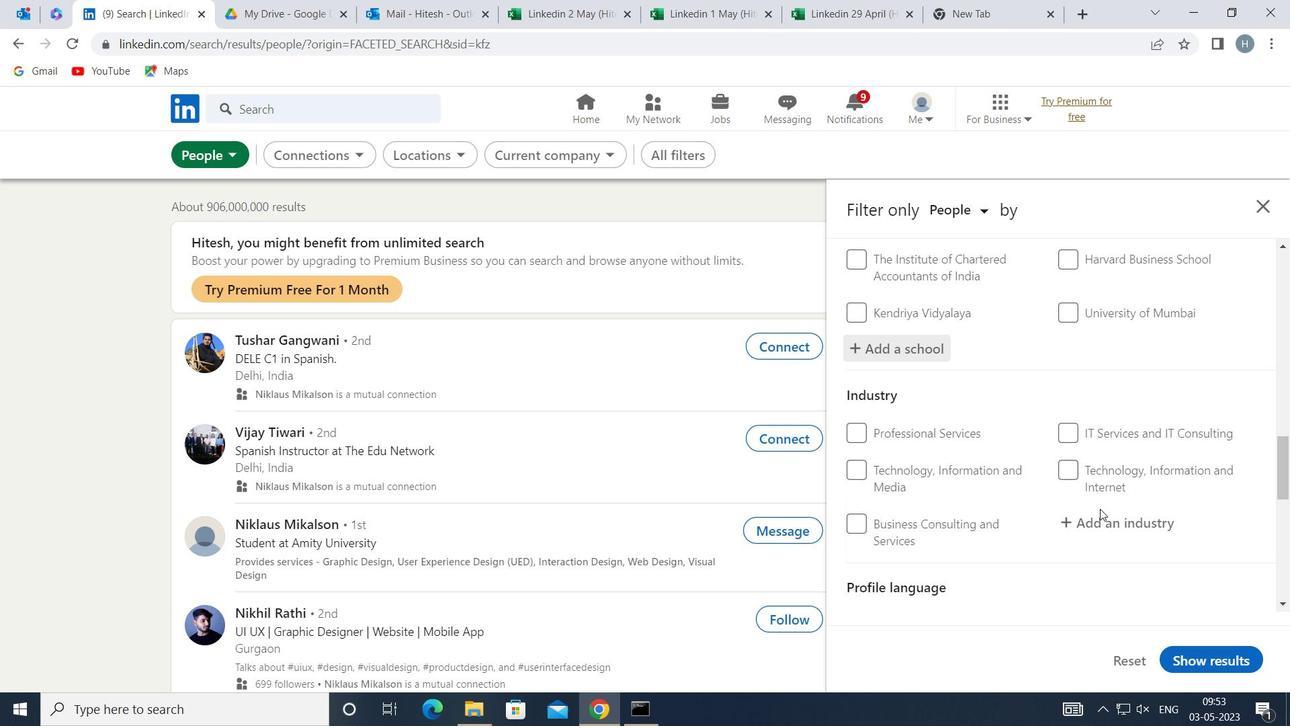 
Action: Mouse pressed left at (1104, 519)
Screenshot: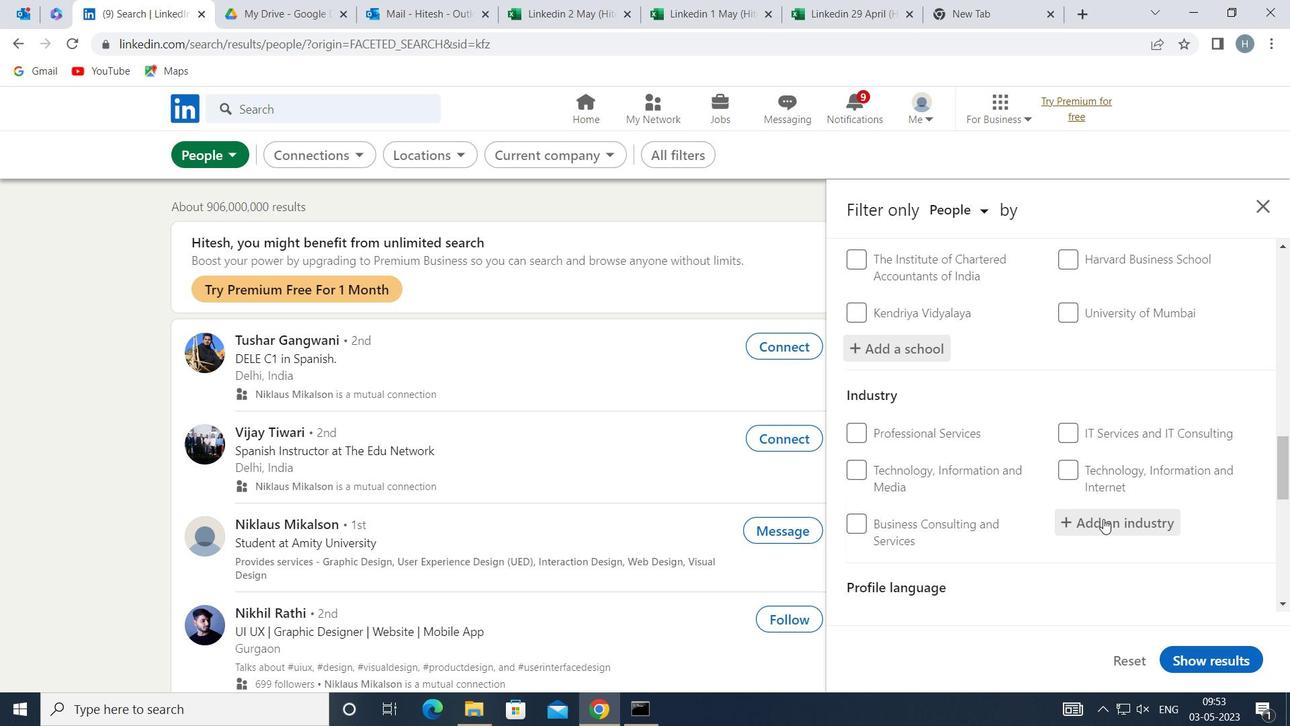 
Action: Mouse moved to (1091, 514)
Screenshot: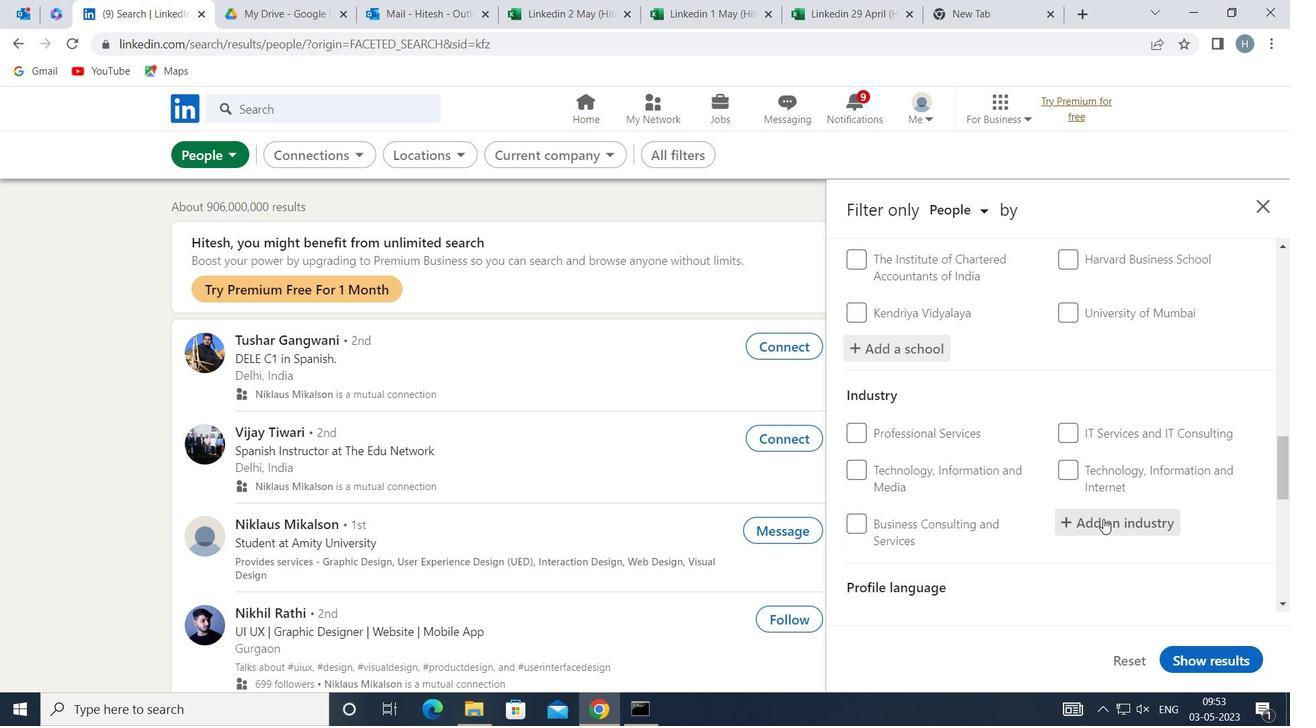 
Action: Key pressed <Key.shift>LIBRARIES
Screenshot: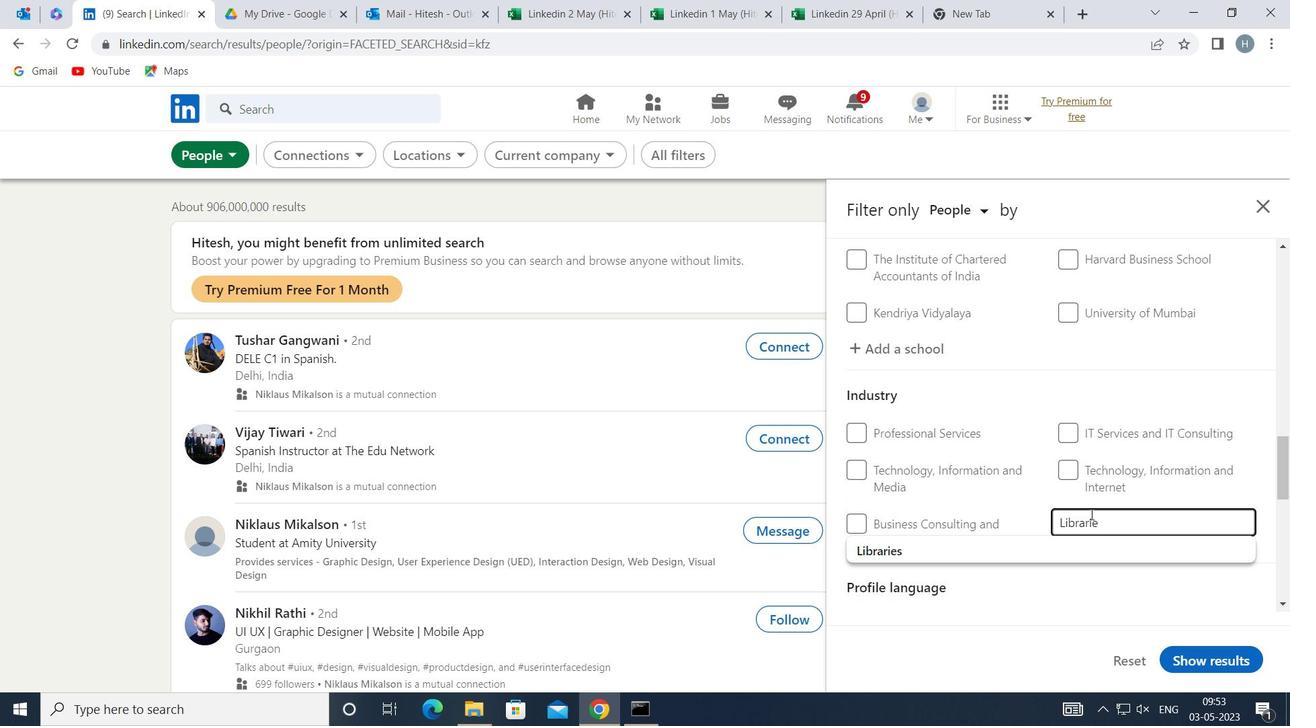 
Action: Mouse moved to (1040, 544)
Screenshot: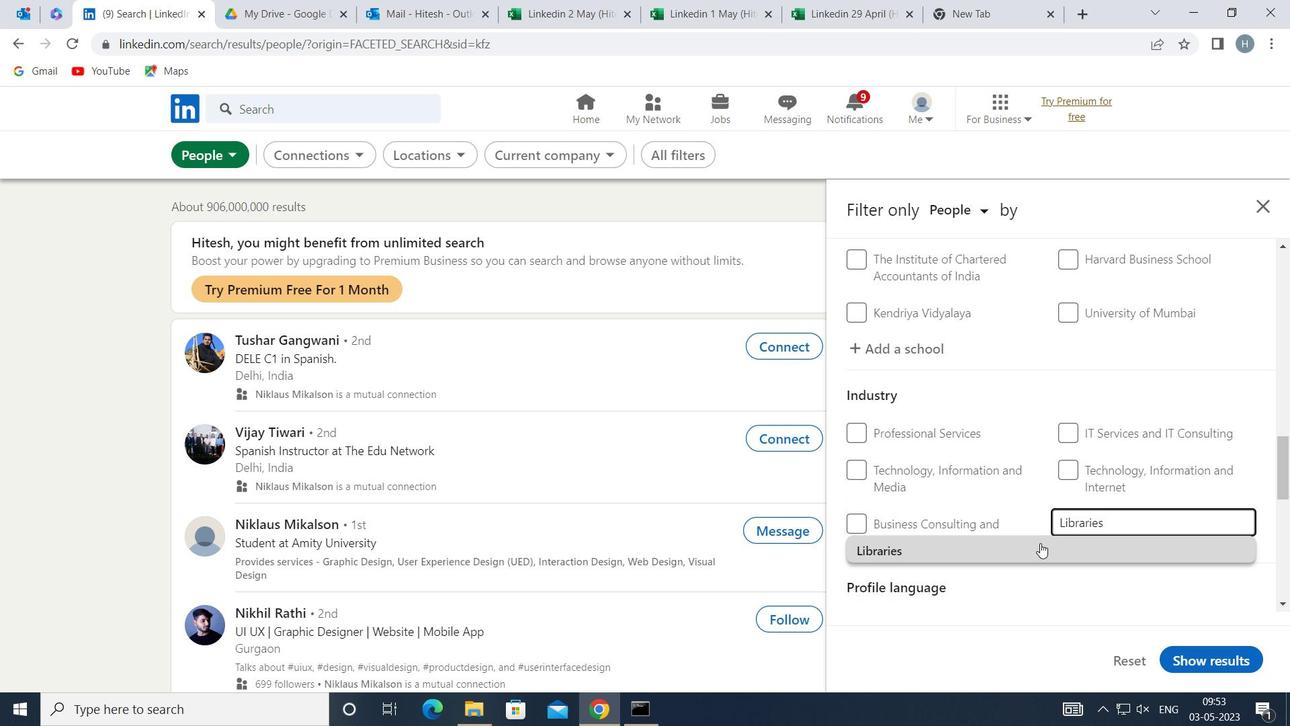 
Action: Mouse pressed left at (1040, 544)
Screenshot: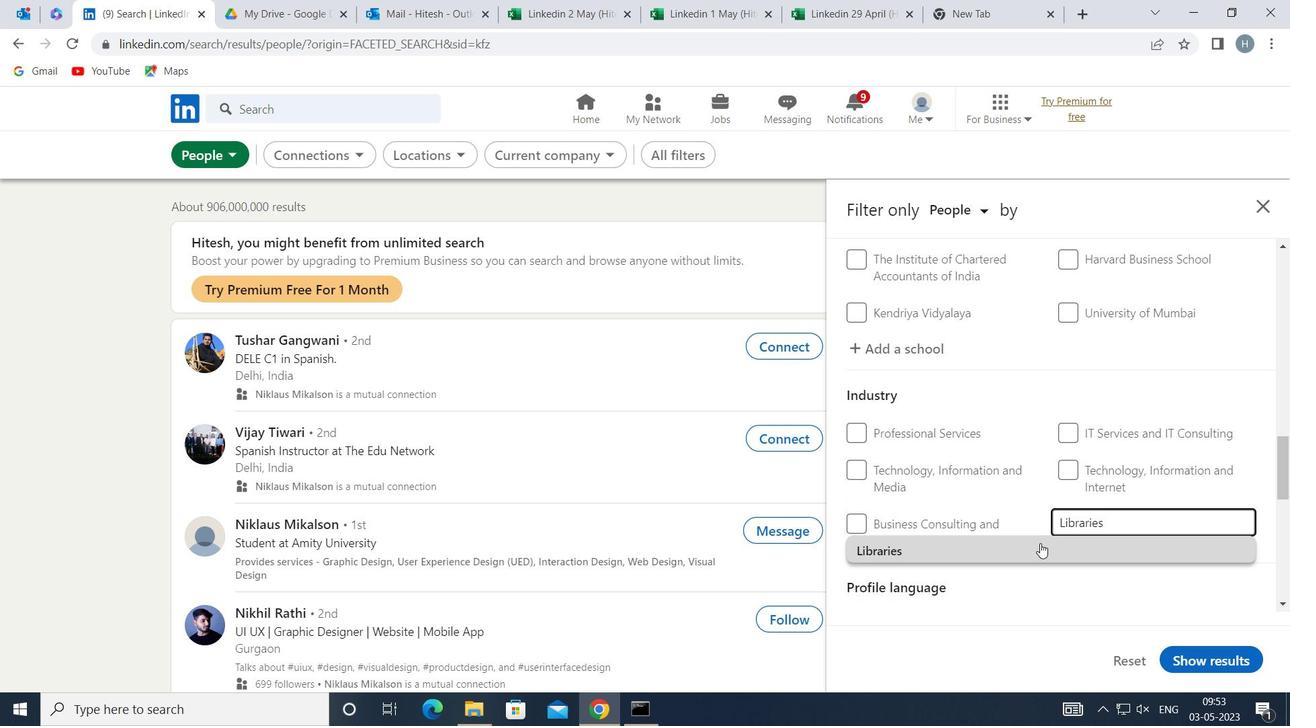 
Action: Mouse moved to (1029, 545)
Screenshot: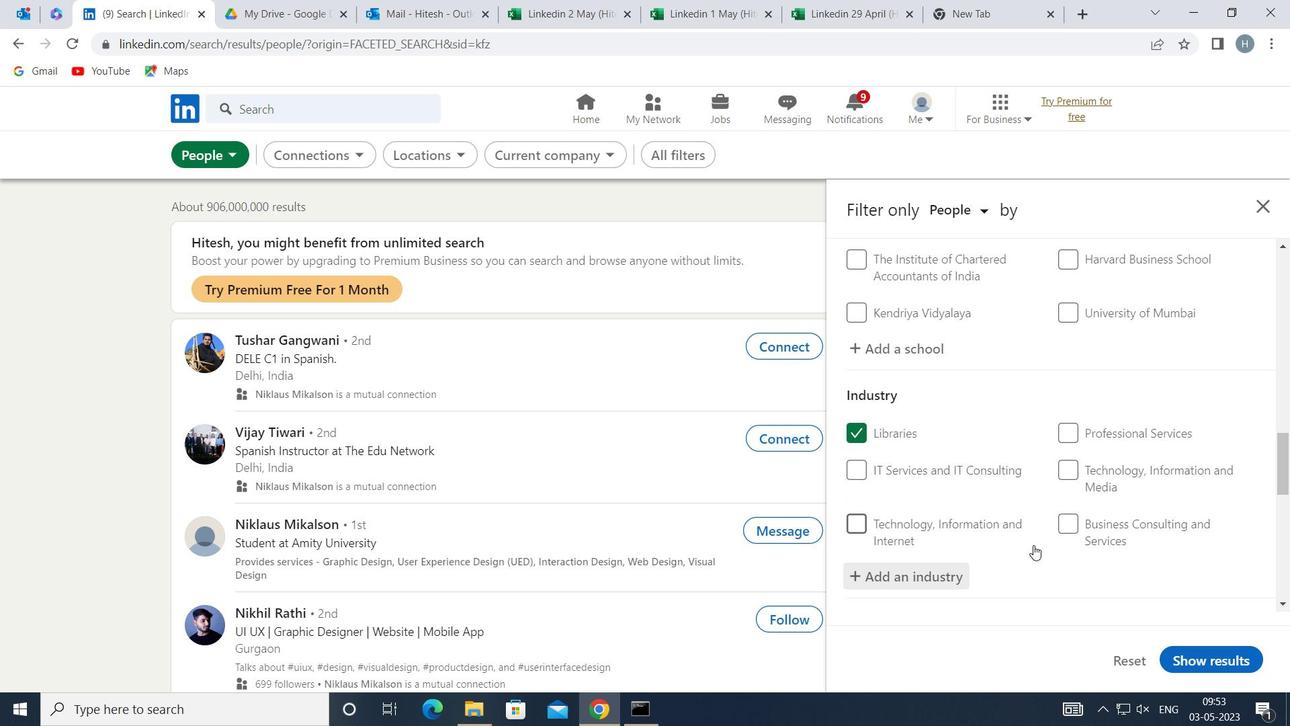 
Action: Mouse scrolled (1029, 544) with delta (0, 0)
Screenshot: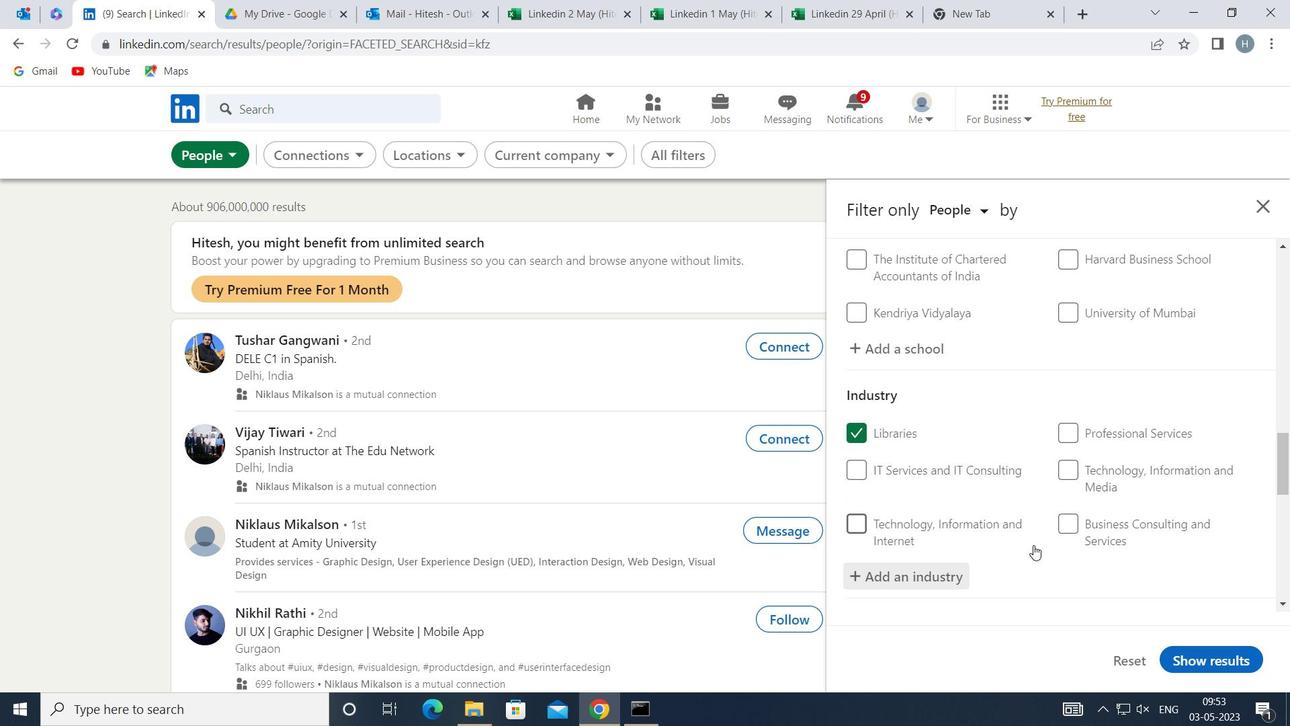 
Action: Mouse moved to (1024, 545)
Screenshot: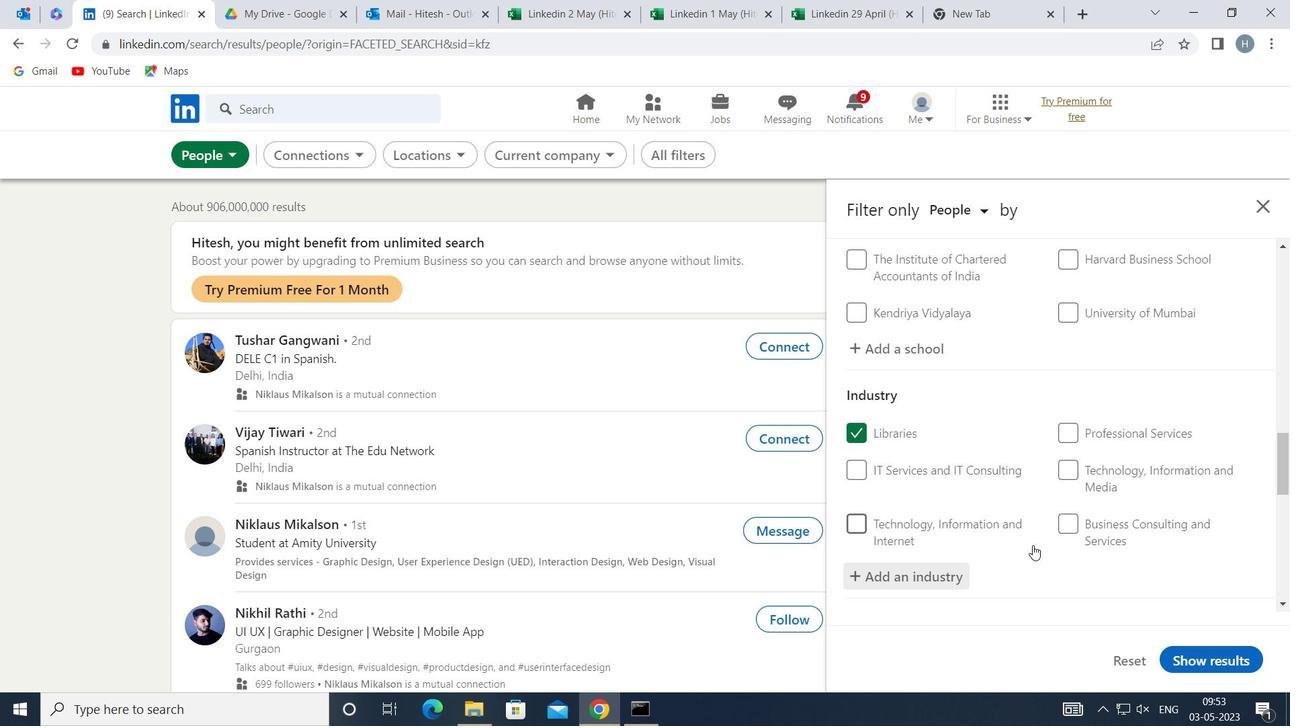 
Action: Mouse scrolled (1024, 544) with delta (0, 0)
Screenshot: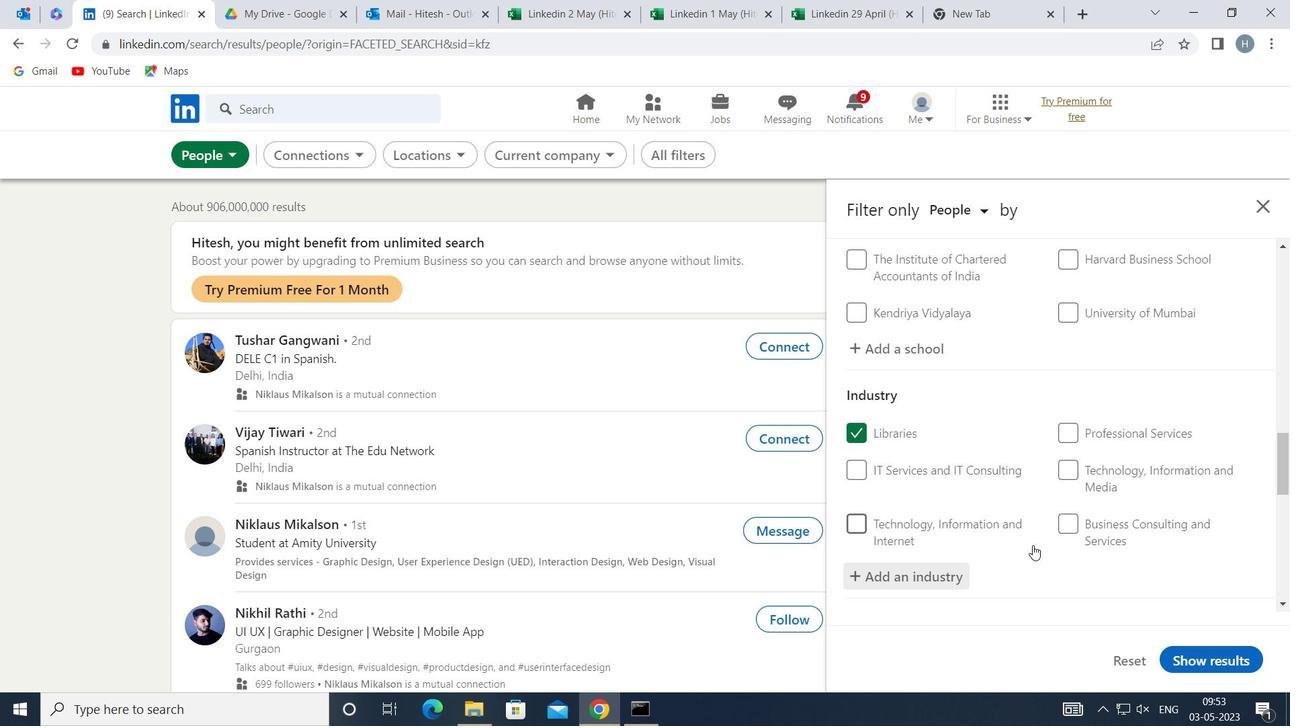 
Action: Mouse moved to (1020, 532)
Screenshot: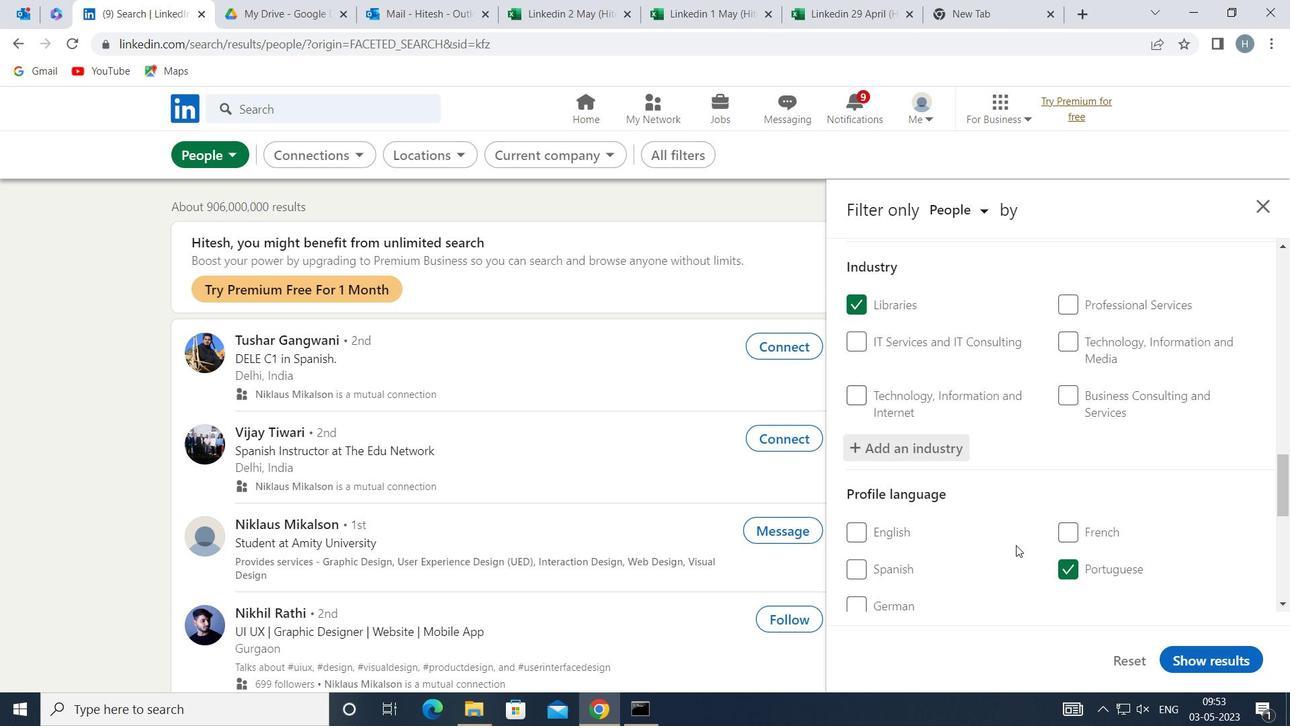 
Action: Mouse scrolled (1020, 531) with delta (0, 0)
Screenshot: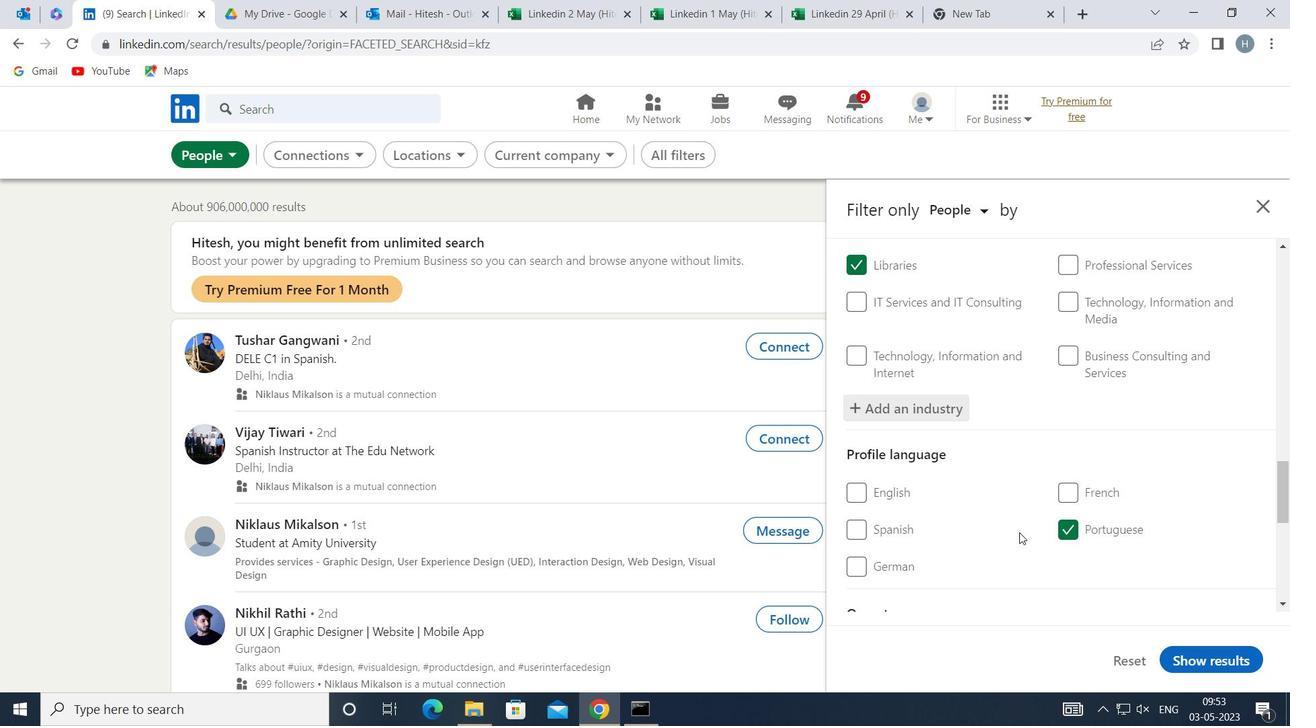 
Action: Mouse moved to (1021, 532)
Screenshot: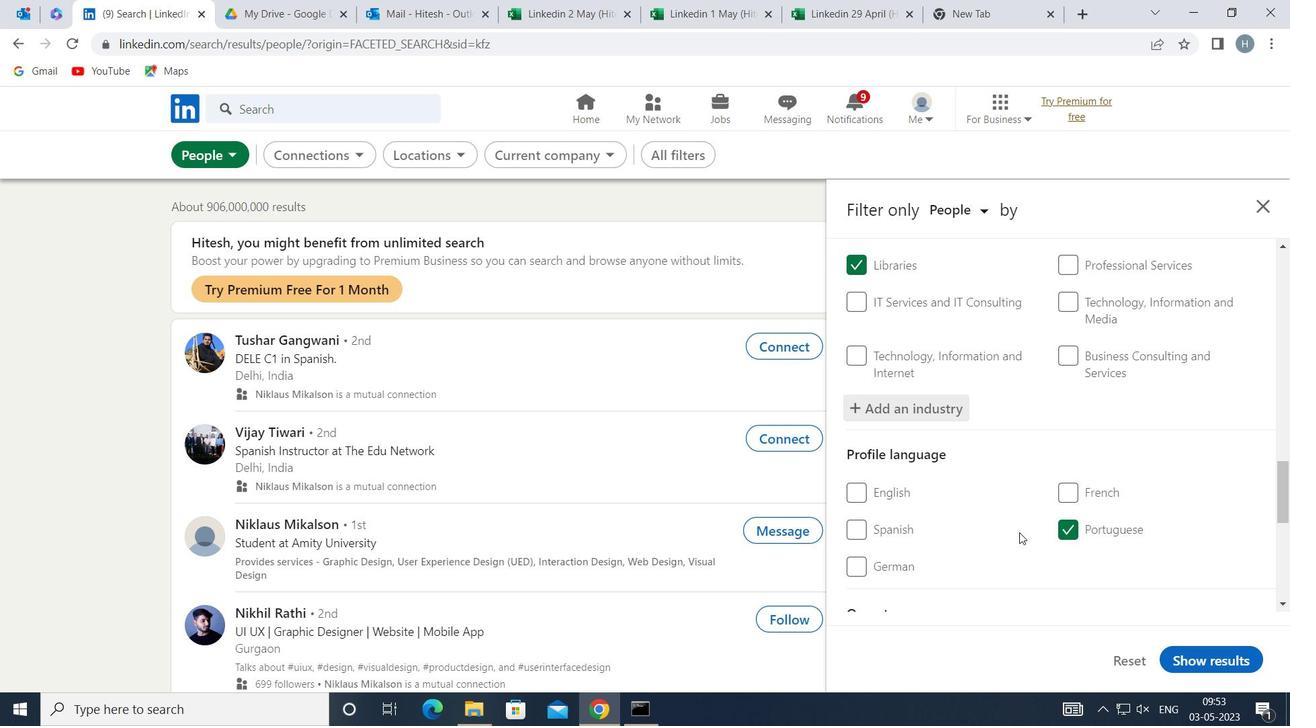 
Action: Mouse scrolled (1021, 531) with delta (0, 0)
Screenshot: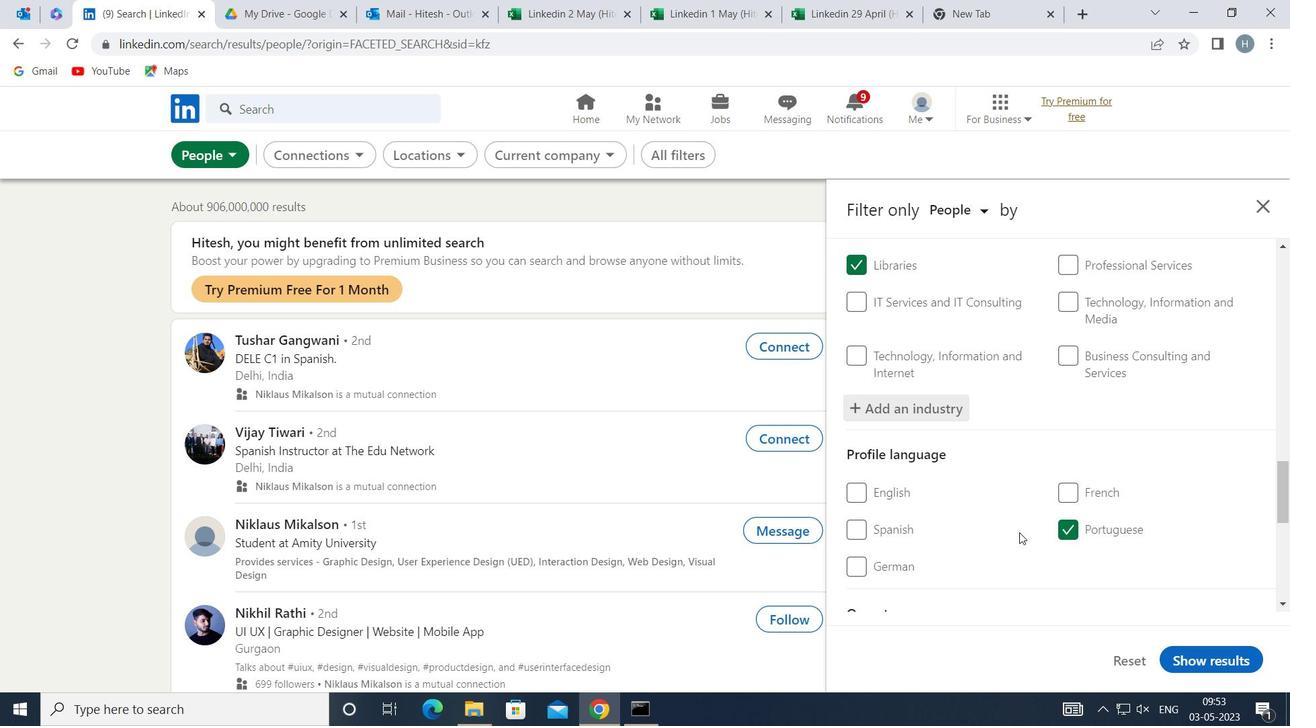 
Action: Mouse moved to (1019, 530)
Screenshot: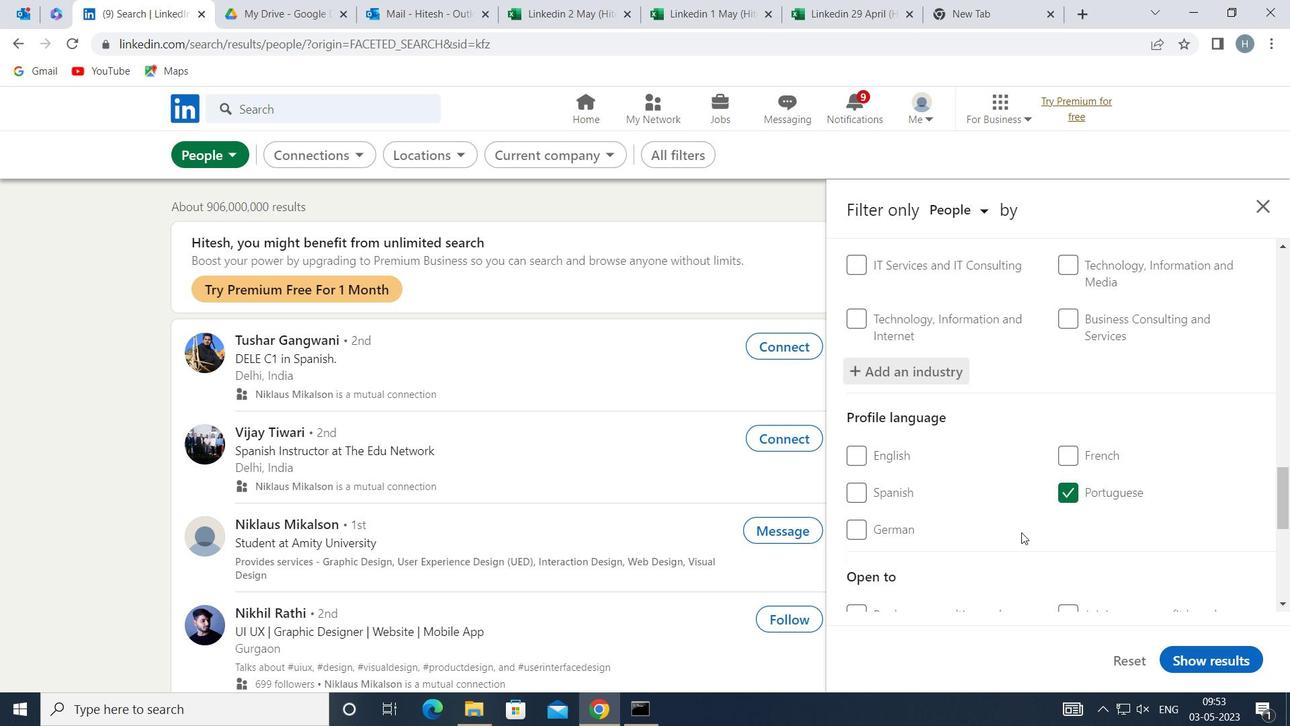 
Action: Mouse scrolled (1019, 529) with delta (0, 0)
Screenshot: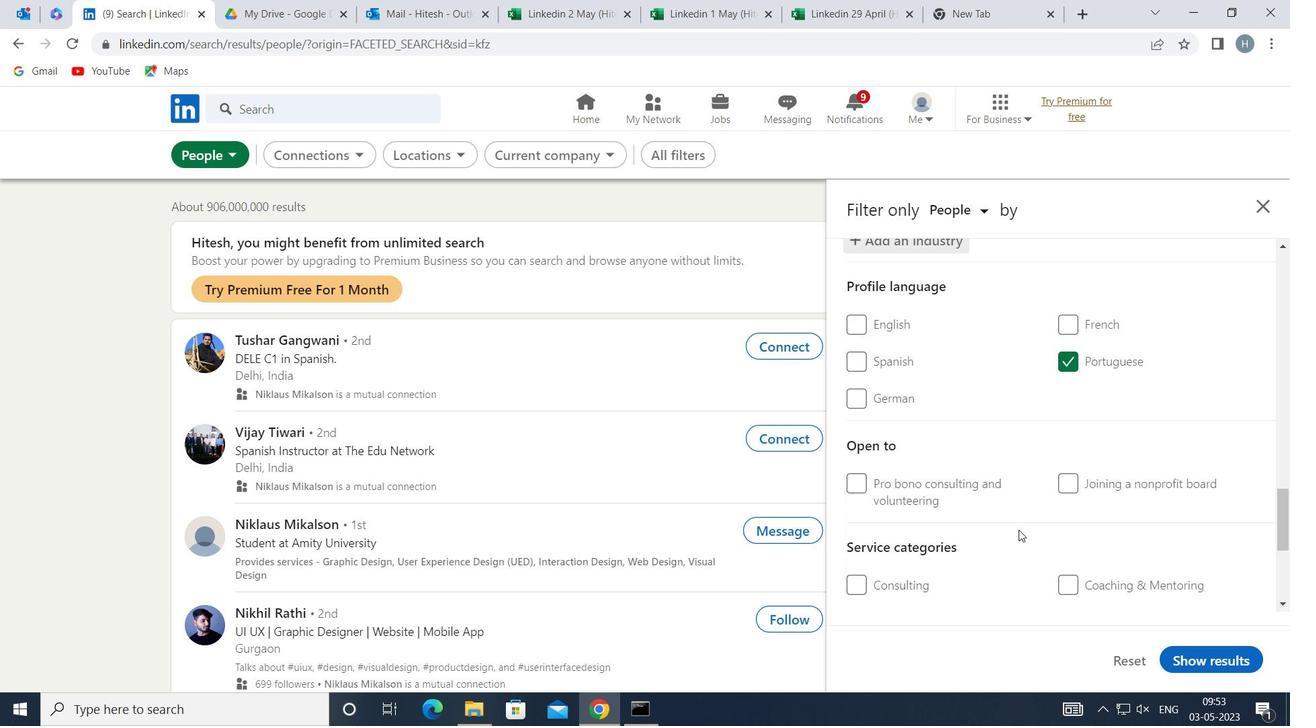 
Action: Mouse scrolled (1019, 529) with delta (0, 0)
Screenshot: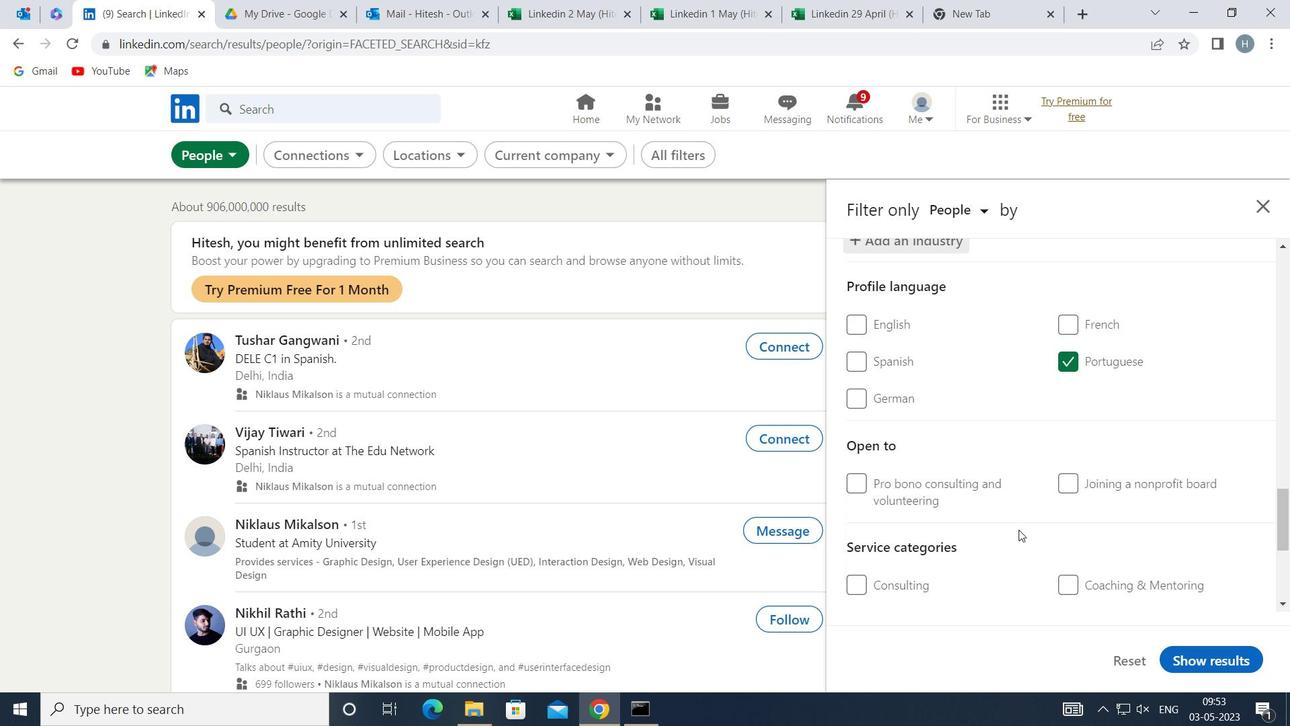 
Action: Mouse moved to (1105, 486)
Screenshot: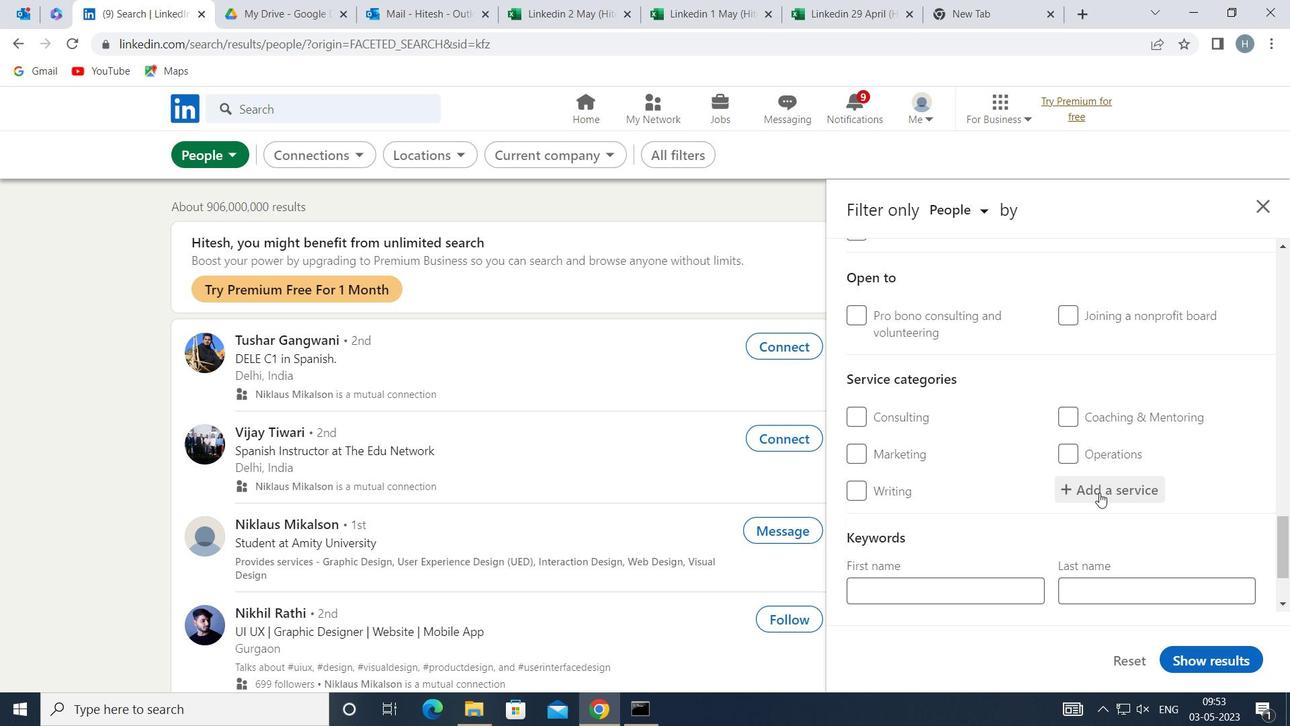 
Action: Mouse pressed left at (1105, 486)
Screenshot: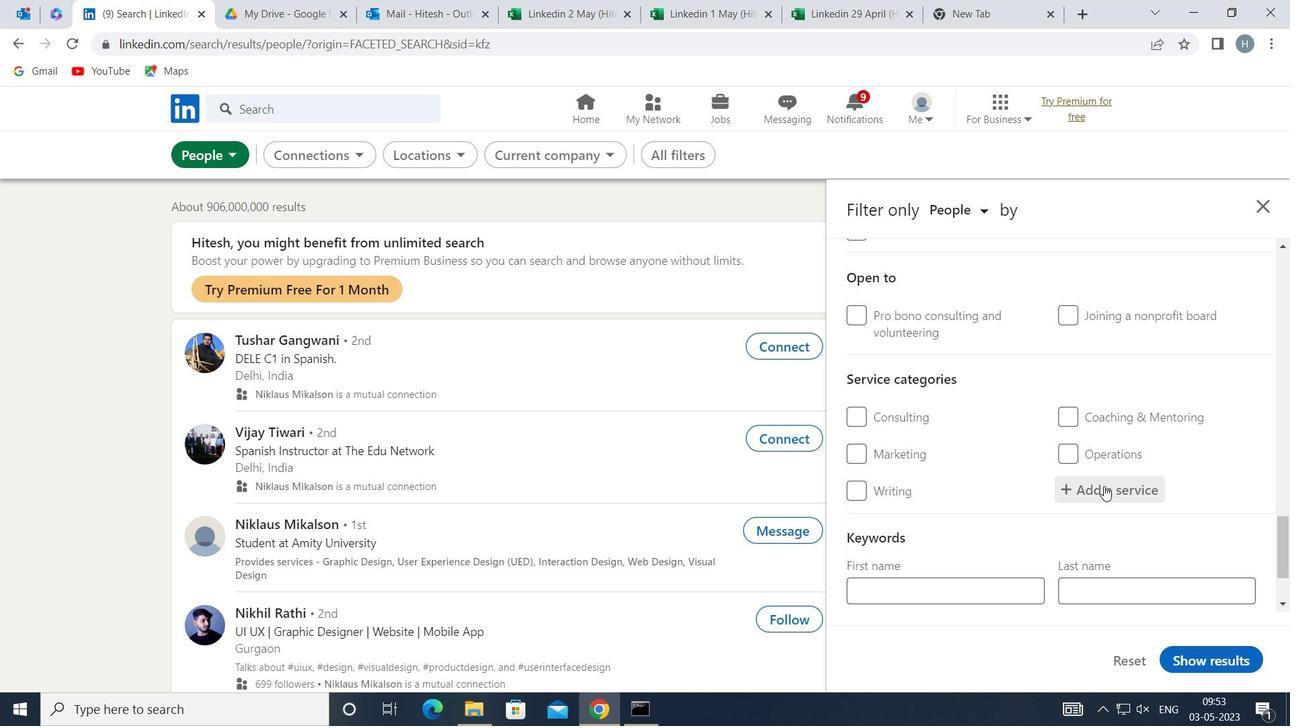 
Action: Key pressed <Key.shift>DEMAND<Key.space><Key.shift>GENERATION
Screenshot: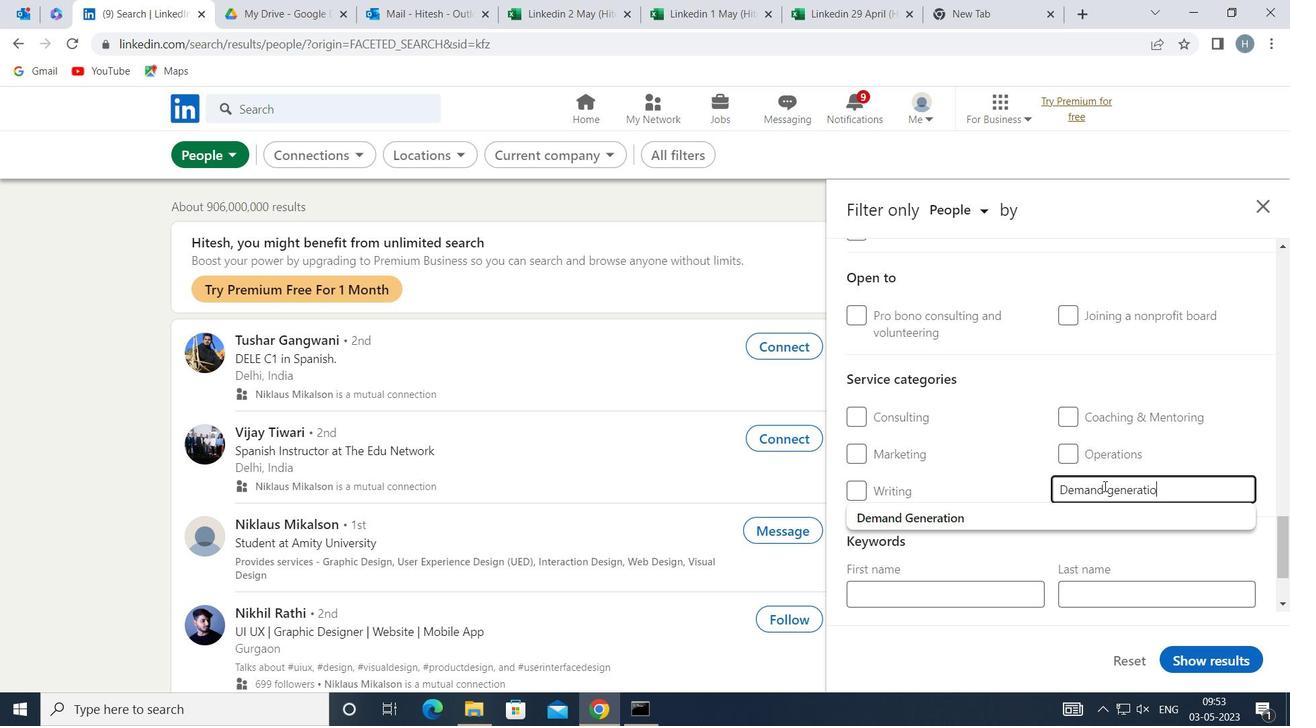 
Action: Mouse moved to (1039, 512)
Screenshot: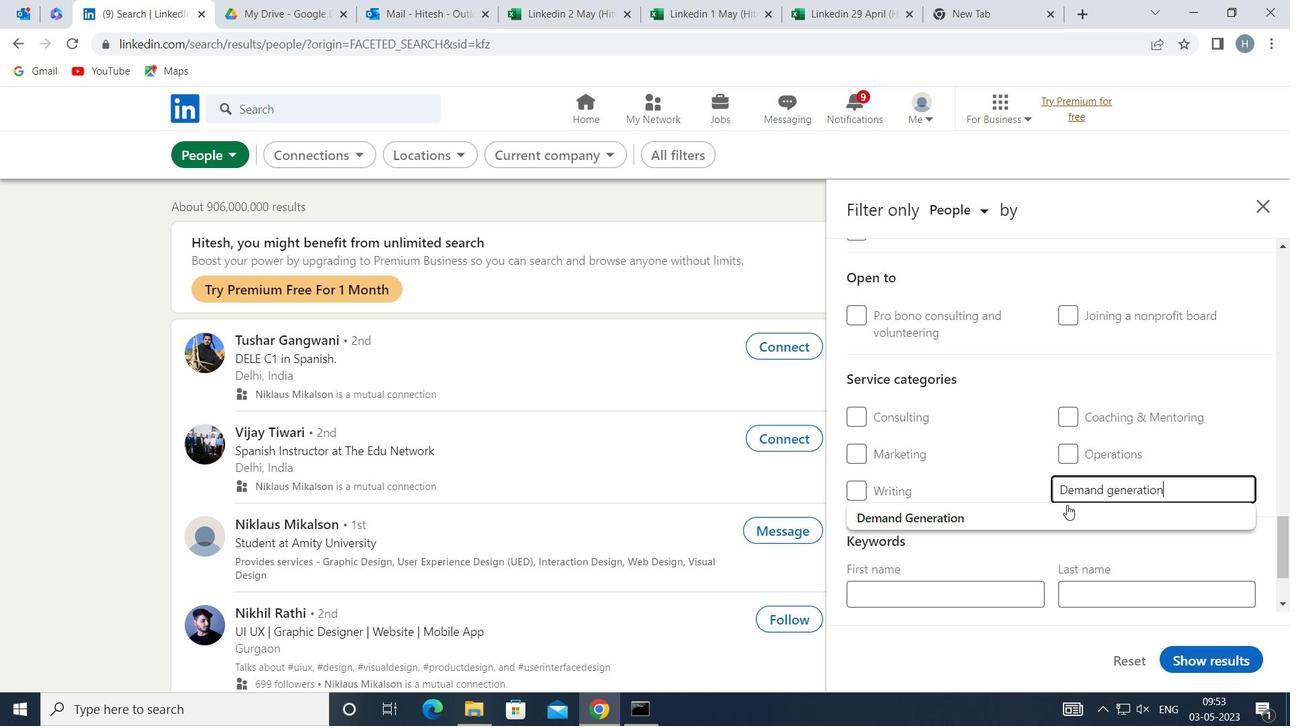 
Action: Mouse pressed left at (1039, 512)
Screenshot: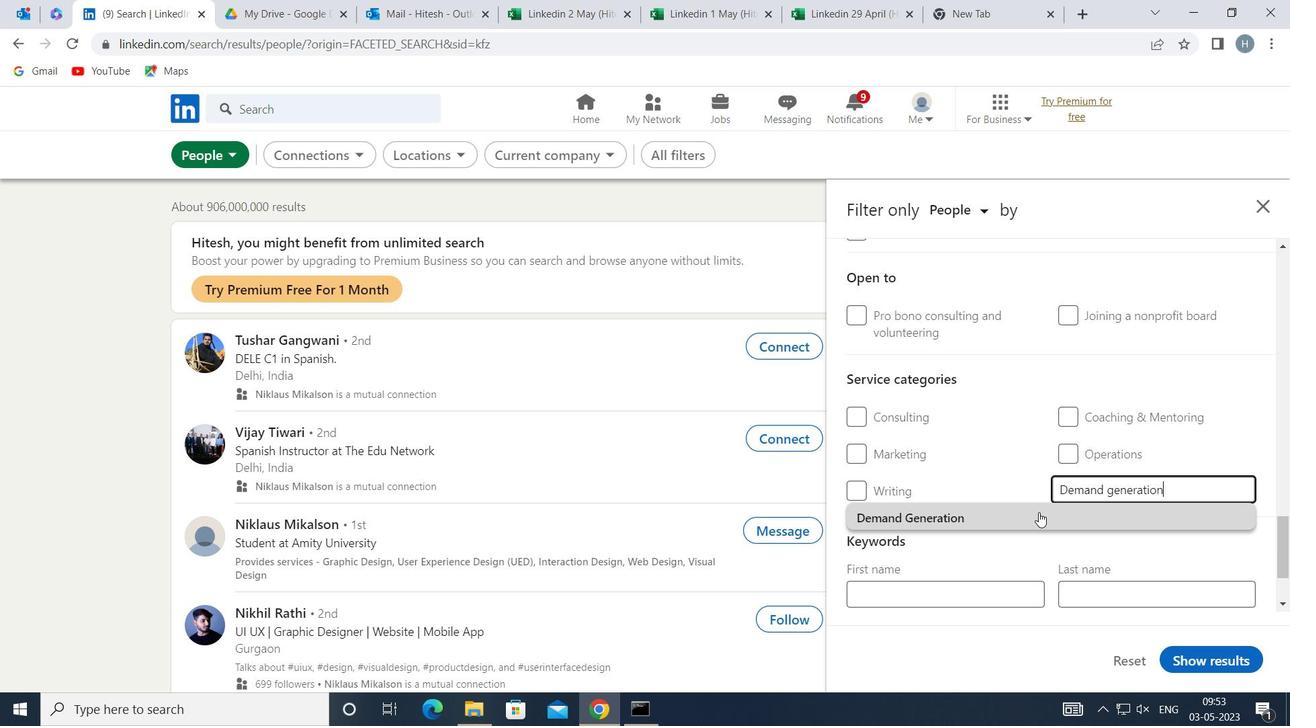 
Action: Mouse moved to (984, 498)
Screenshot: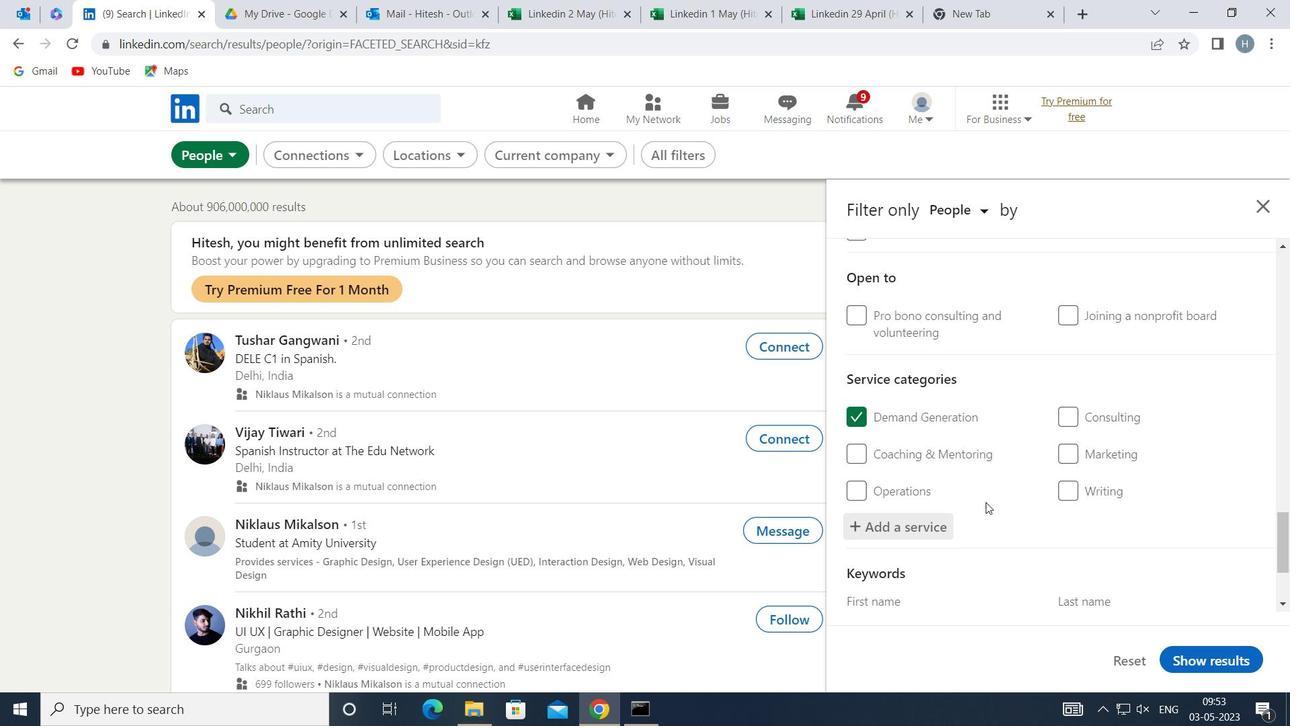 
Action: Mouse scrolled (984, 498) with delta (0, 0)
Screenshot: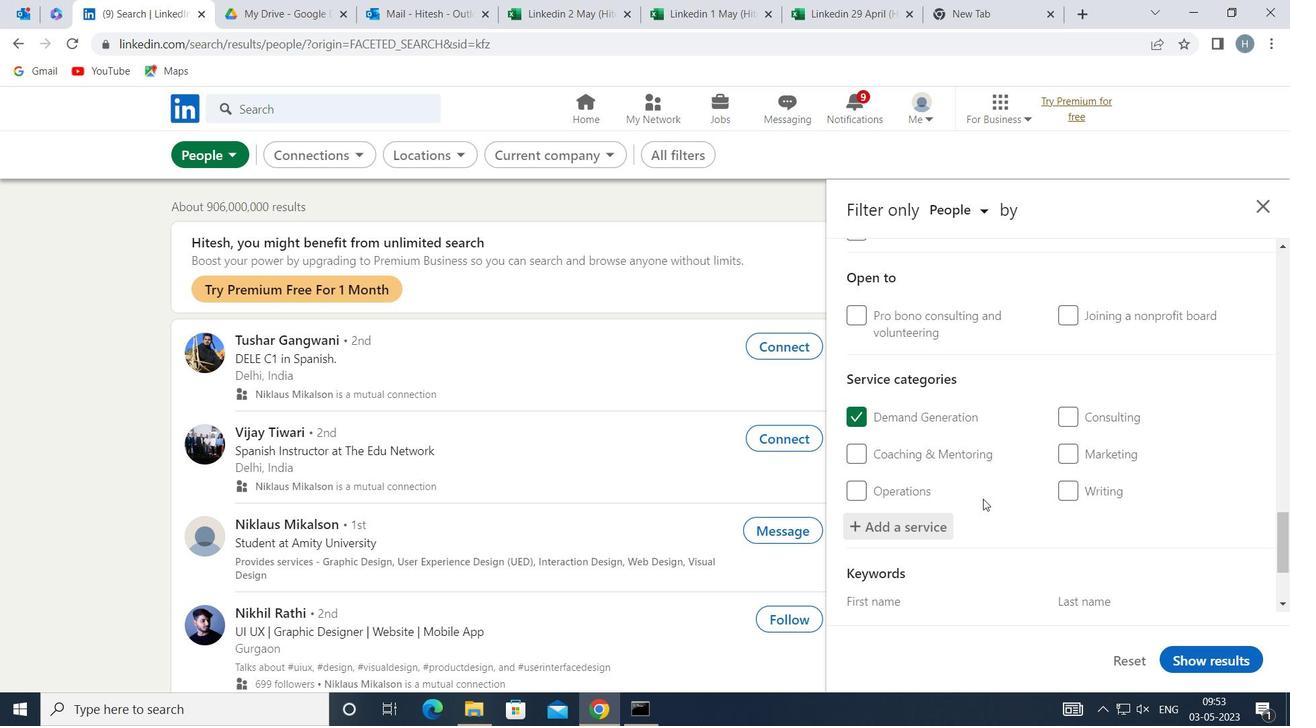 
Action: Mouse scrolled (984, 498) with delta (0, 0)
Screenshot: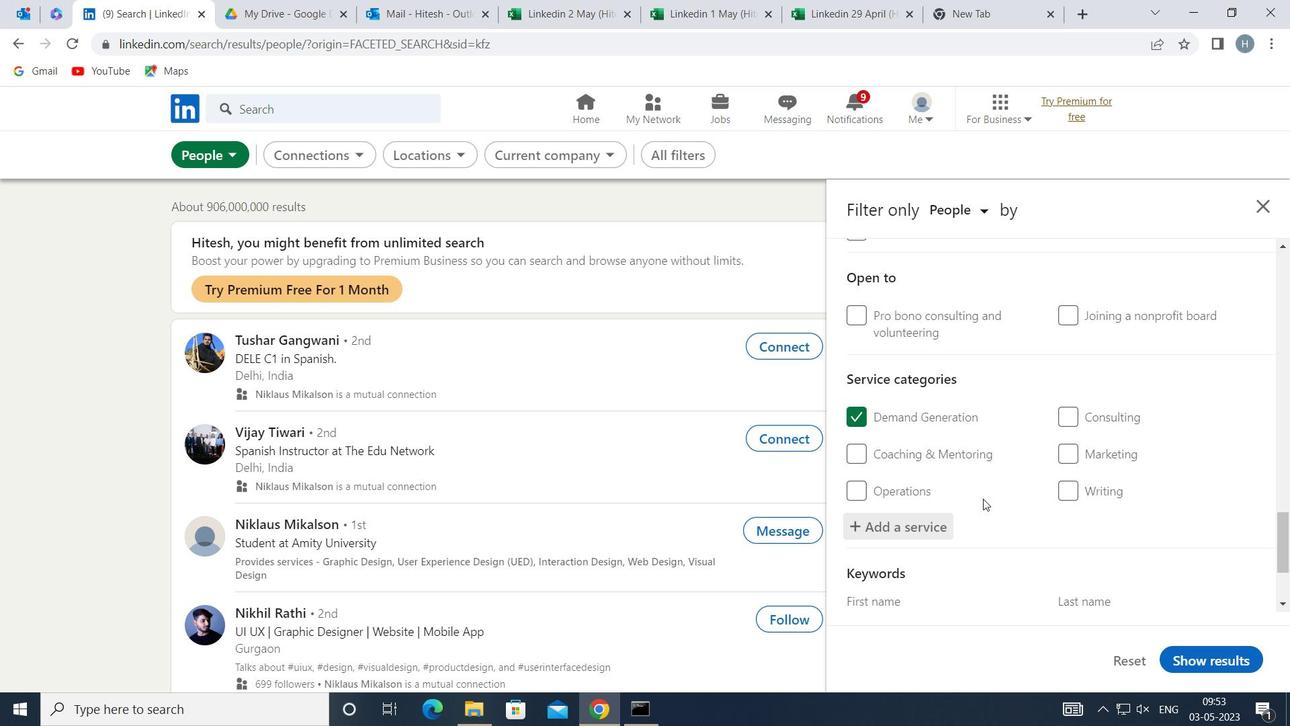 
Action: Mouse scrolled (984, 498) with delta (0, 0)
Screenshot: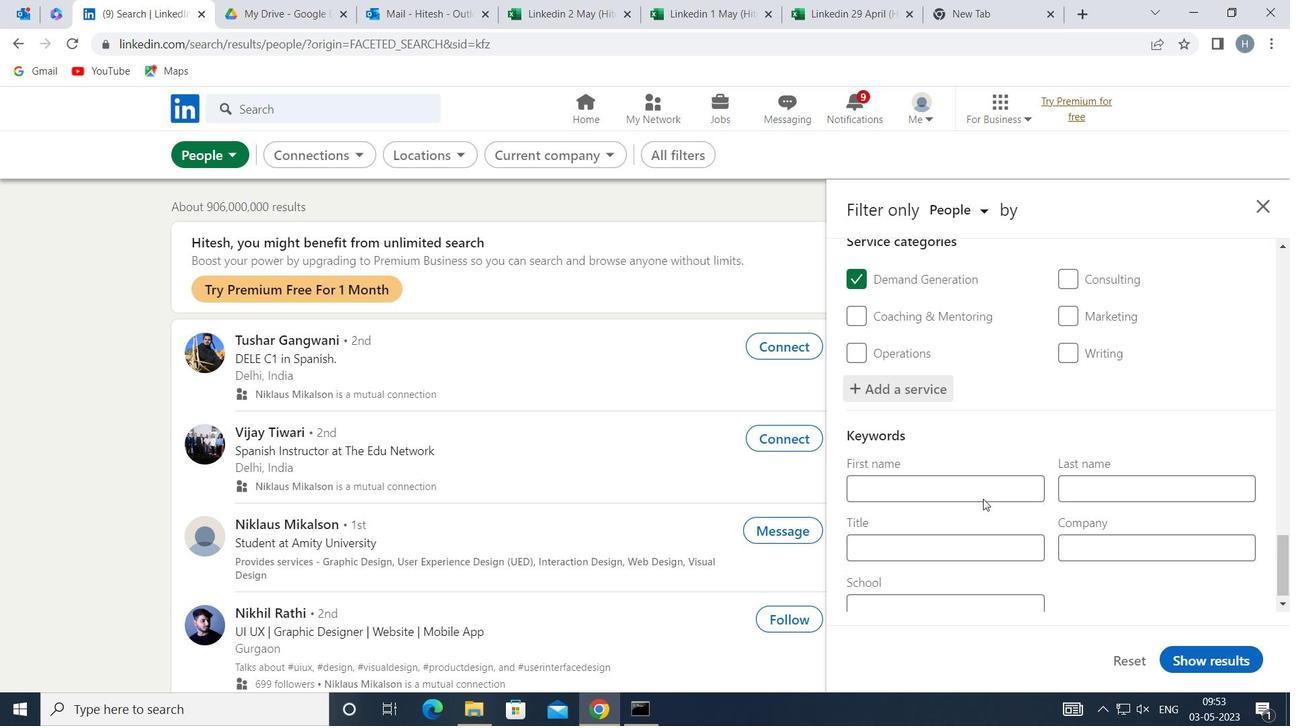 
Action: Mouse scrolled (984, 498) with delta (0, 0)
Screenshot: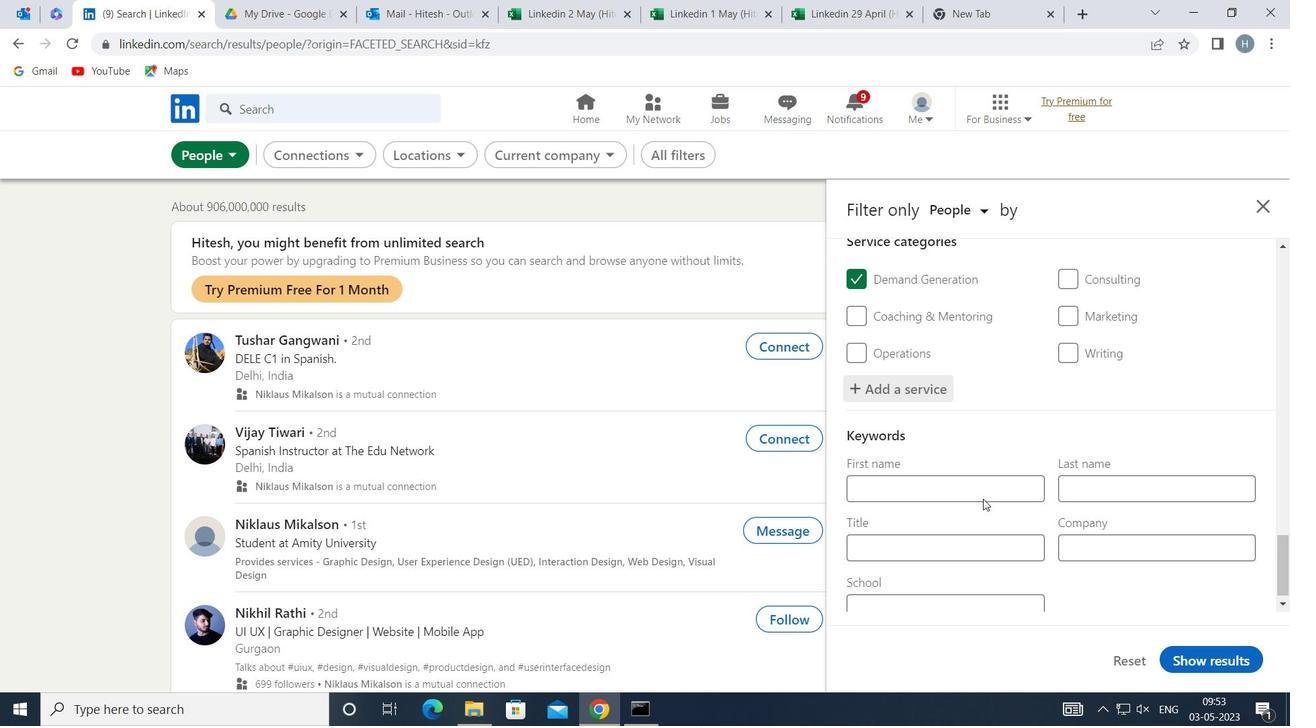 
Action: Mouse scrolled (984, 498) with delta (0, 0)
Screenshot: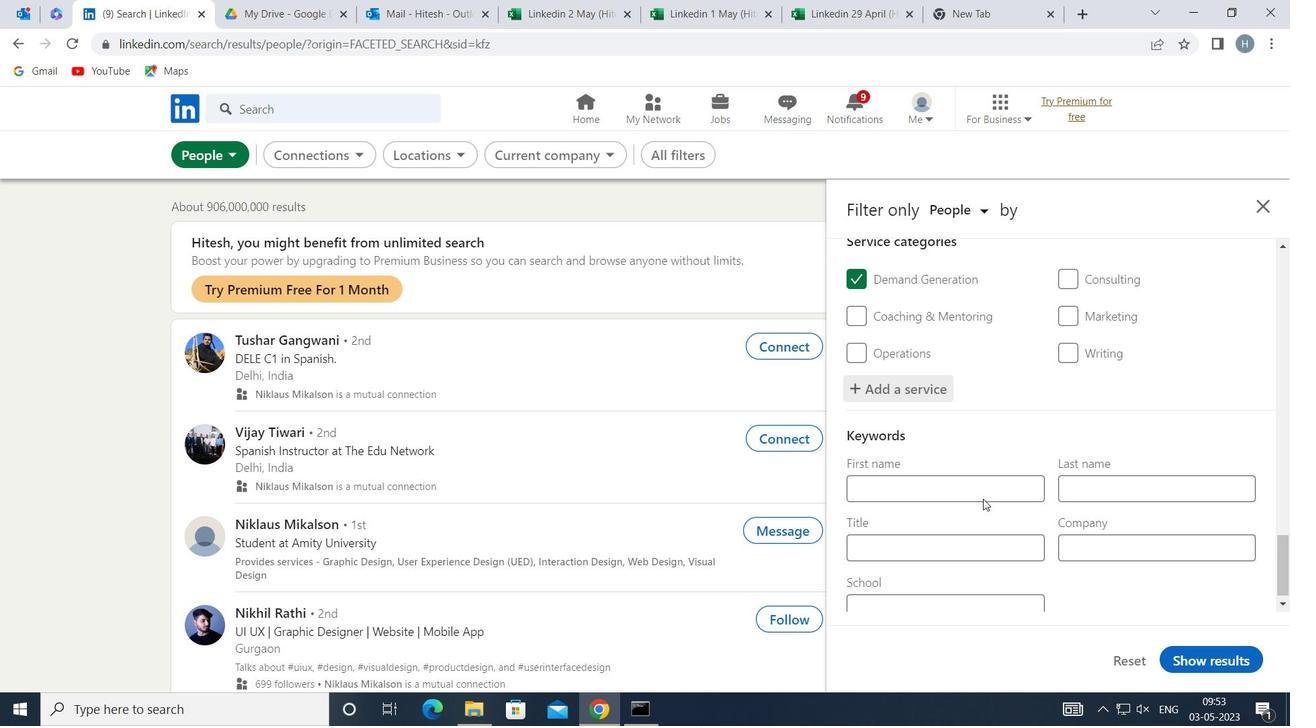 
Action: Mouse moved to (996, 531)
Screenshot: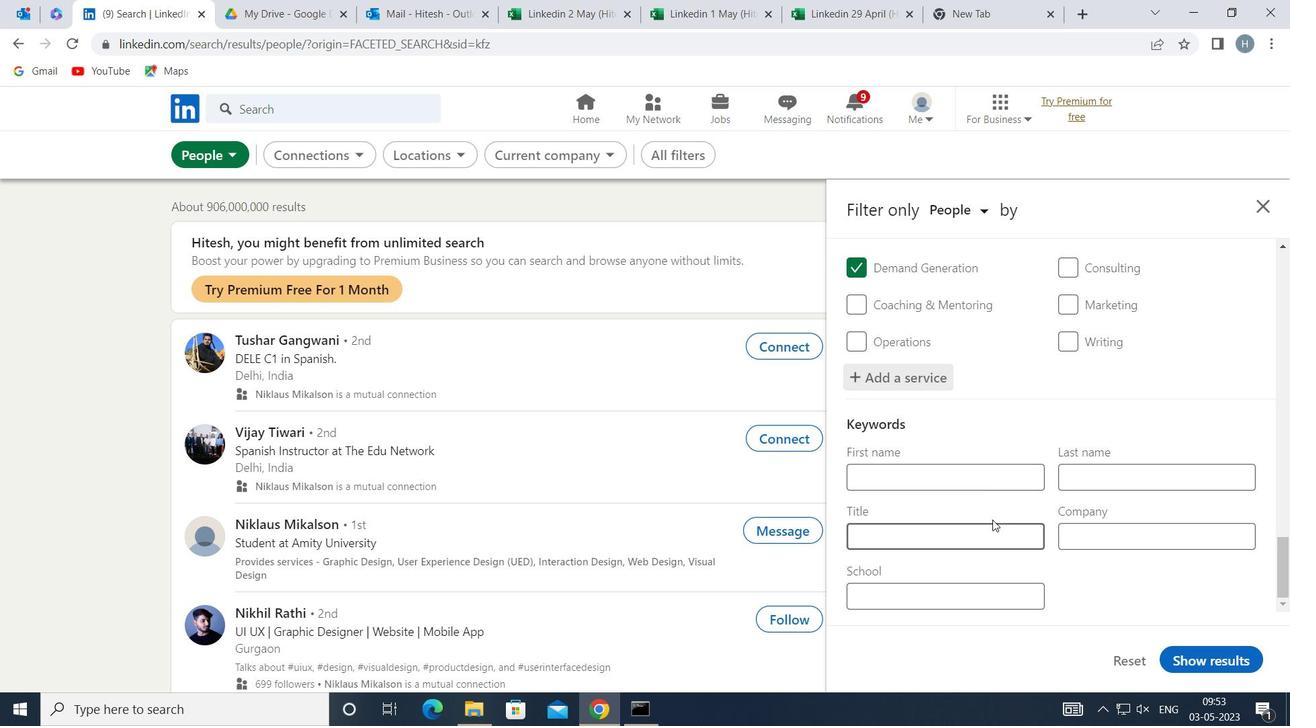 
Action: Mouse pressed left at (996, 531)
Screenshot: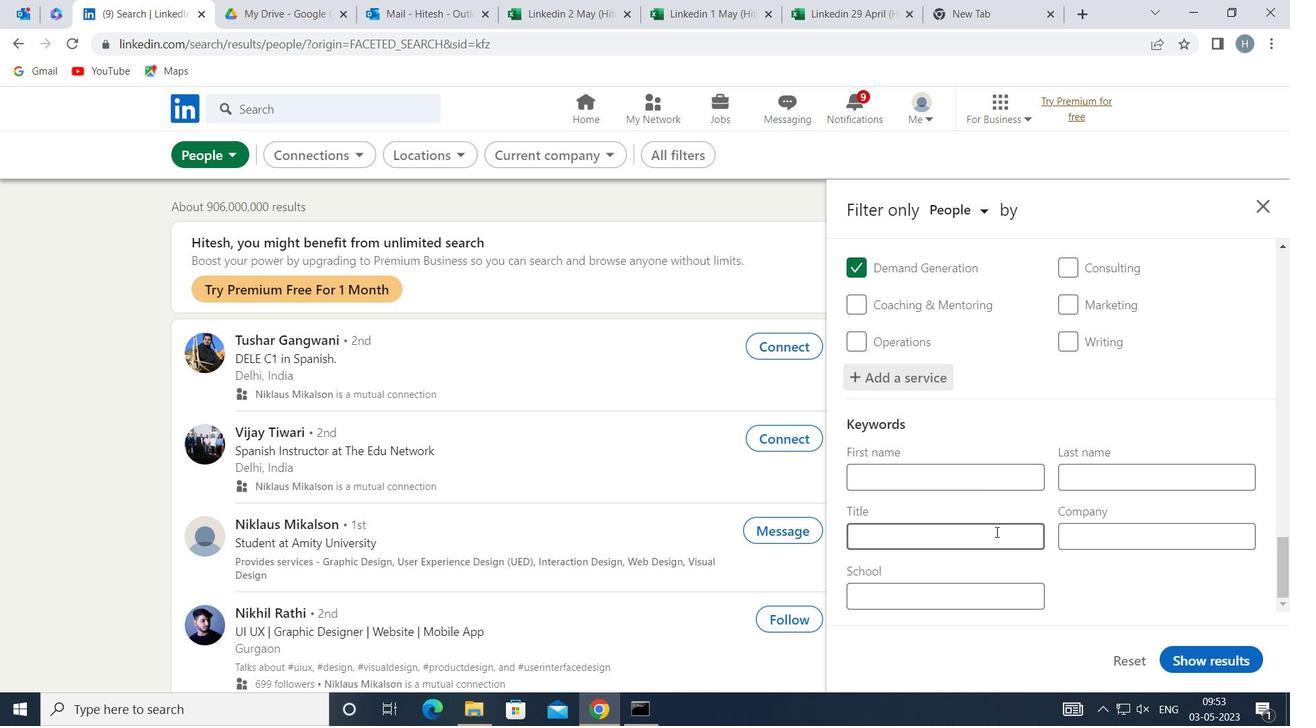 
Action: Mouse moved to (993, 531)
Screenshot: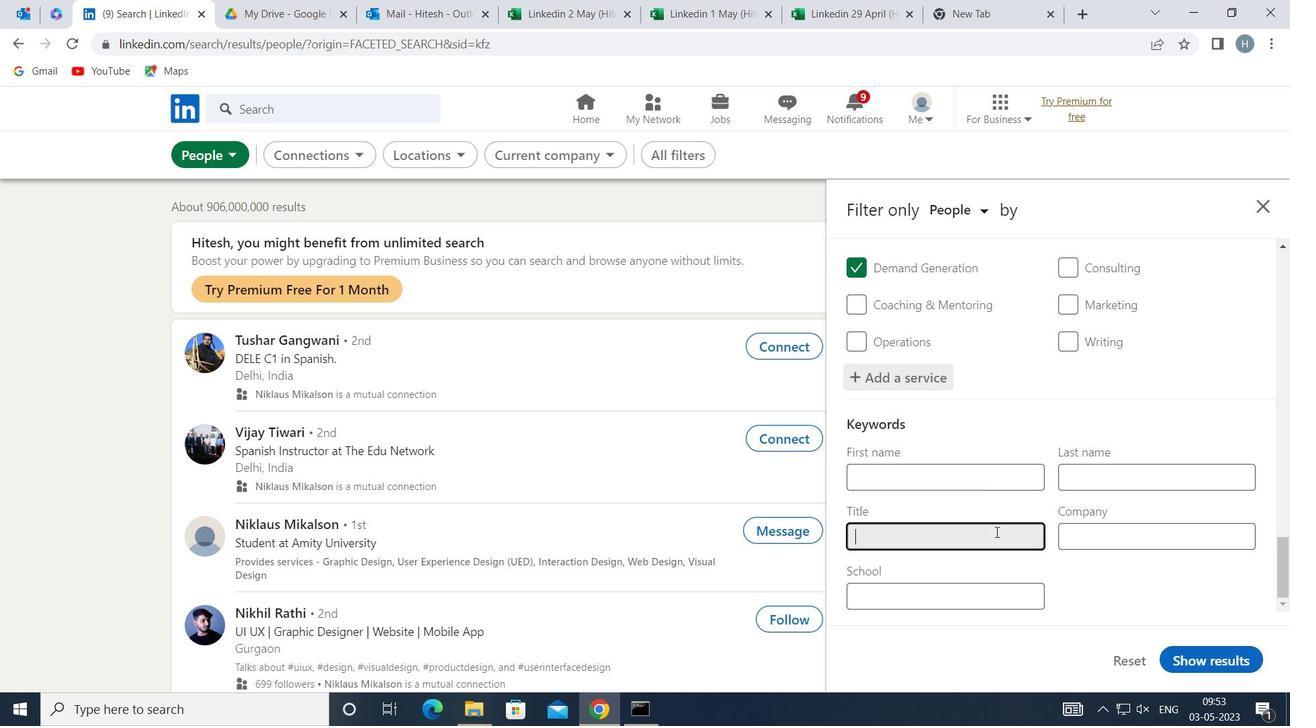 
Action: Key pressed <Key.shift>EXECUTIVE
Screenshot: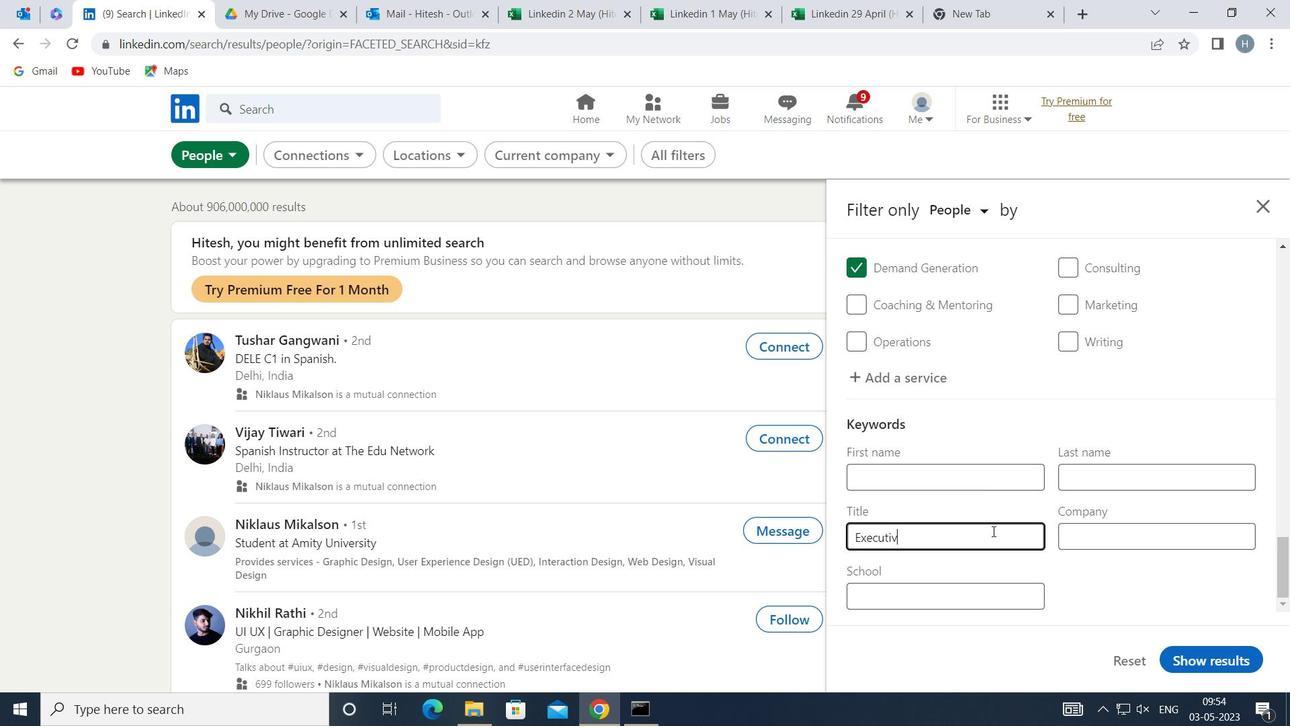 
Action: Mouse moved to (1218, 660)
Screenshot: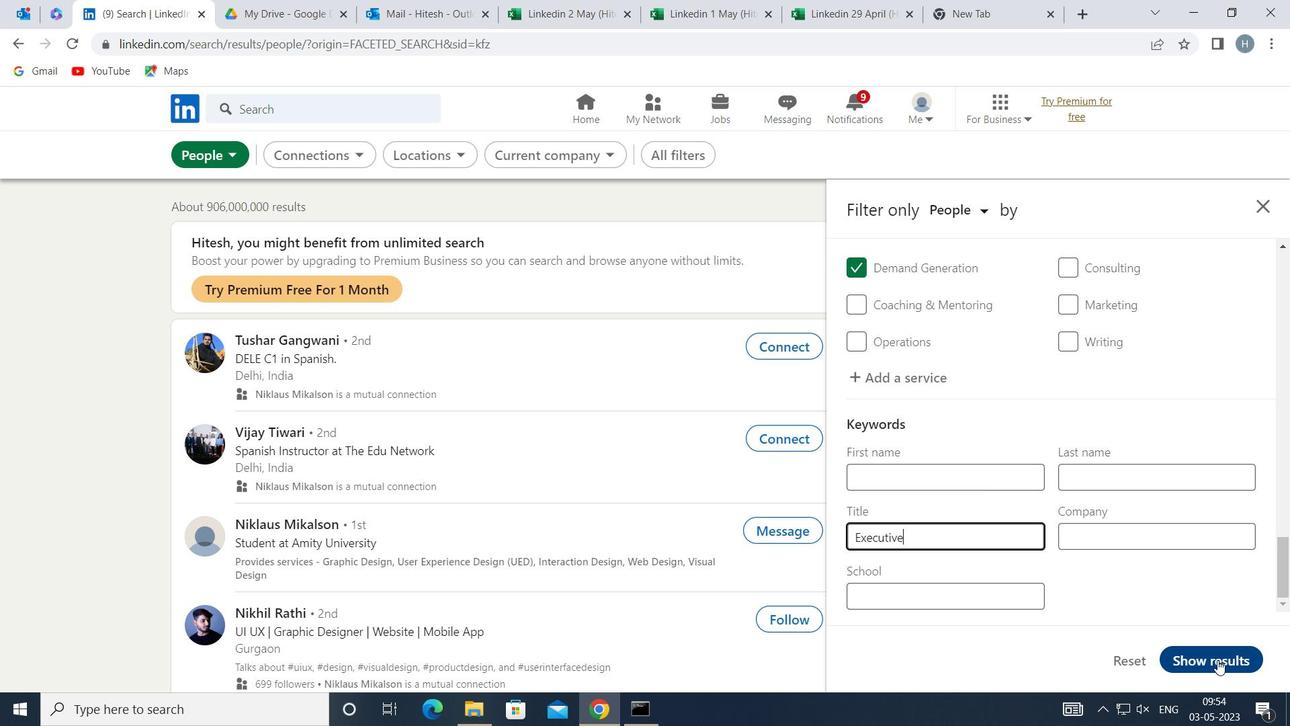 
Action: Mouse pressed left at (1218, 660)
Screenshot: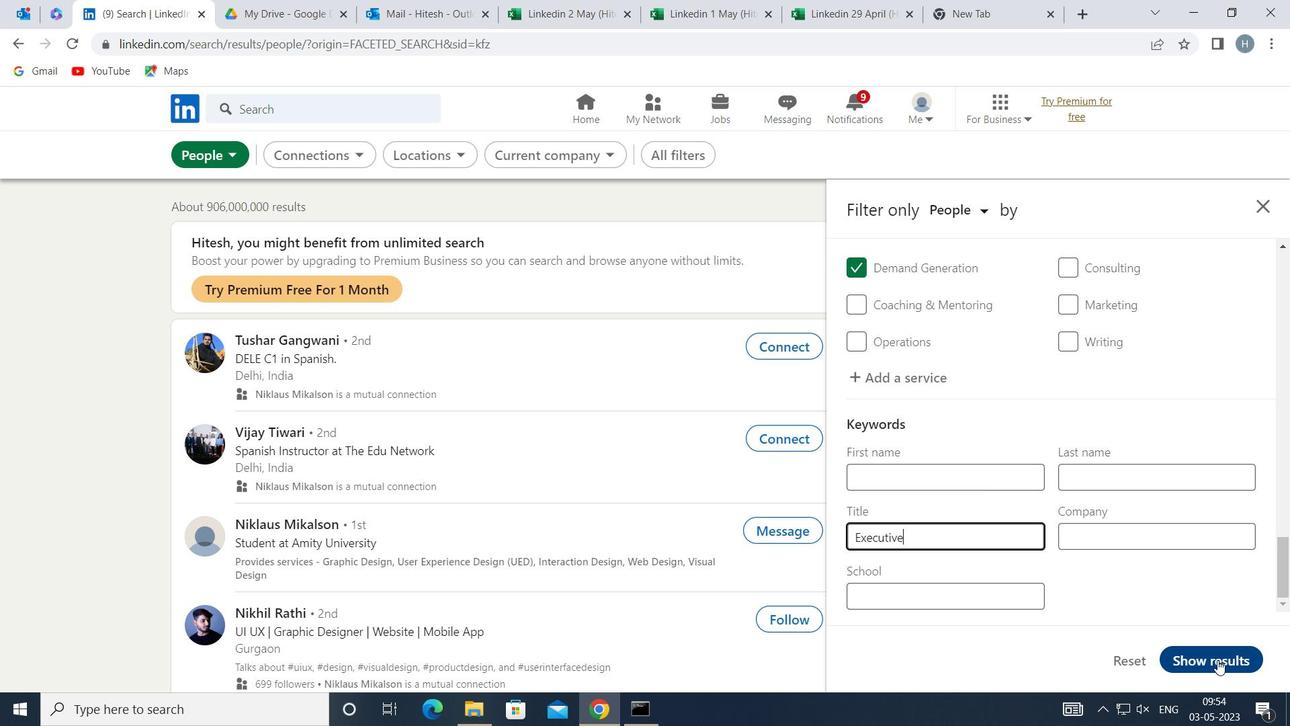 
Action: Mouse moved to (820, 395)
Screenshot: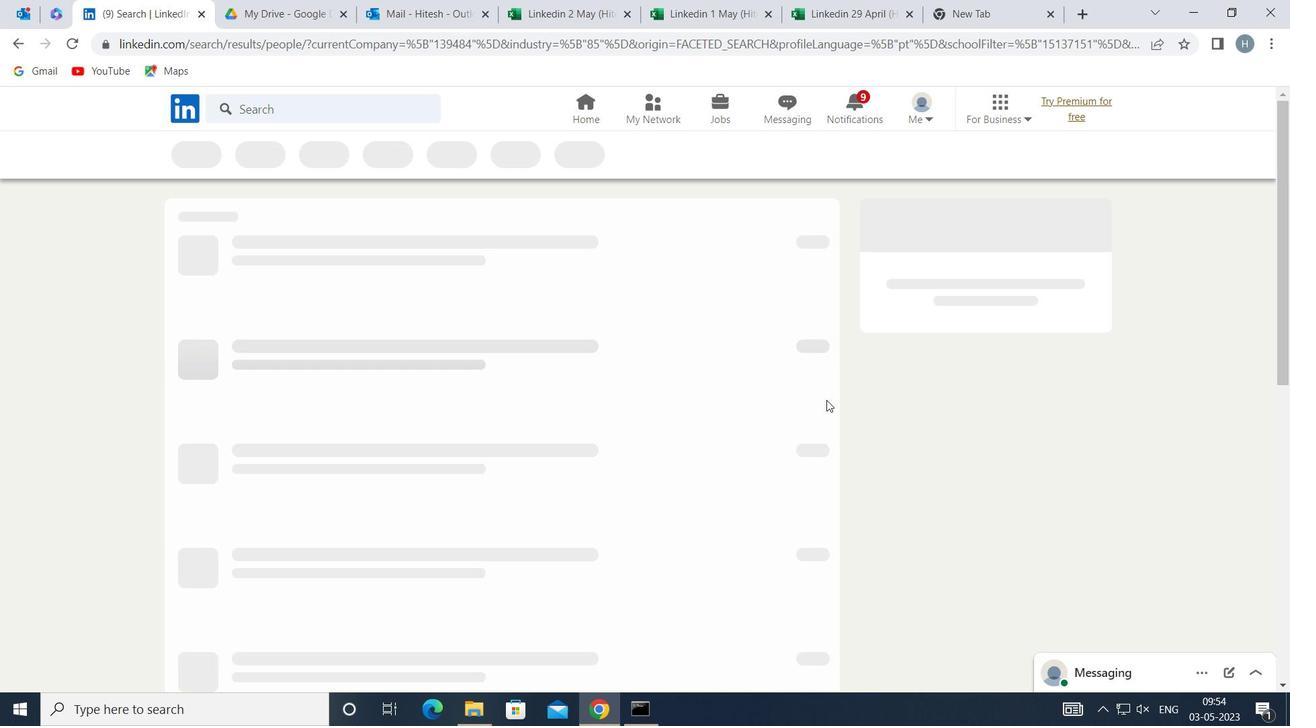 
